 Task: Find connections with filter location Dausa with filter topic #startupwith filter profile language Spanish with filter current company Tide with filter school Boys' High School & College with filter industry Outsourcing and Offshoring Consulting with filter service category Product Marketing with filter keywords title Business Analyst
Action: Mouse moved to (536, 71)
Screenshot: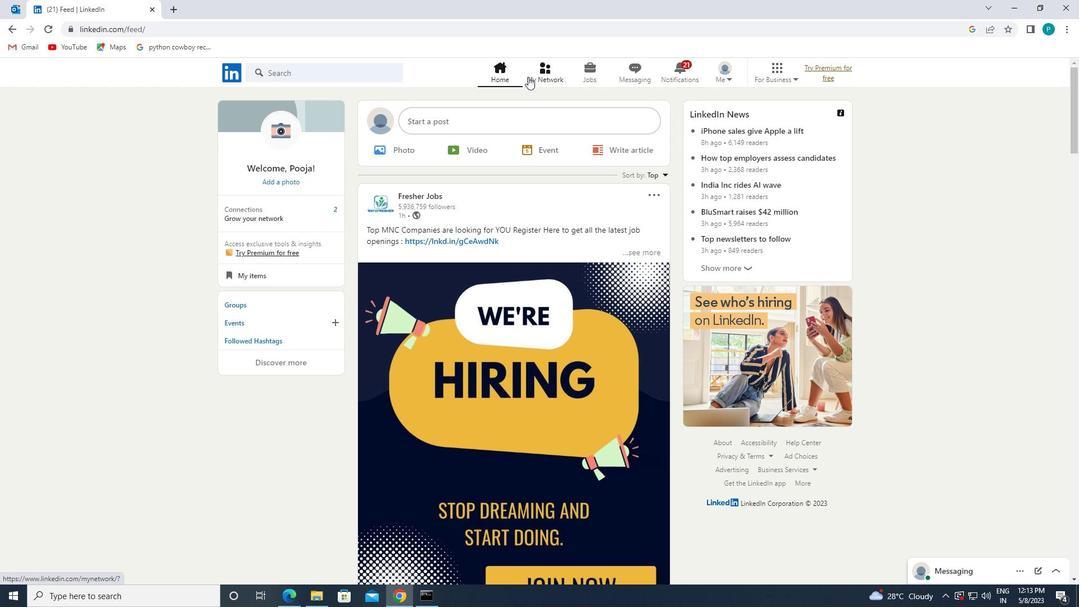 
Action: Mouse pressed left at (536, 71)
Screenshot: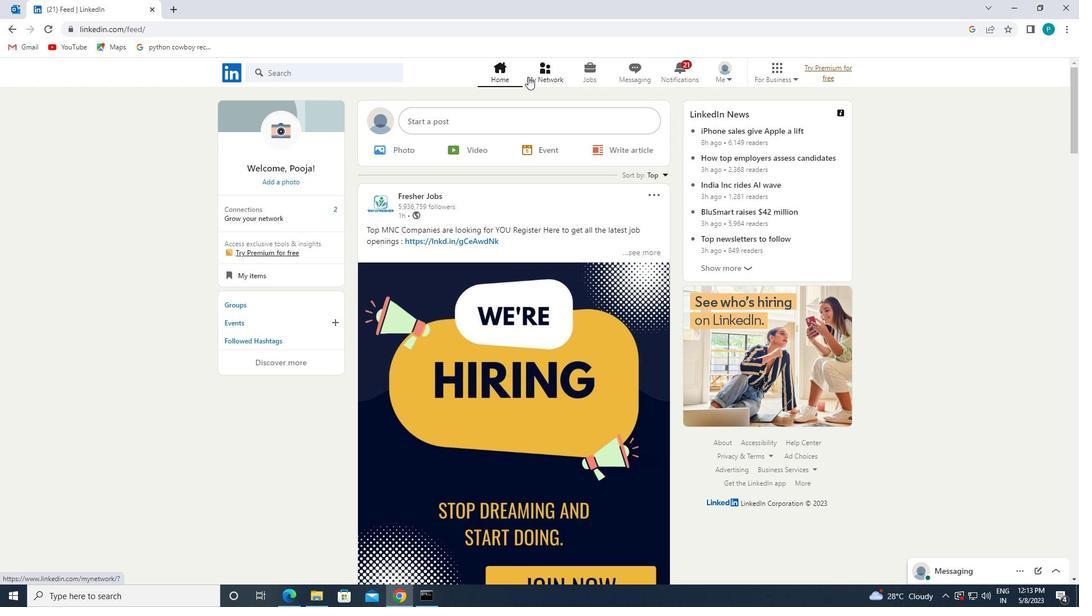 
Action: Mouse moved to (353, 127)
Screenshot: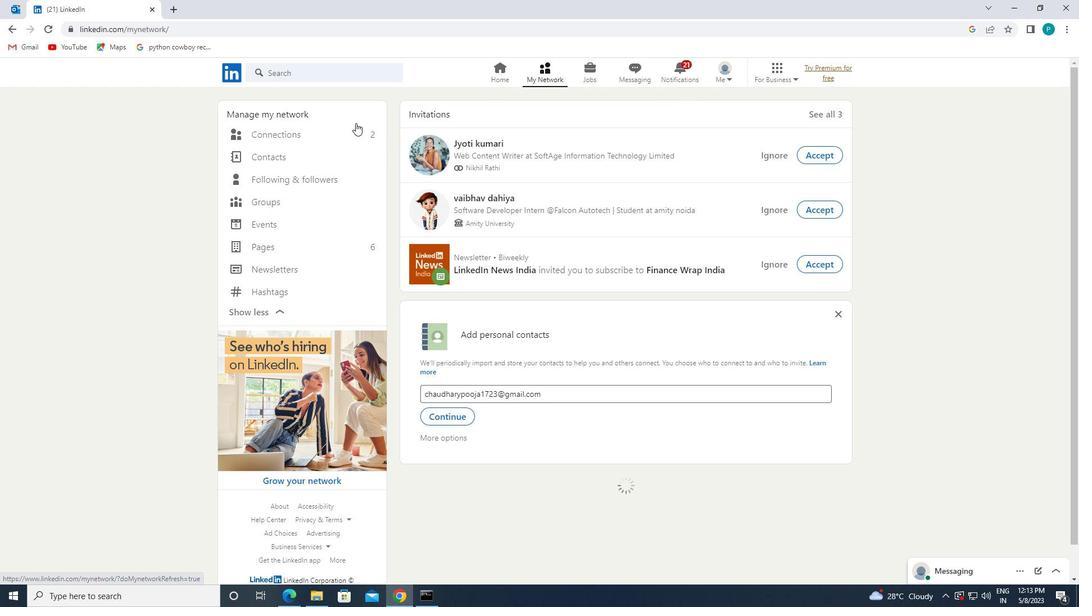 
Action: Mouse pressed left at (353, 127)
Screenshot: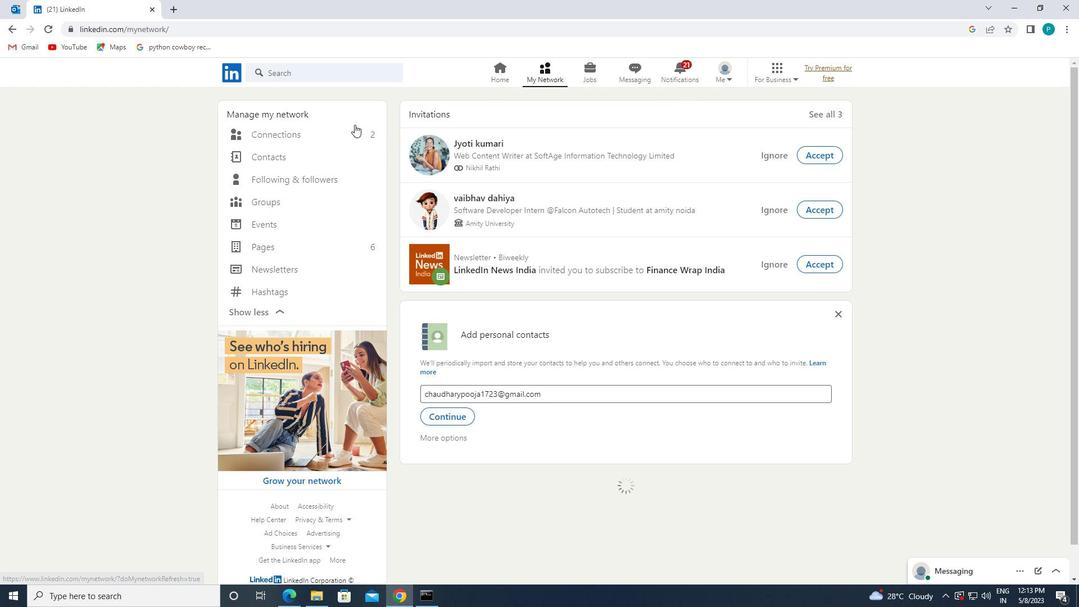 
Action: Mouse moved to (623, 139)
Screenshot: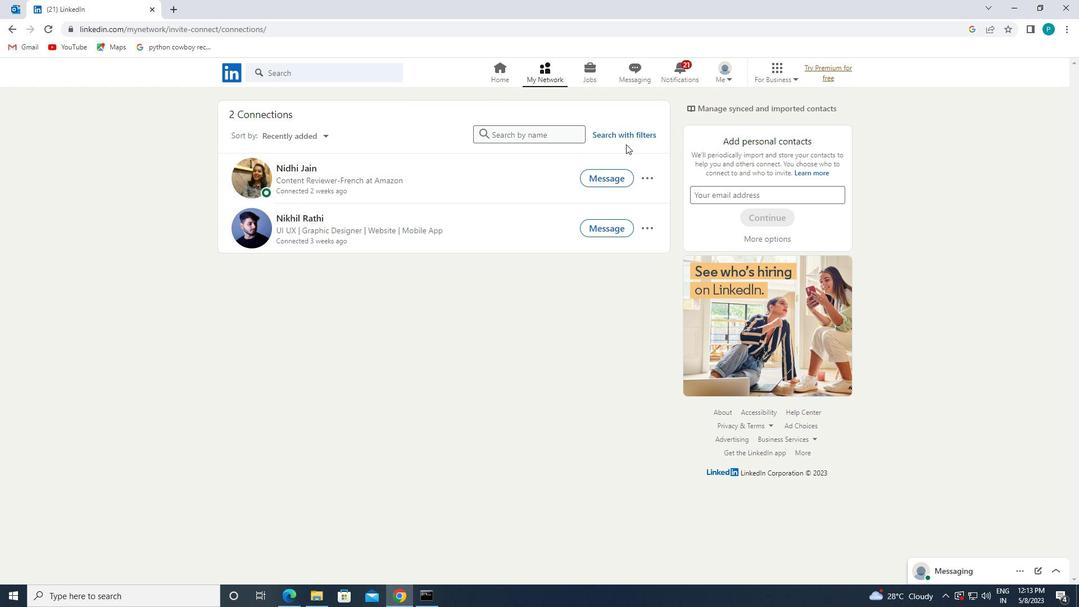 
Action: Mouse pressed left at (623, 139)
Screenshot: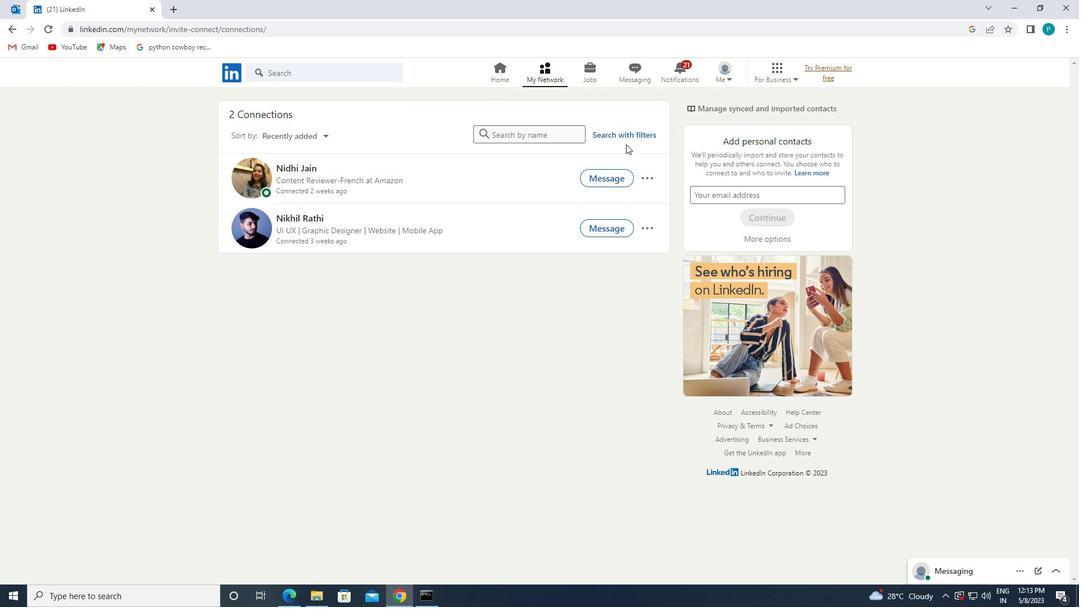 
Action: Mouse moved to (573, 105)
Screenshot: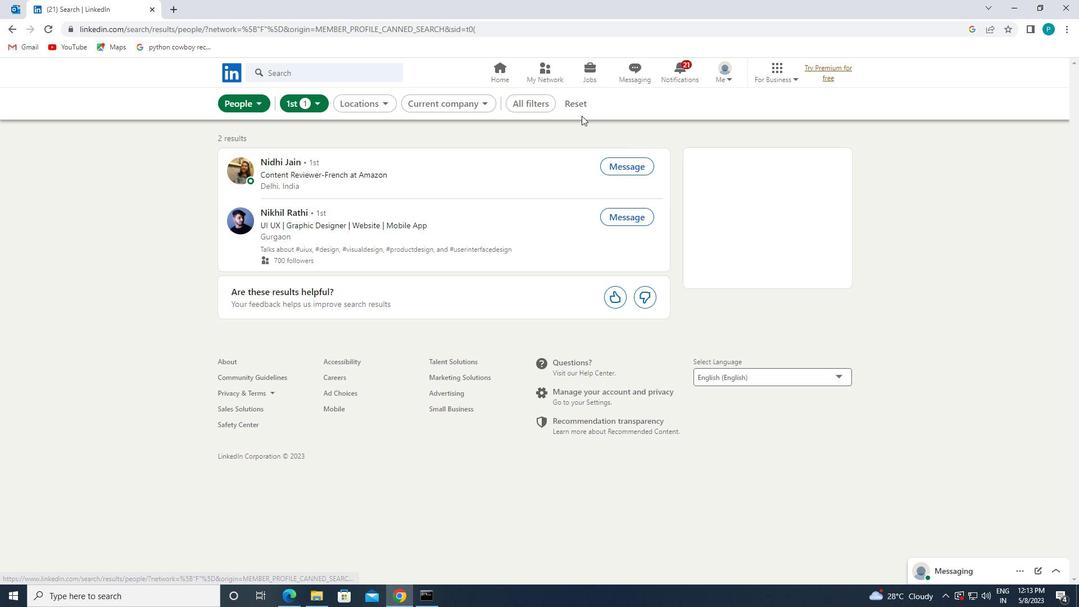 
Action: Mouse pressed left at (573, 105)
Screenshot: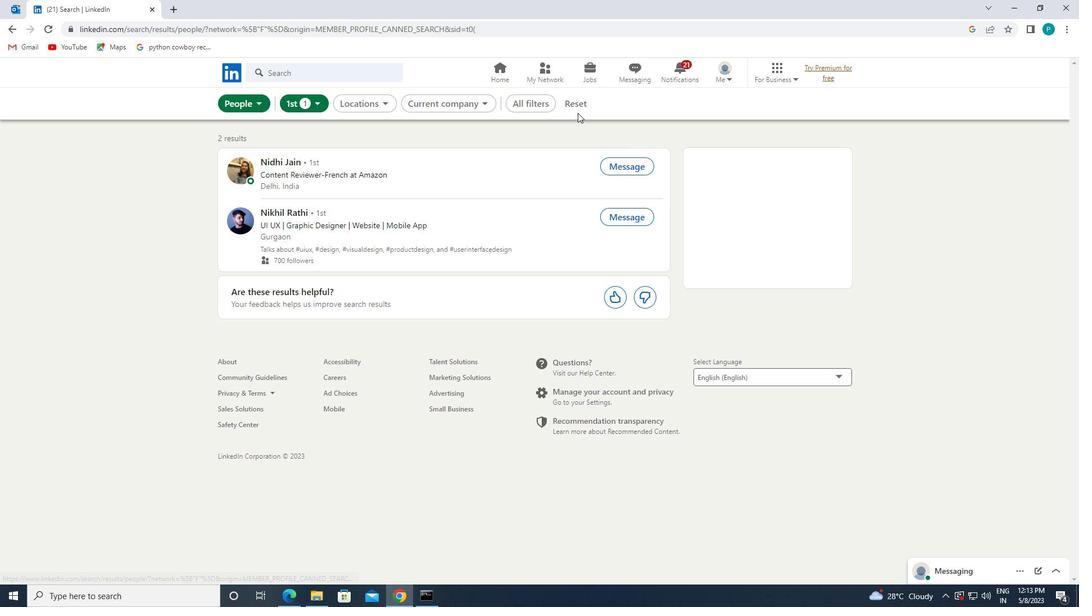 
Action: Mouse moved to (564, 101)
Screenshot: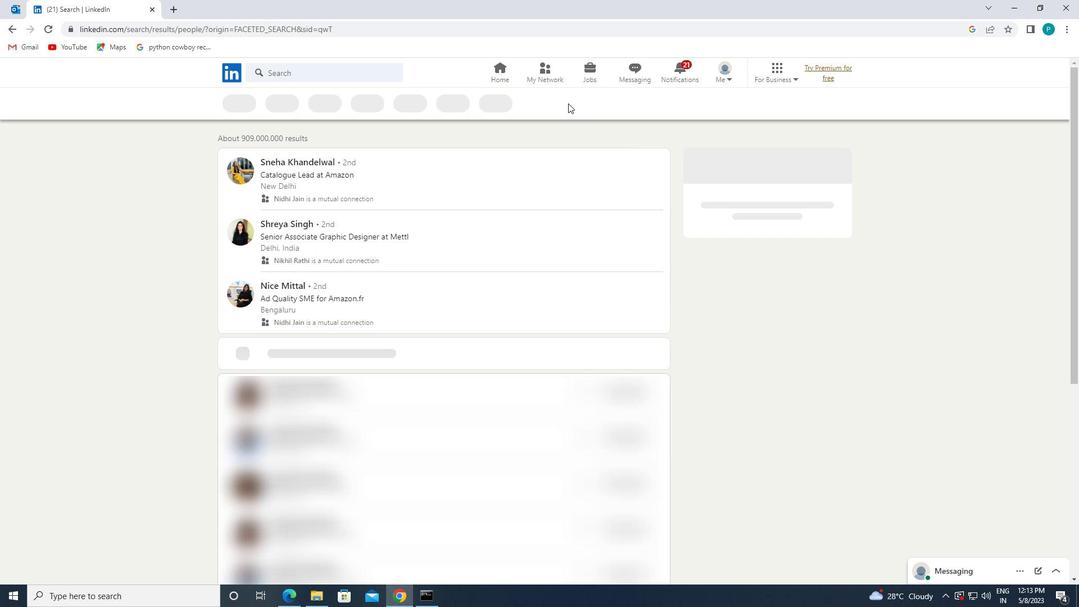 
Action: Mouse pressed left at (564, 101)
Screenshot: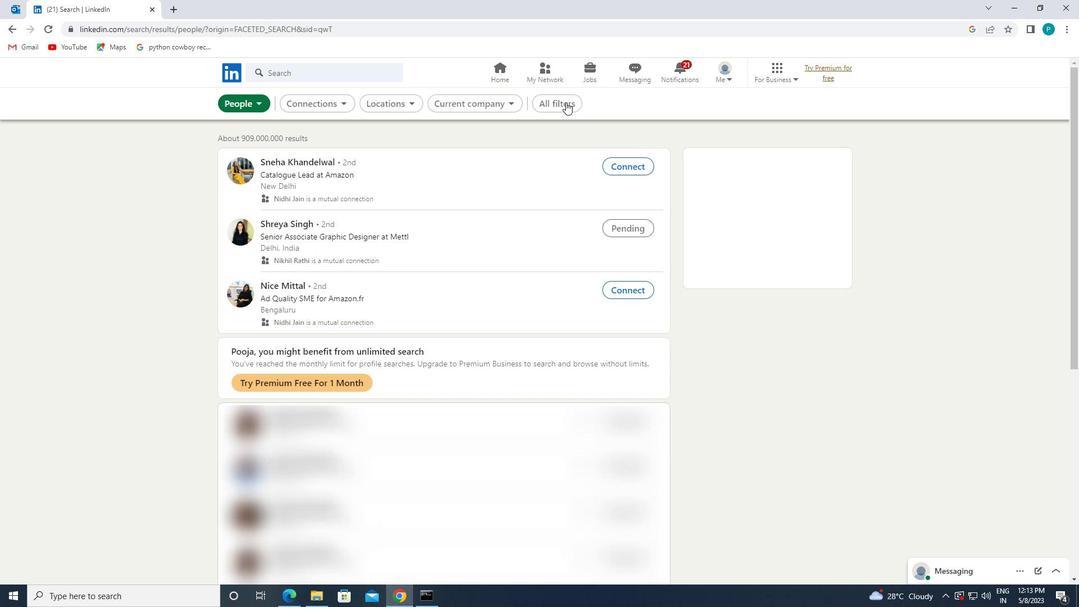 
Action: Mouse moved to (914, 265)
Screenshot: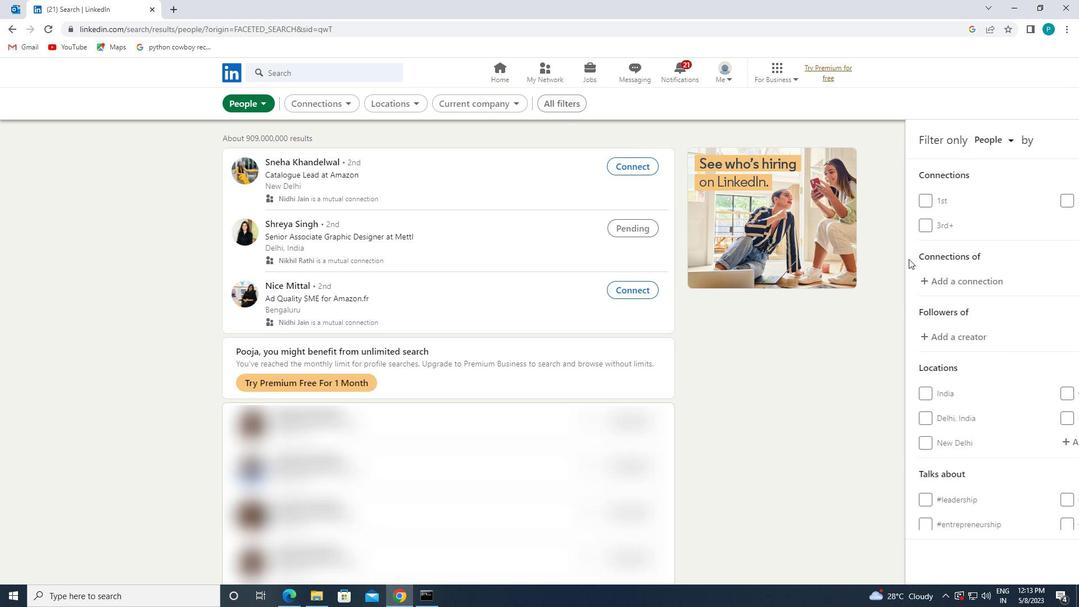 
Action: Mouse scrolled (914, 264) with delta (0, 0)
Screenshot: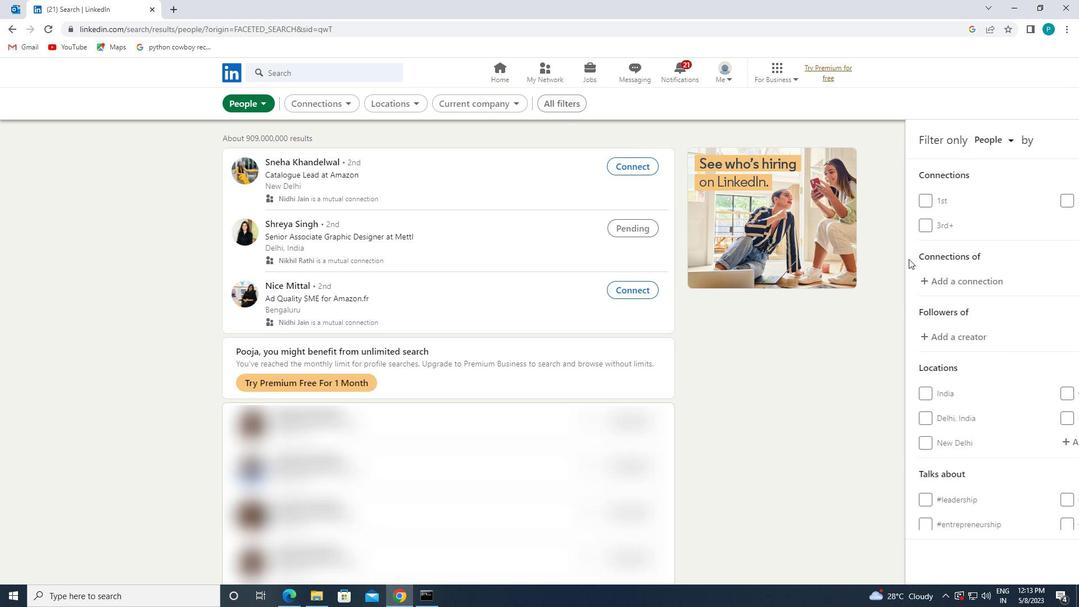 
Action: Mouse moved to (989, 395)
Screenshot: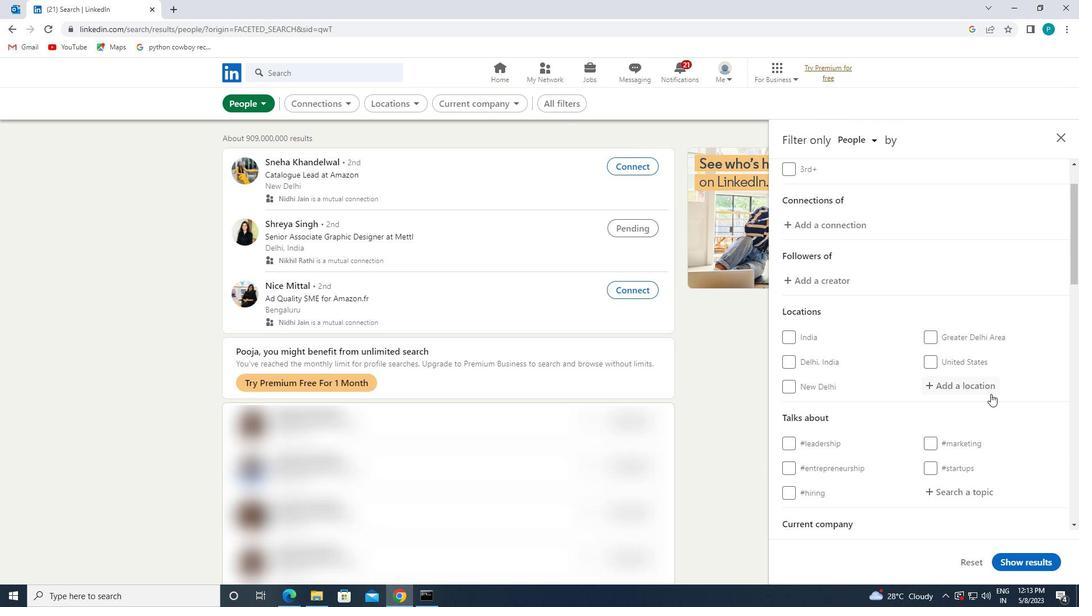 
Action: Mouse pressed left at (989, 395)
Screenshot: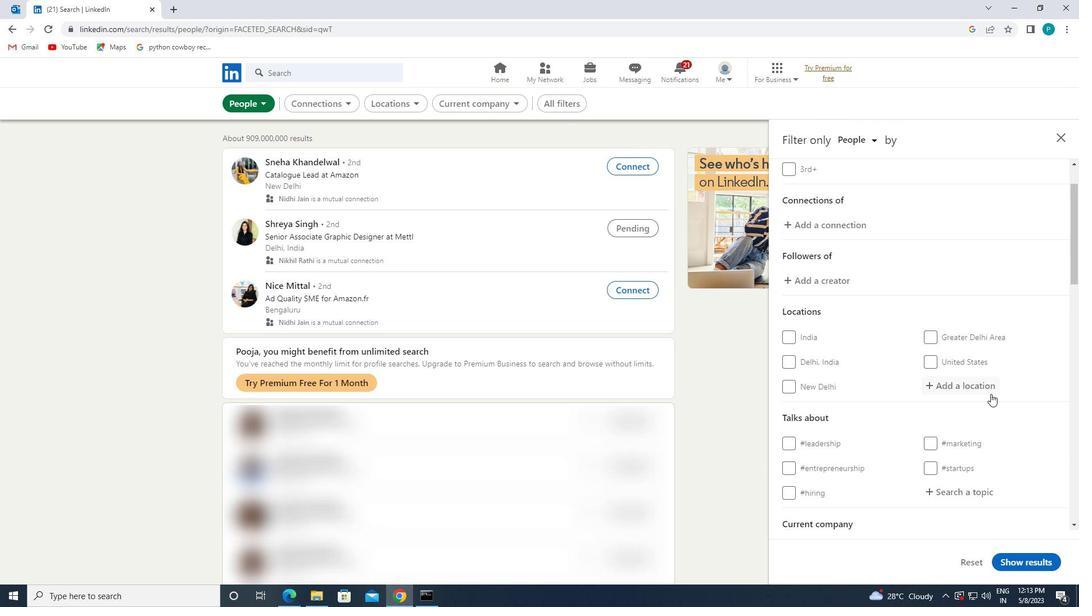 
Action: Mouse moved to (984, 392)
Screenshot: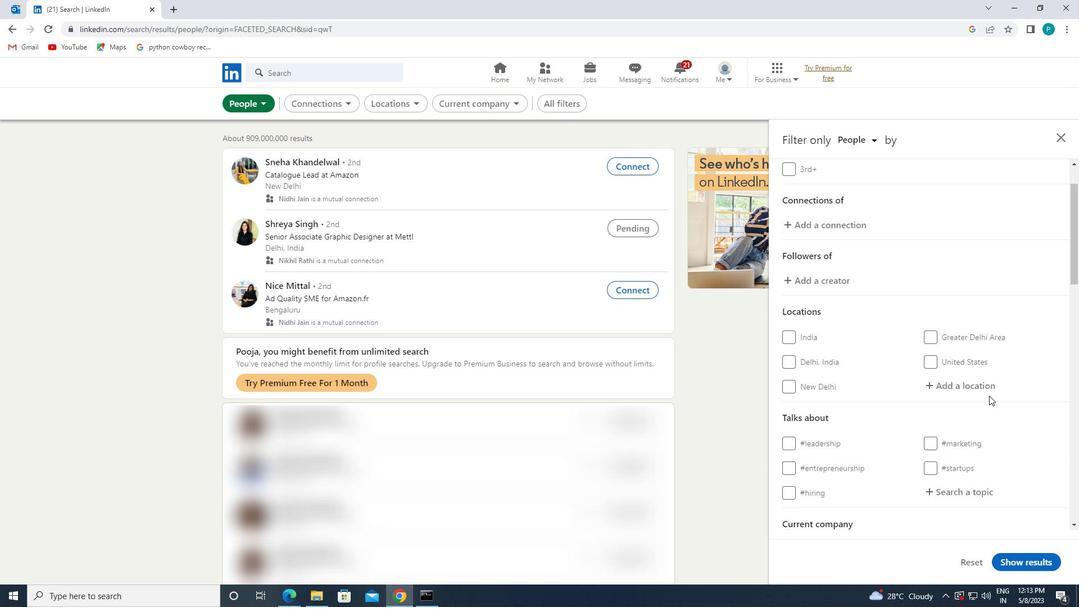 
Action: Mouse pressed left at (984, 392)
Screenshot: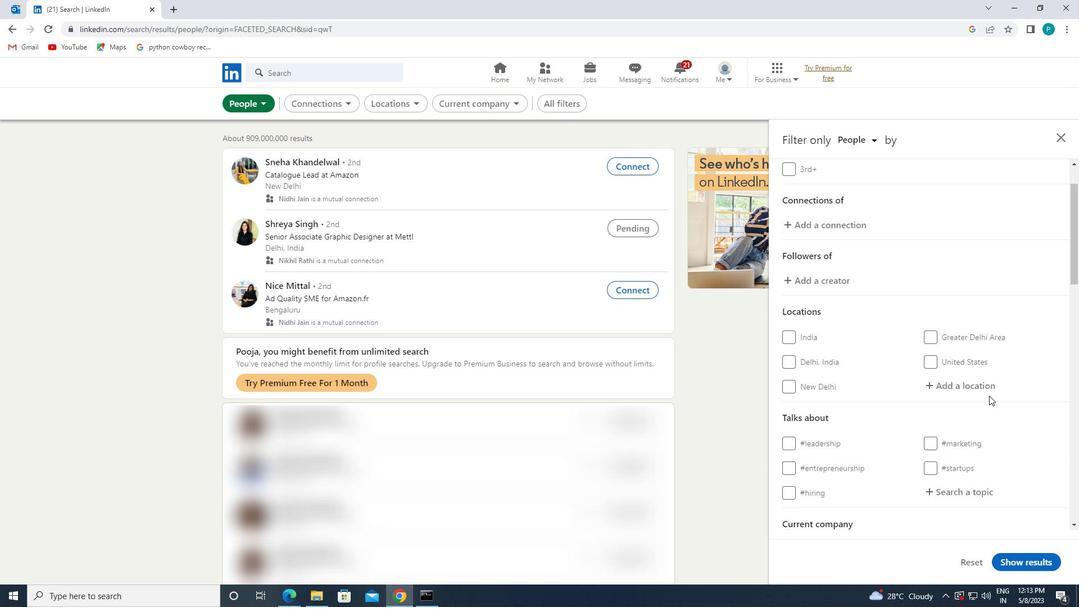 
Action: Mouse moved to (983, 390)
Screenshot: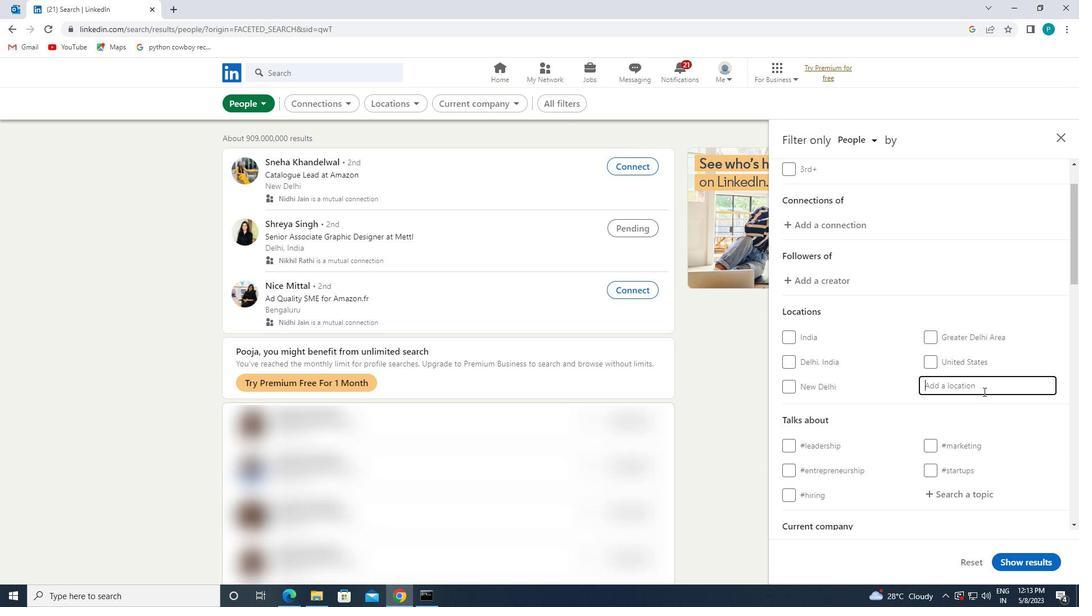 
Action: Key pressed d<Key.caps_lock>ausa
Screenshot: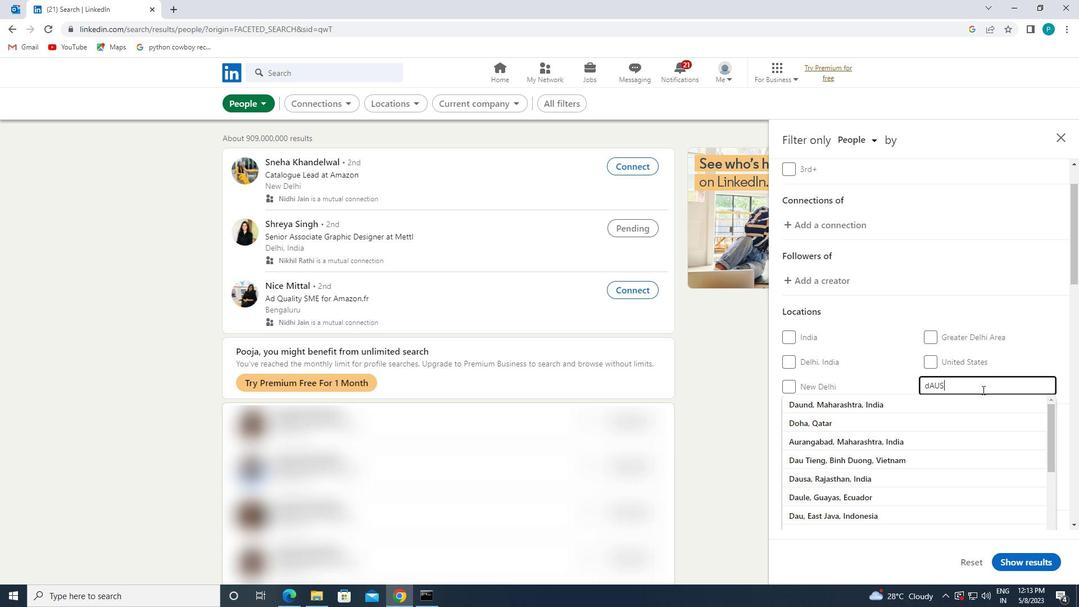 
Action: Mouse moved to (971, 412)
Screenshot: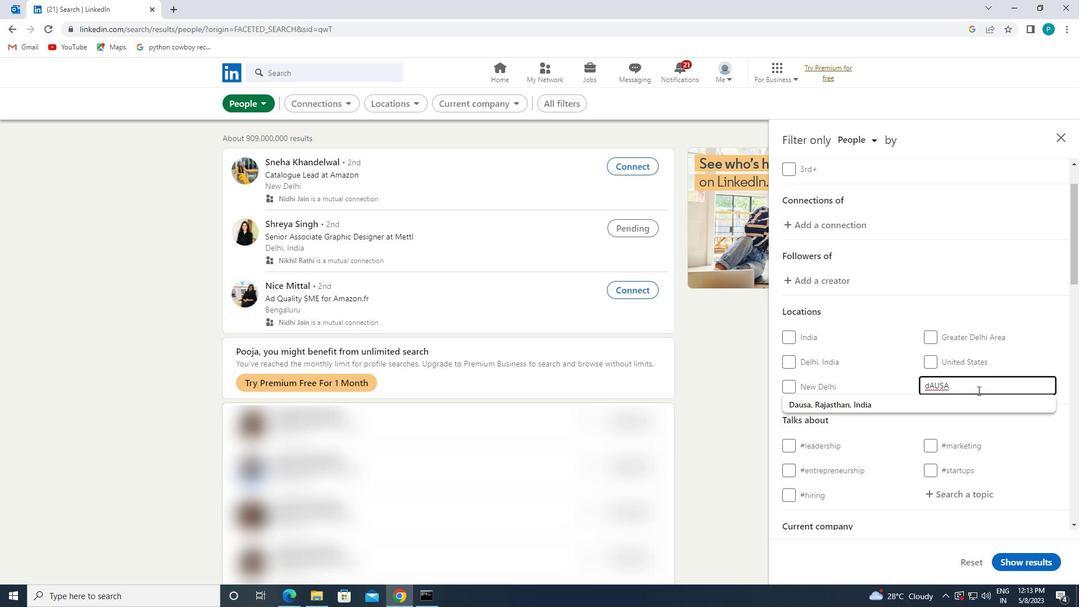 
Action: Mouse pressed left at (971, 412)
Screenshot: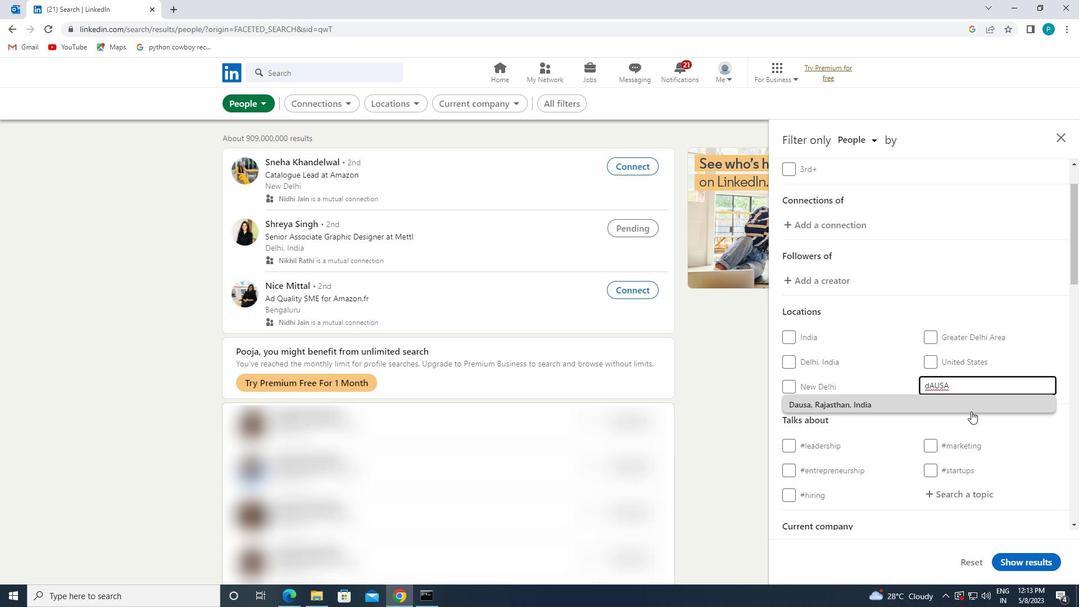 
Action: Mouse moved to (972, 387)
Screenshot: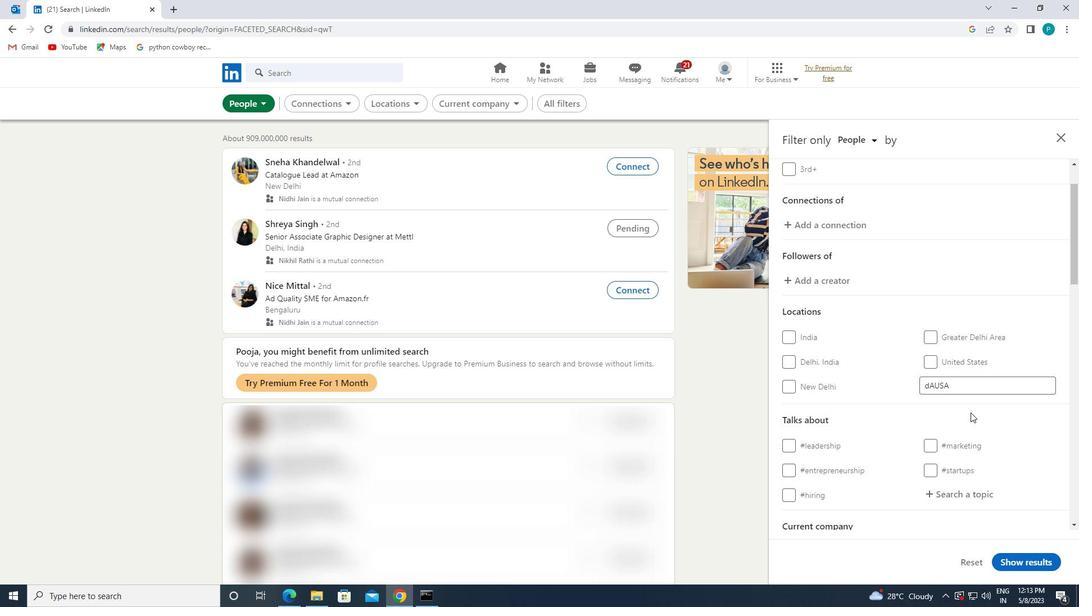 
Action: Mouse pressed left at (972, 387)
Screenshot: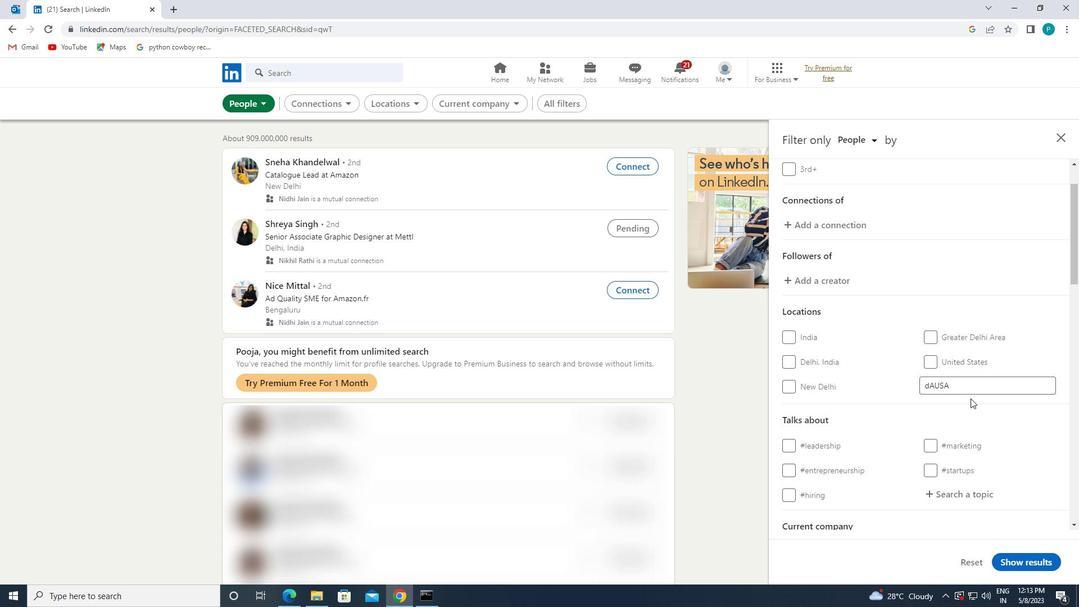 
Action: Mouse moved to (958, 403)
Screenshot: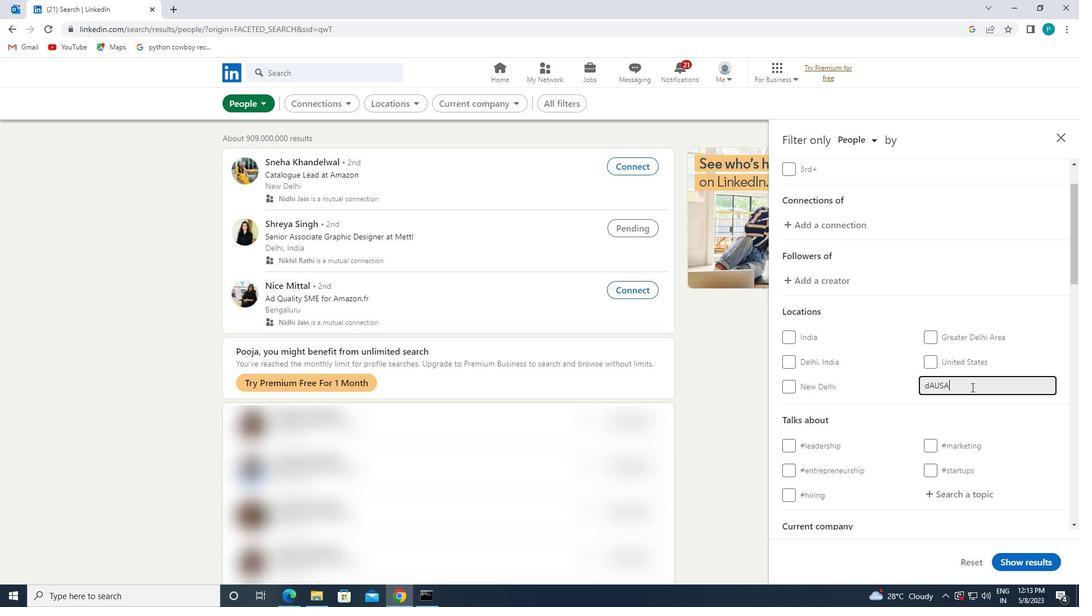 
Action: Mouse pressed left at (958, 403)
Screenshot: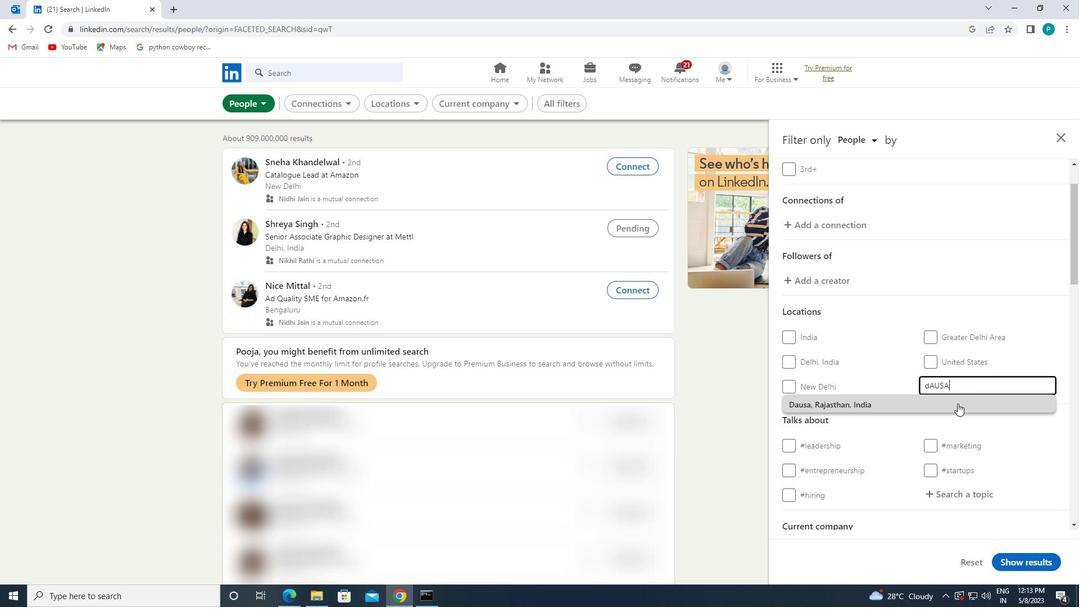 
Action: Mouse moved to (968, 413)
Screenshot: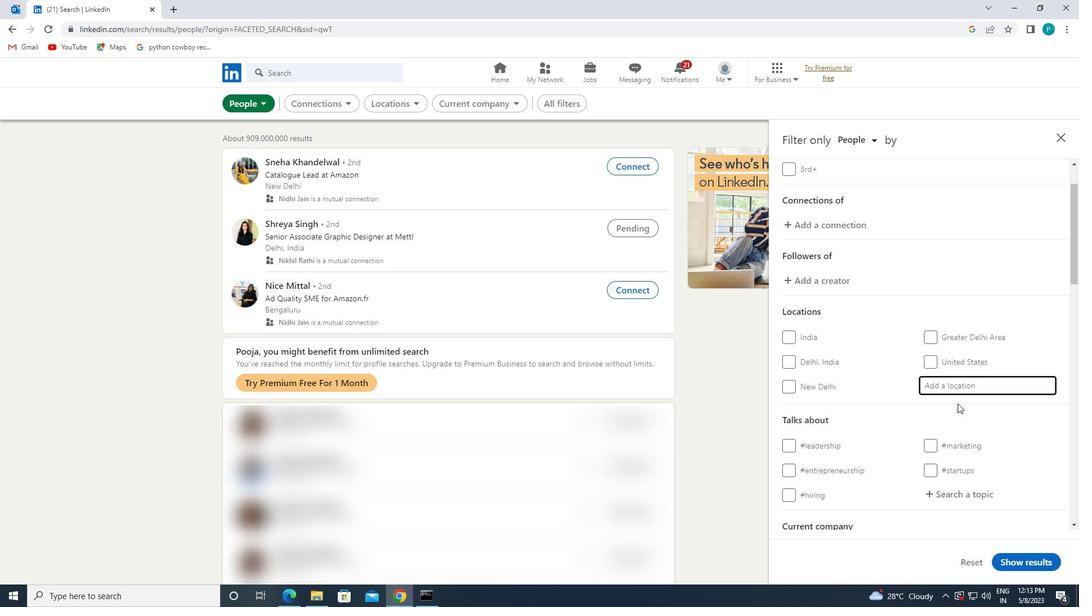 
Action: Mouse scrolled (968, 412) with delta (0, 0)
Screenshot: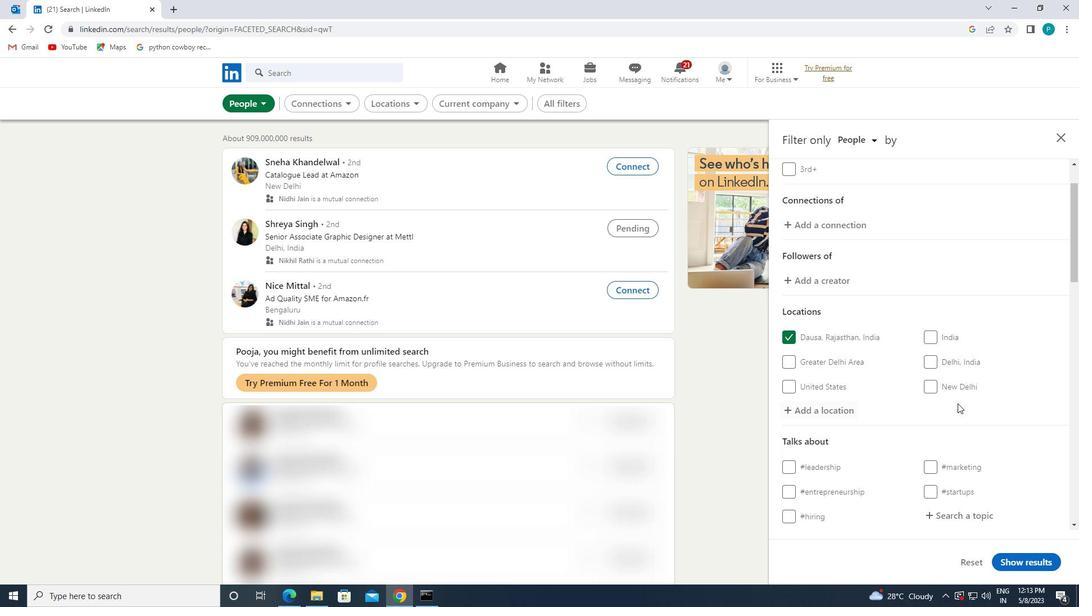 
Action: Mouse scrolled (968, 412) with delta (0, 0)
Screenshot: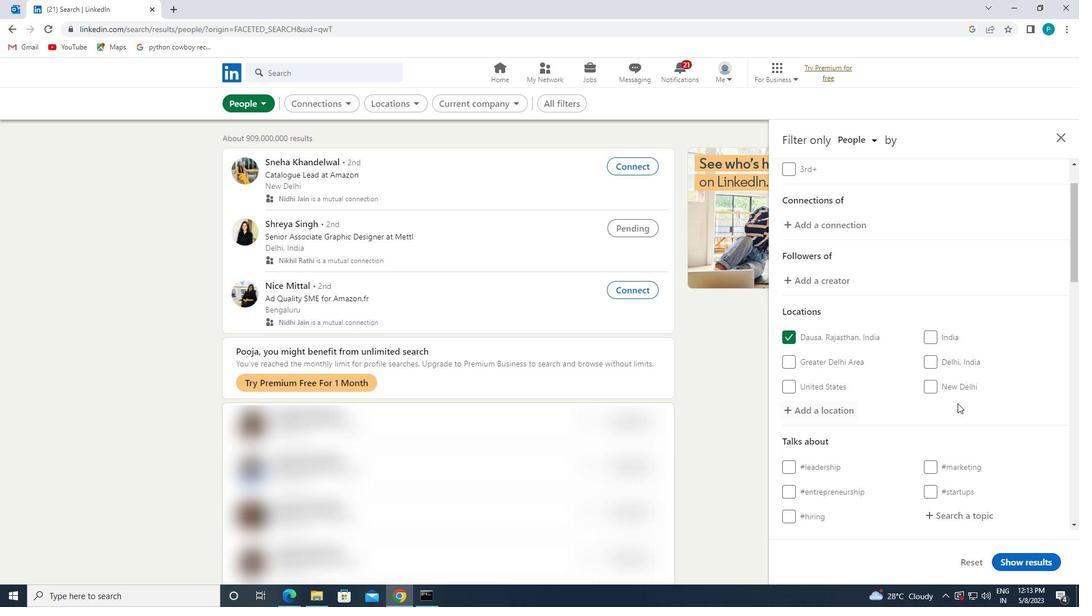 
Action: Mouse moved to (968, 407)
Screenshot: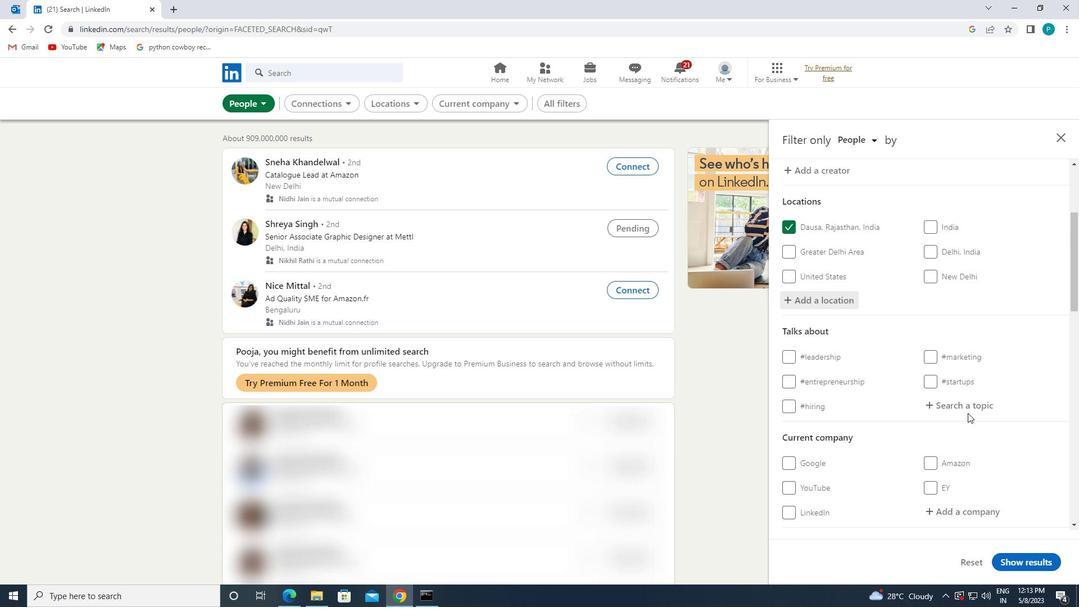 
Action: Mouse pressed left at (968, 407)
Screenshot: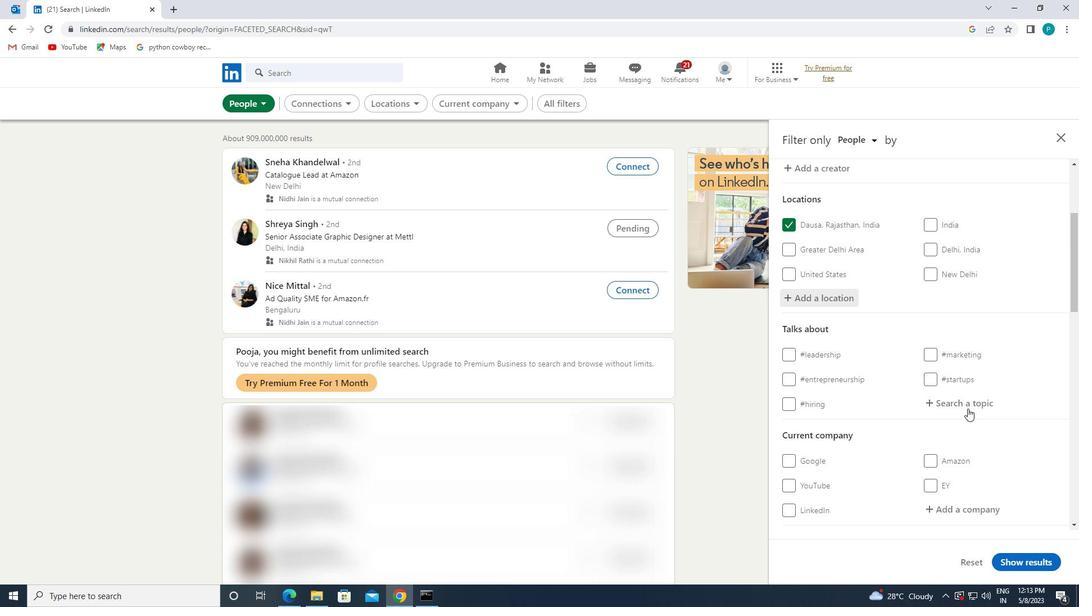 
Action: Mouse moved to (985, 418)
Screenshot: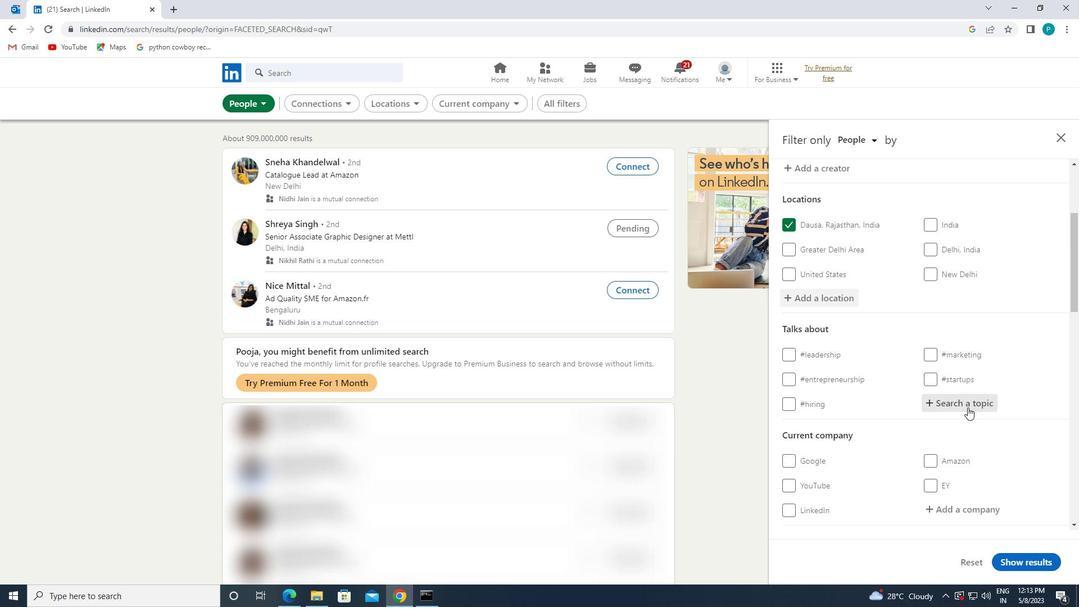 
Action: Key pressed <Key.shift>#<Key.caps_lock>
Screenshot: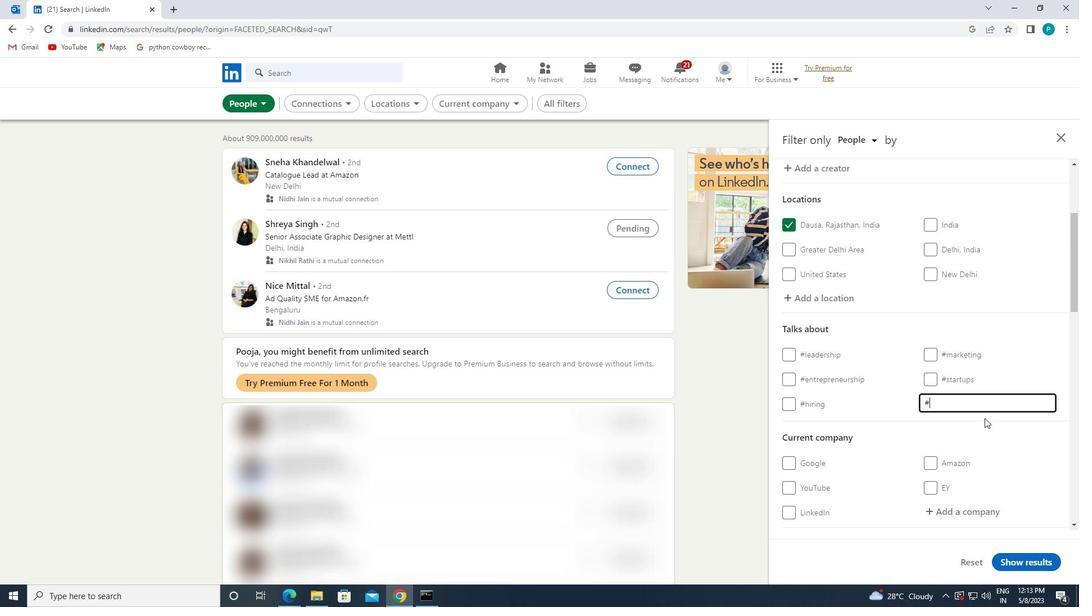 
Action: Mouse moved to (960, 379)
Screenshot: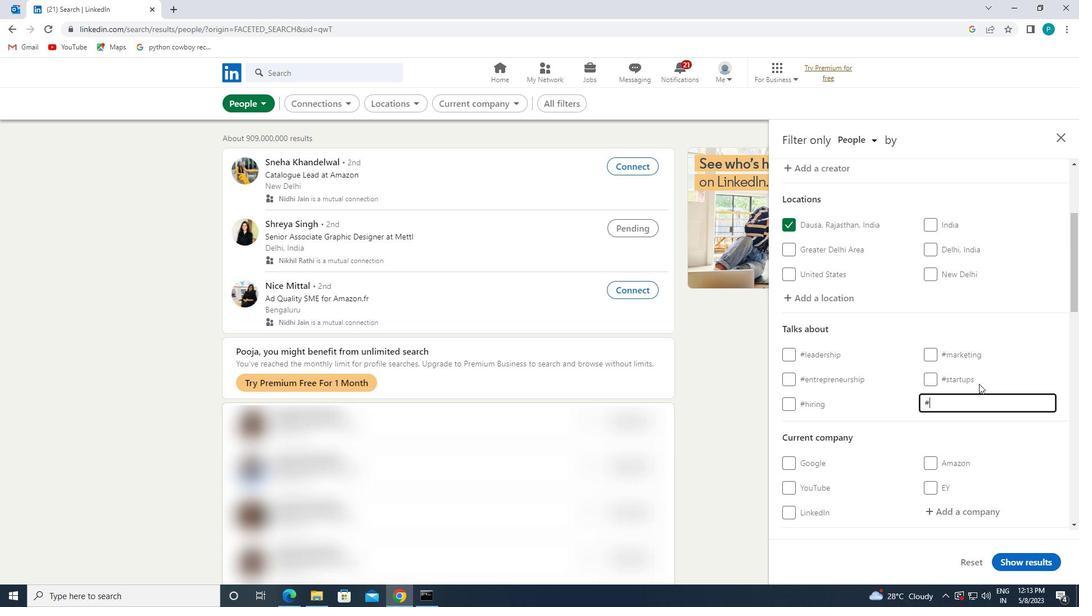 
Action: Mouse pressed left at (960, 379)
Screenshot: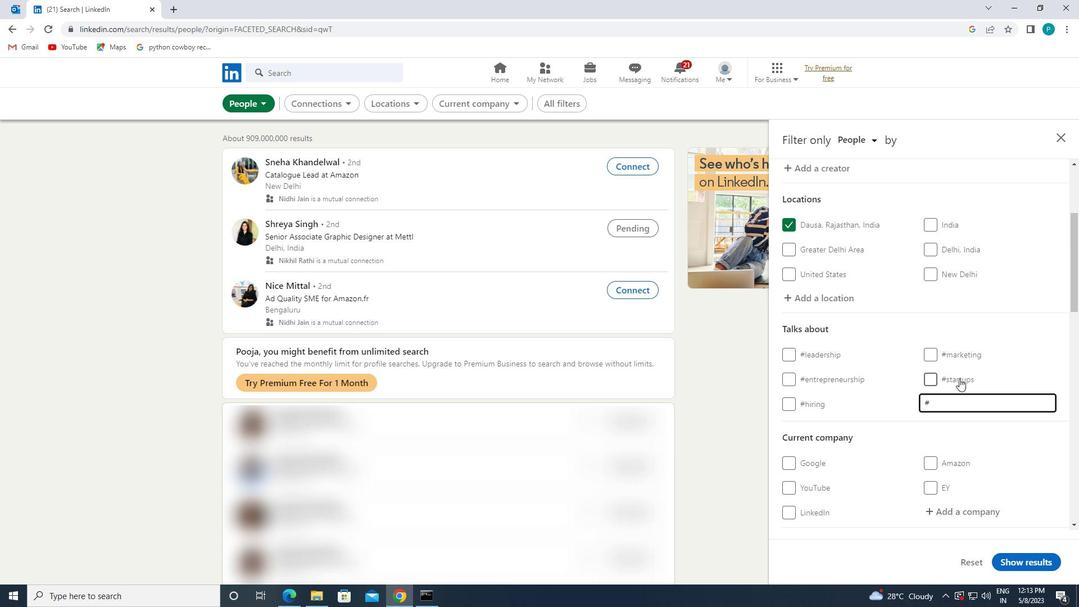 
Action: Mouse moved to (966, 390)
Screenshot: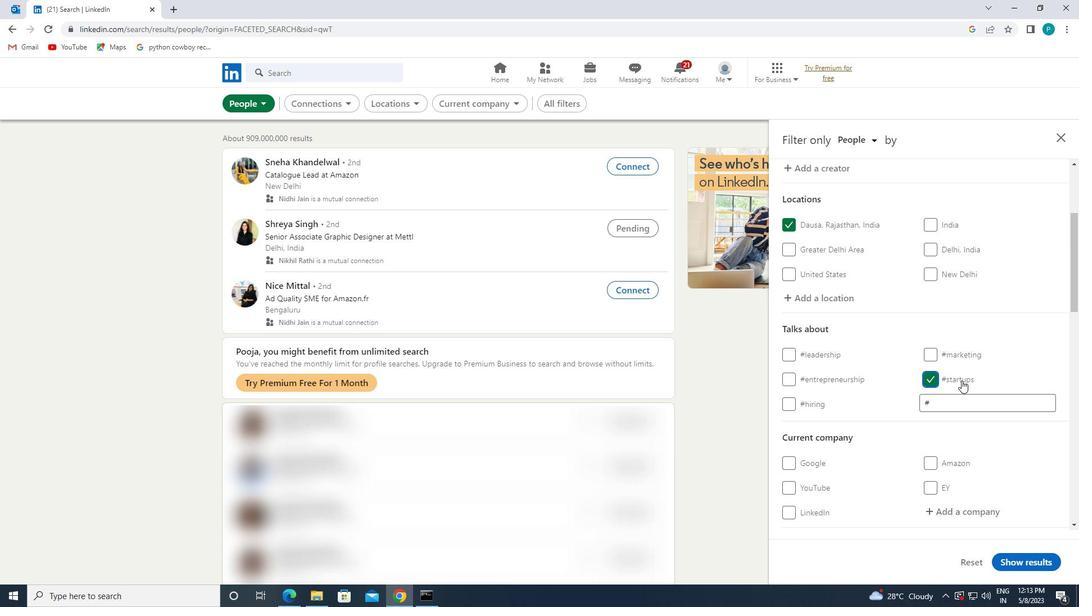 
Action: Mouse scrolled (966, 390) with delta (0, 0)
Screenshot: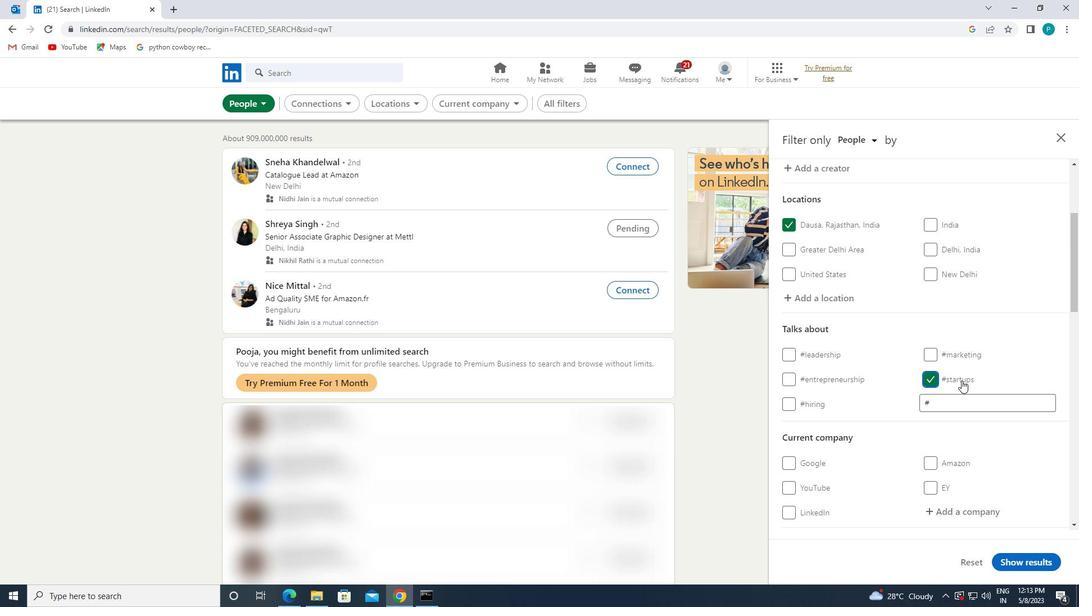 
Action: Mouse moved to (944, 341)
Screenshot: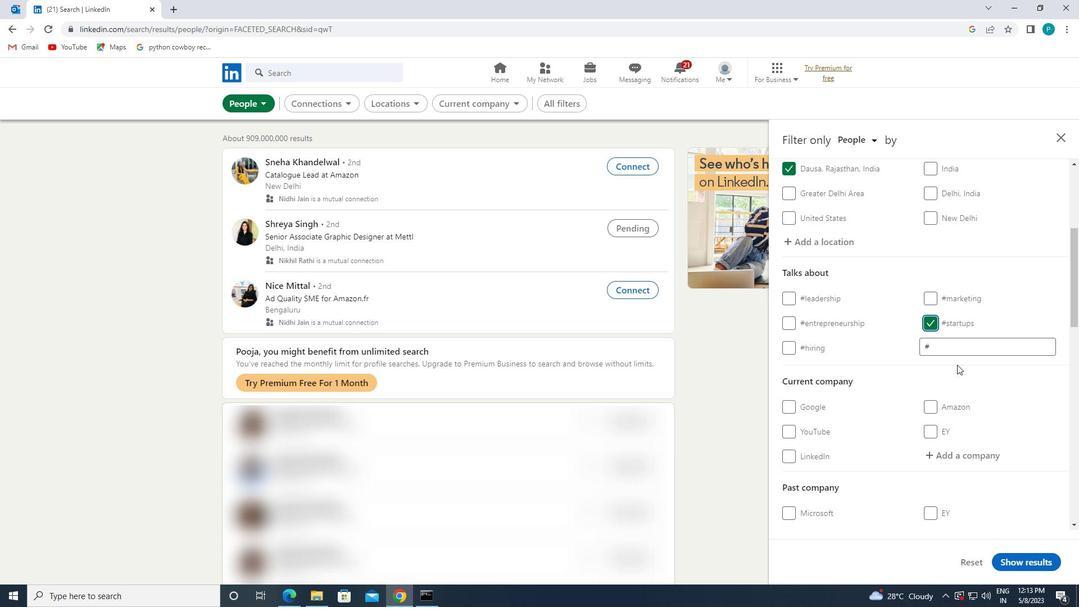 
Action: Mouse pressed left at (944, 341)
Screenshot: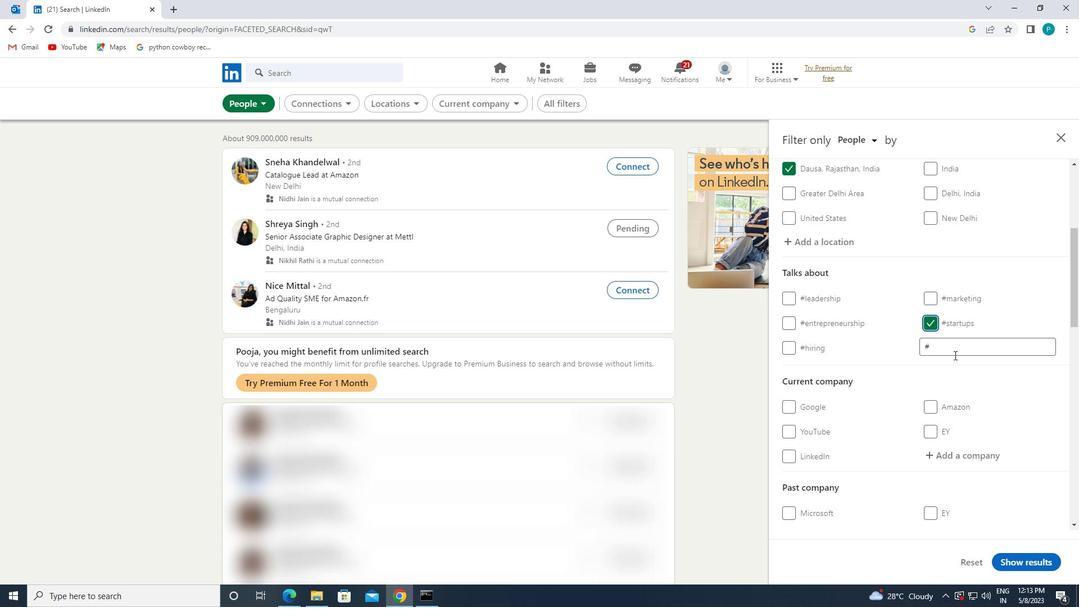 
Action: Mouse moved to (985, 370)
Screenshot: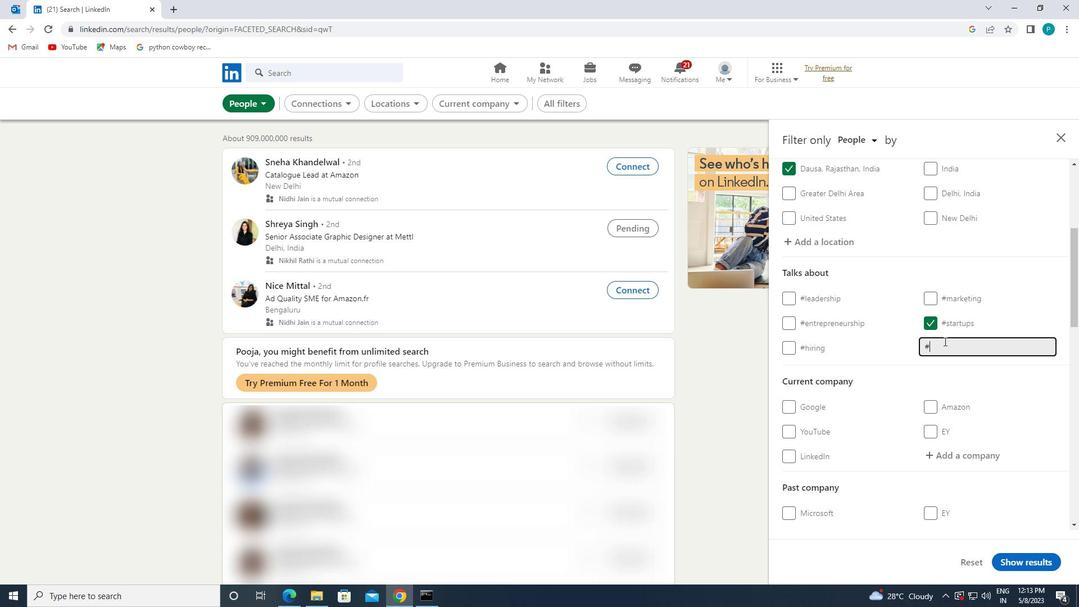 
Action: Key pressed <Key.backspace>
Screenshot: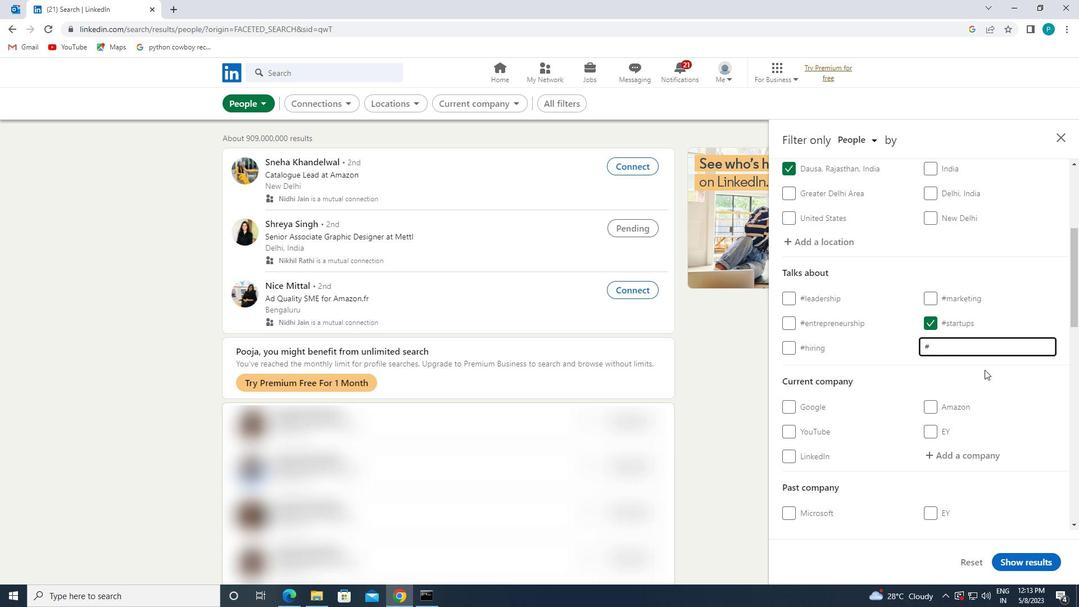 
Action: Mouse moved to (789, 409)
Screenshot: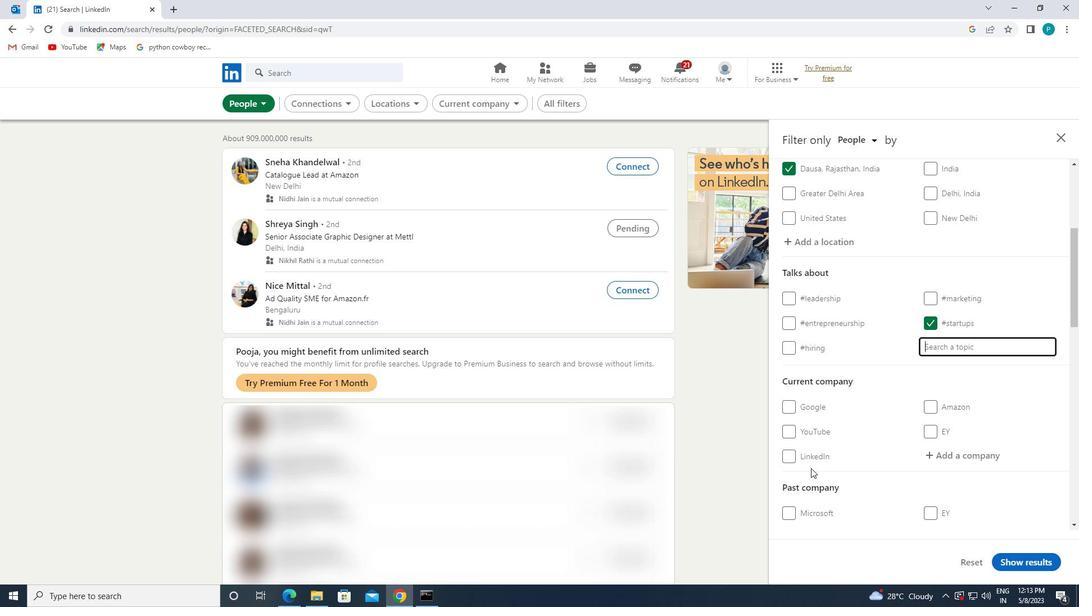 
Action: Mouse scrolled (789, 408) with delta (0, 0)
Screenshot: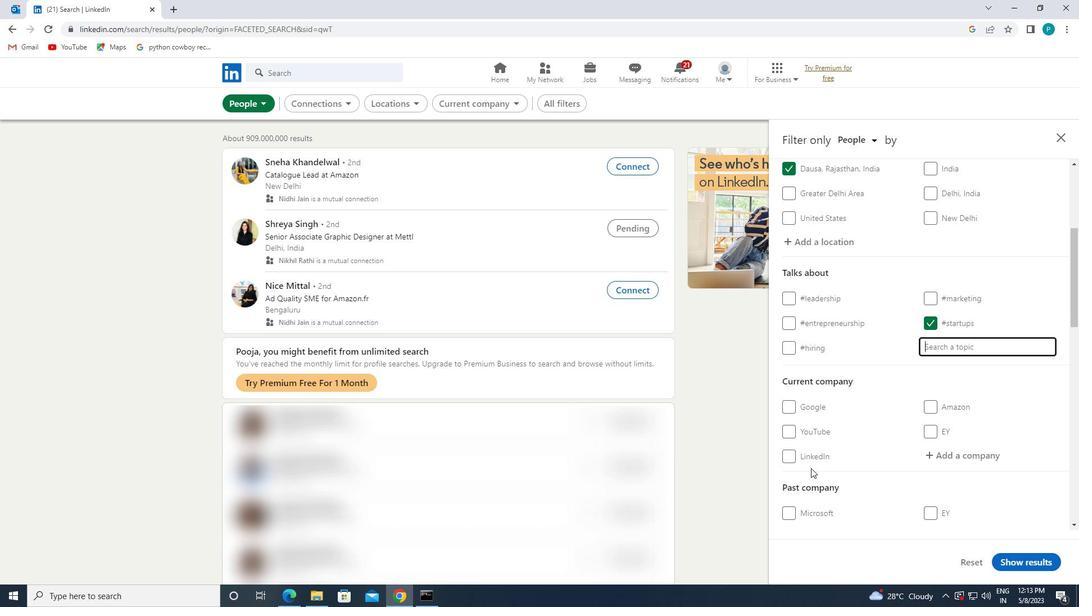 
Action: Mouse moved to (957, 394)
Screenshot: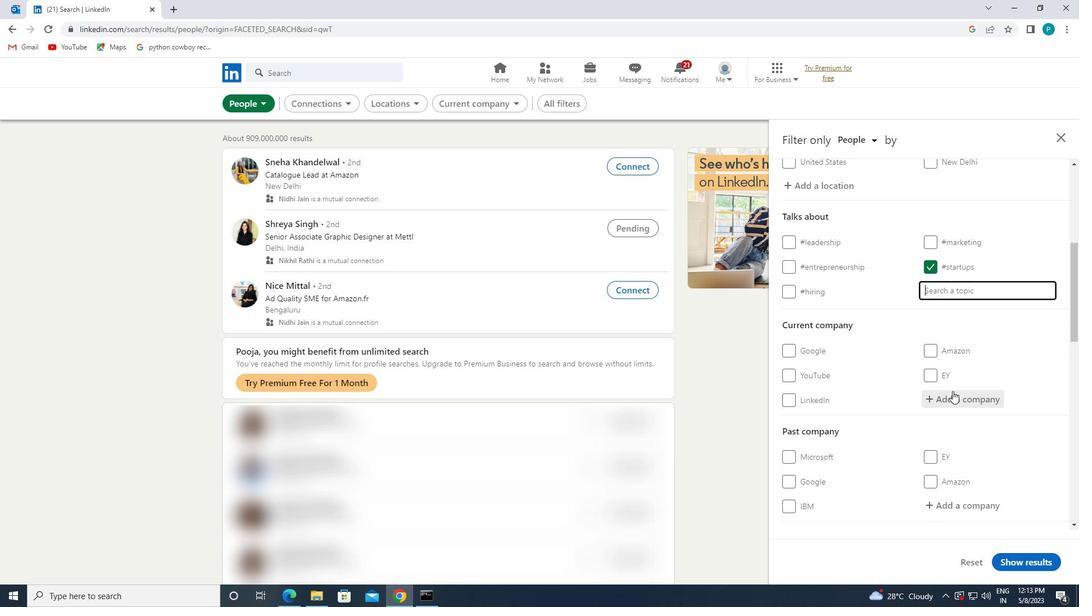 
Action: Mouse pressed left at (957, 394)
Screenshot: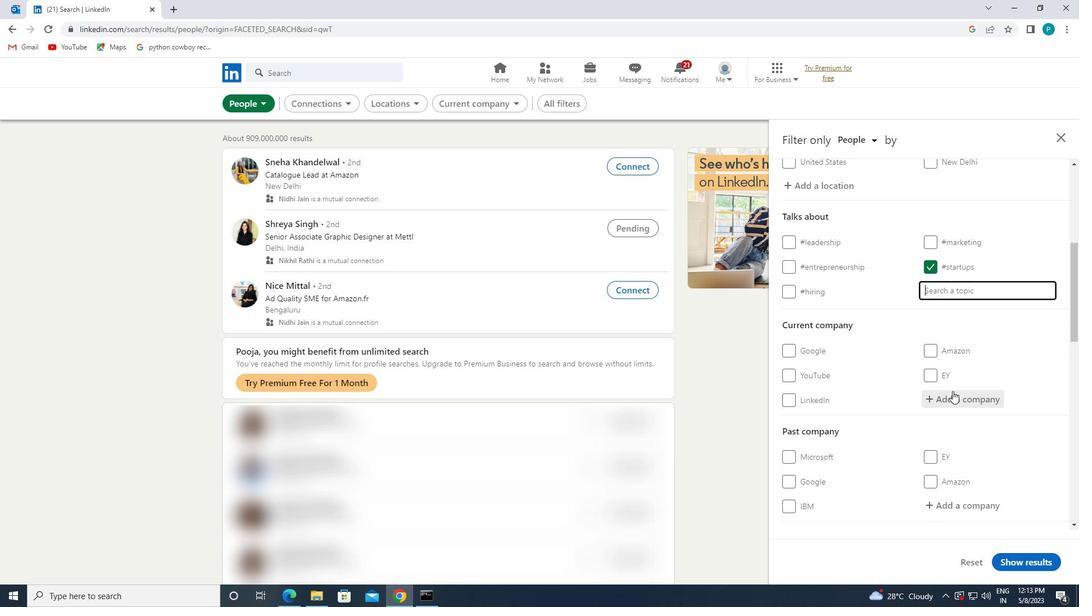 
Action: Mouse moved to (934, 421)
Screenshot: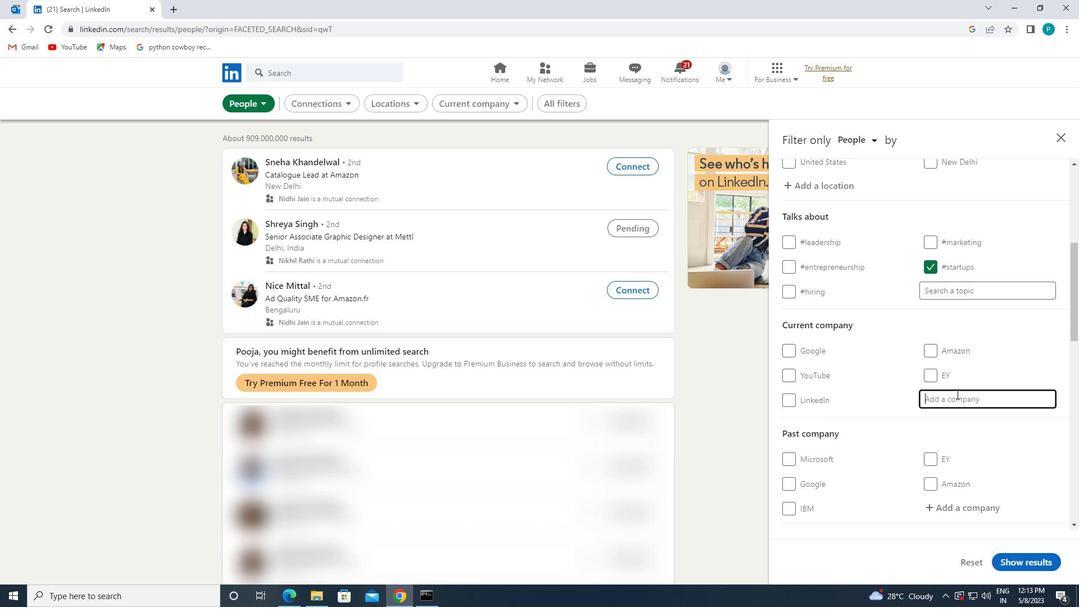 
Action: Mouse scrolled (934, 421) with delta (0, 0)
Screenshot: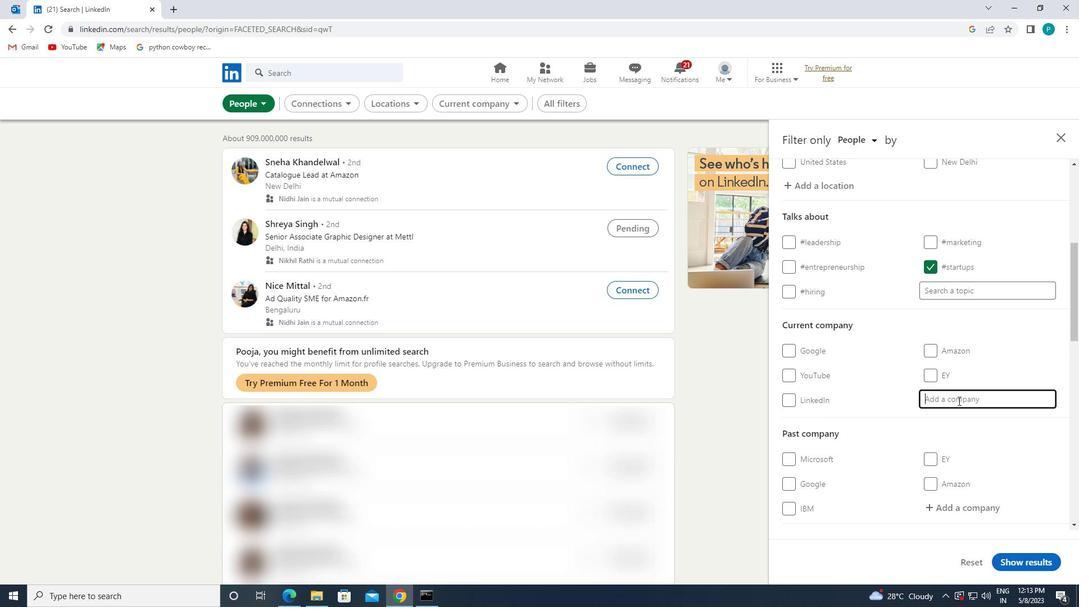 
Action: Mouse scrolled (934, 421) with delta (0, 0)
Screenshot: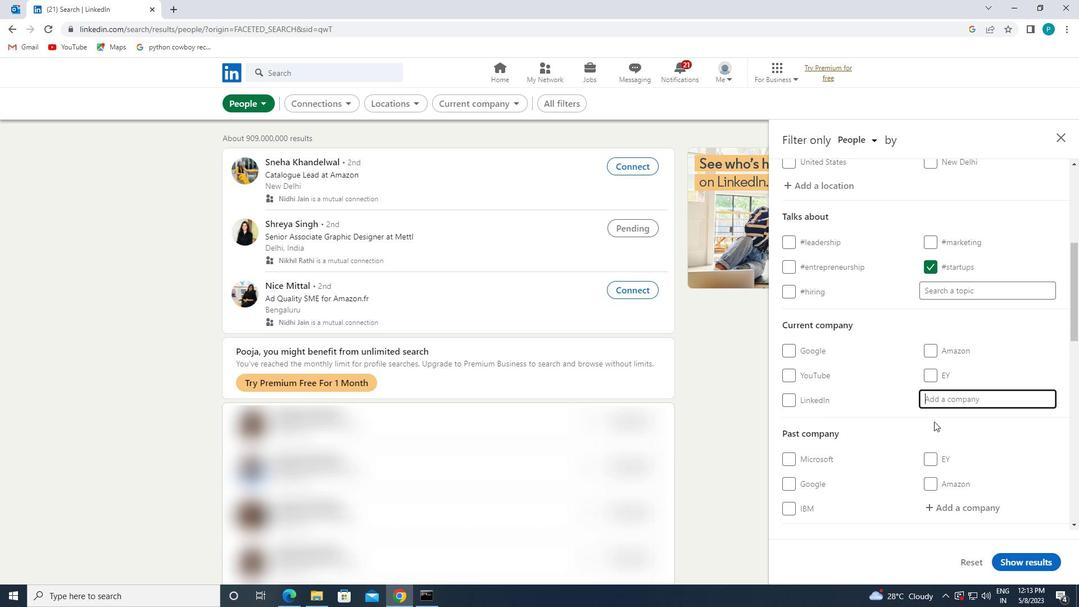 
Action: Mouse moved to (932, 421)
Screenshot: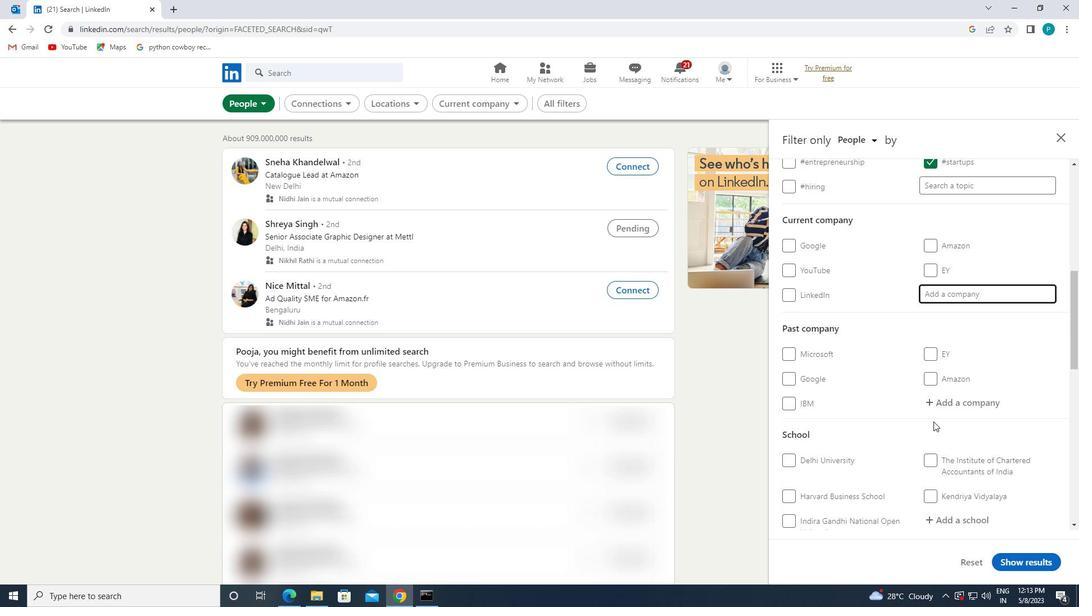 
Action: Mouse scrolled (932, 421) with delta (0, 0)
Screenshot: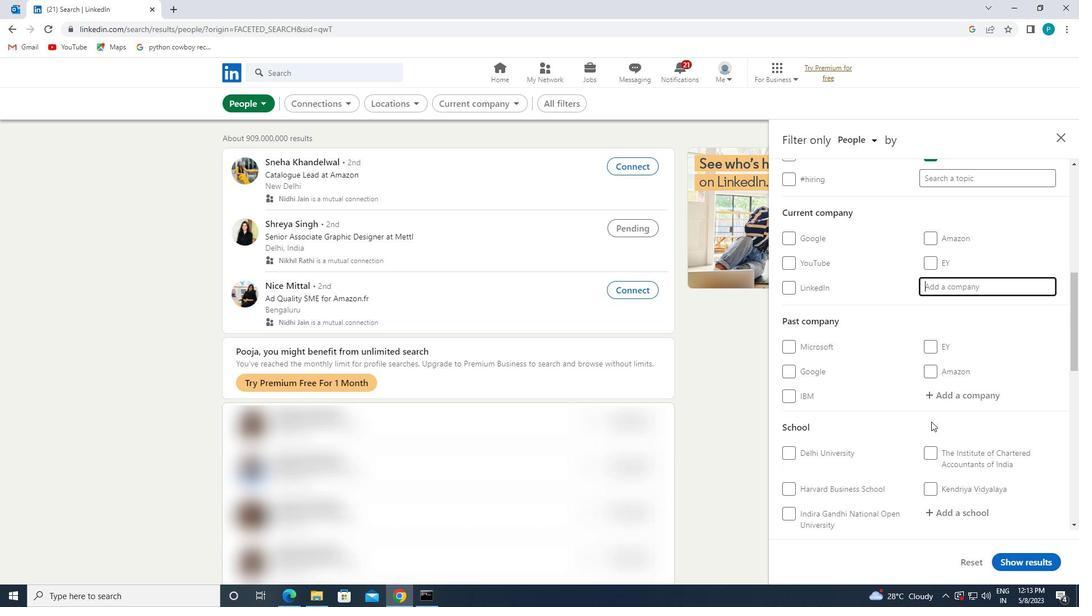 
Action: Mouse scrolled (932, 421) with delta (0, 0)
Screenshot: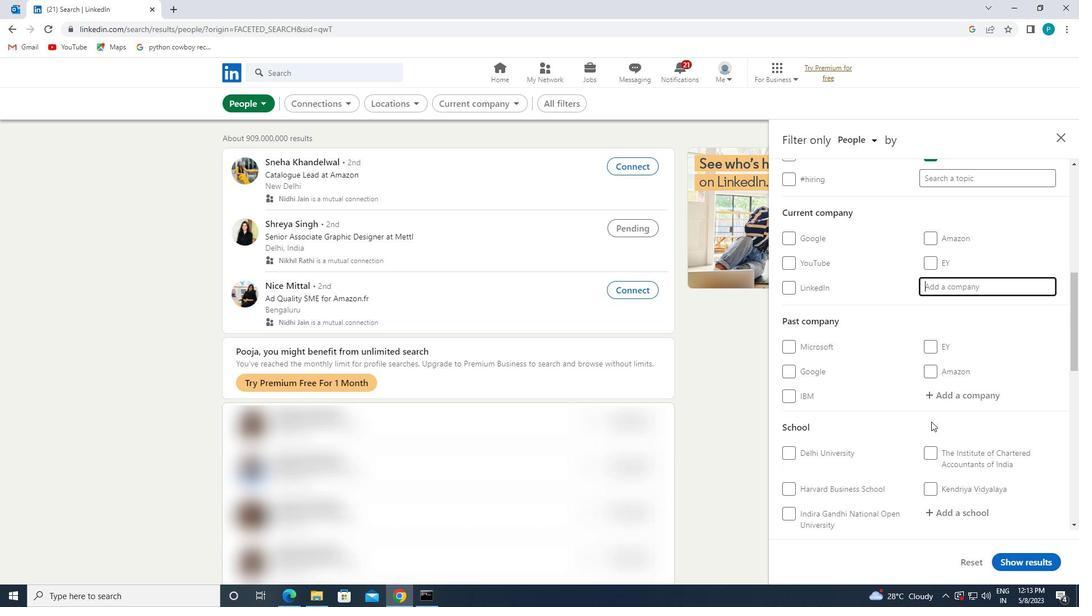 
Action: Mouse scrolled (932, 421) with delta (0, 0)
Screenshot: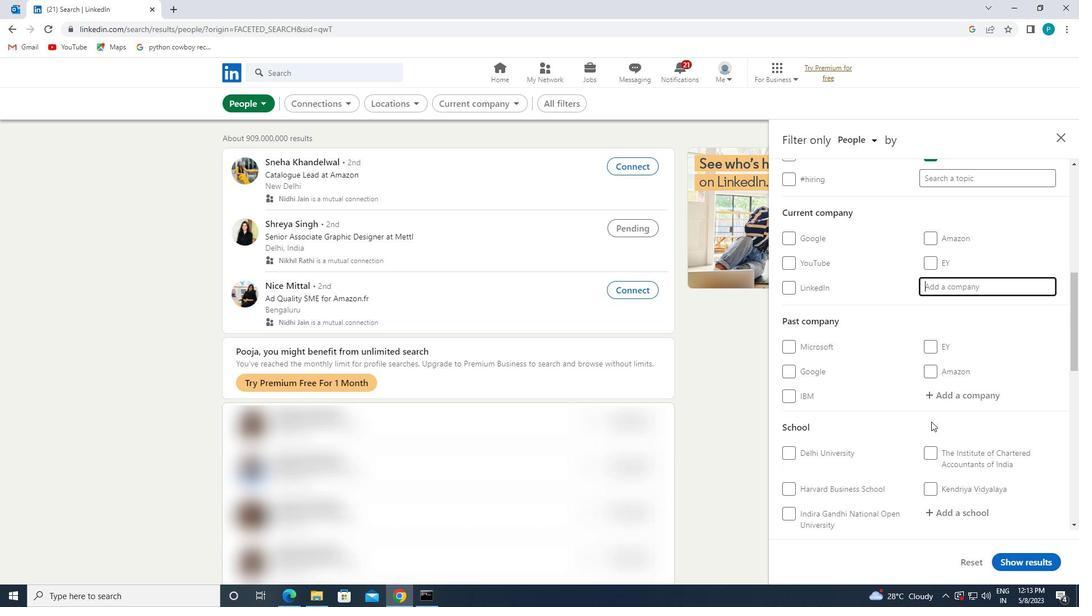 
Action: Mouse moved to (880, 417)
Screenshot: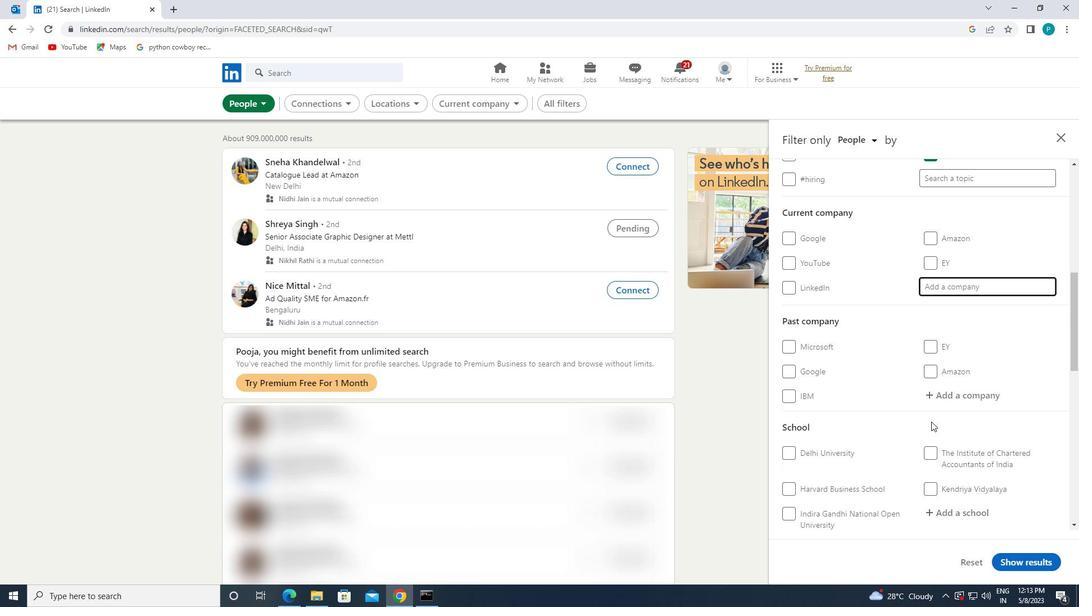 
Action: Mouse scrolled (880, 417) with delta (0, 0)
Screenshot: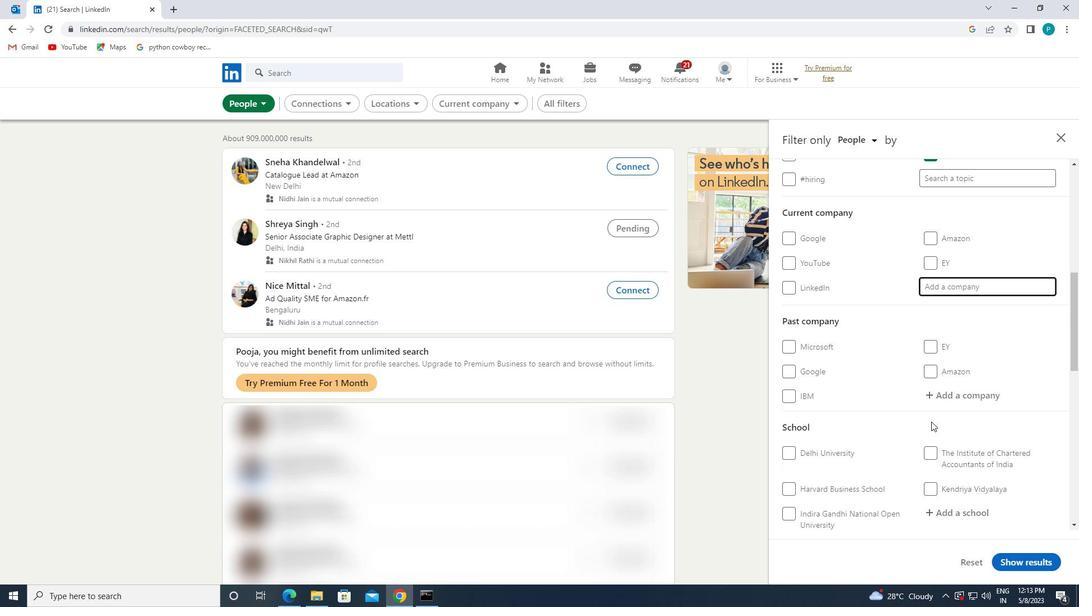 
Action: Mouse moved to (872, 416)
Screenshot: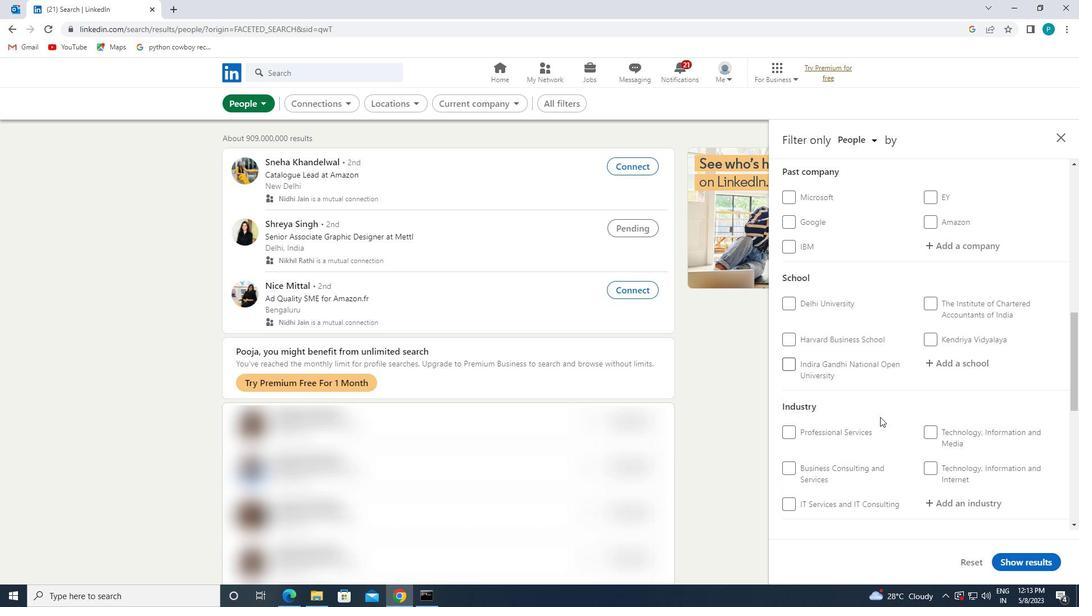 
Action: Mouse scrolled (872, 415) with delta (0, 0)
Screenshot: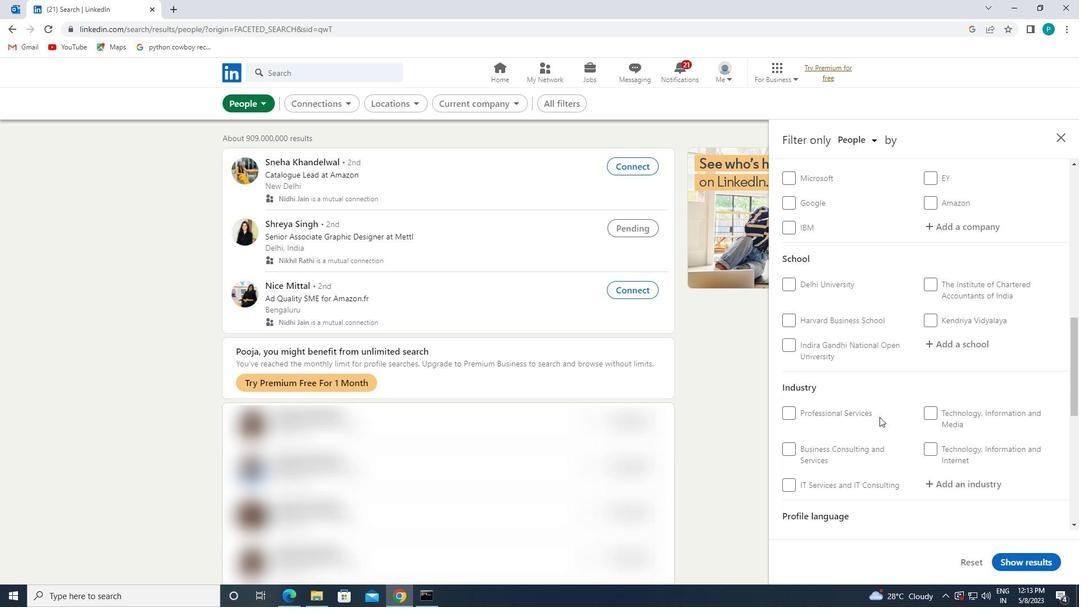 
Action: Mouse scrolled (872, 415) with delta (0, 0)
Screenshot: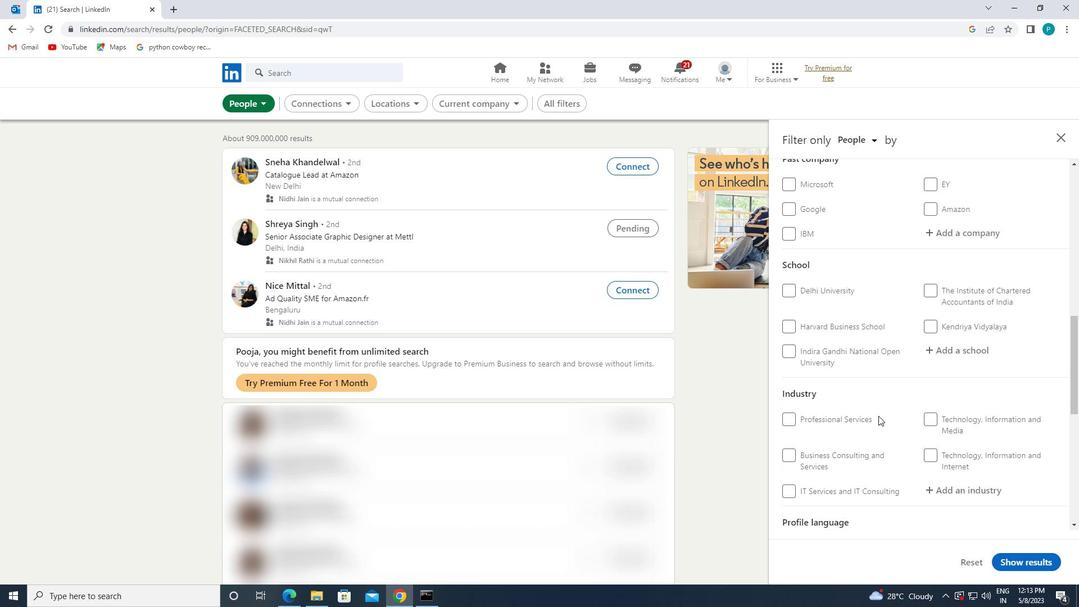 
Action: Mouse scrolled (872, 415) with delta (0, 0)
Screenshot: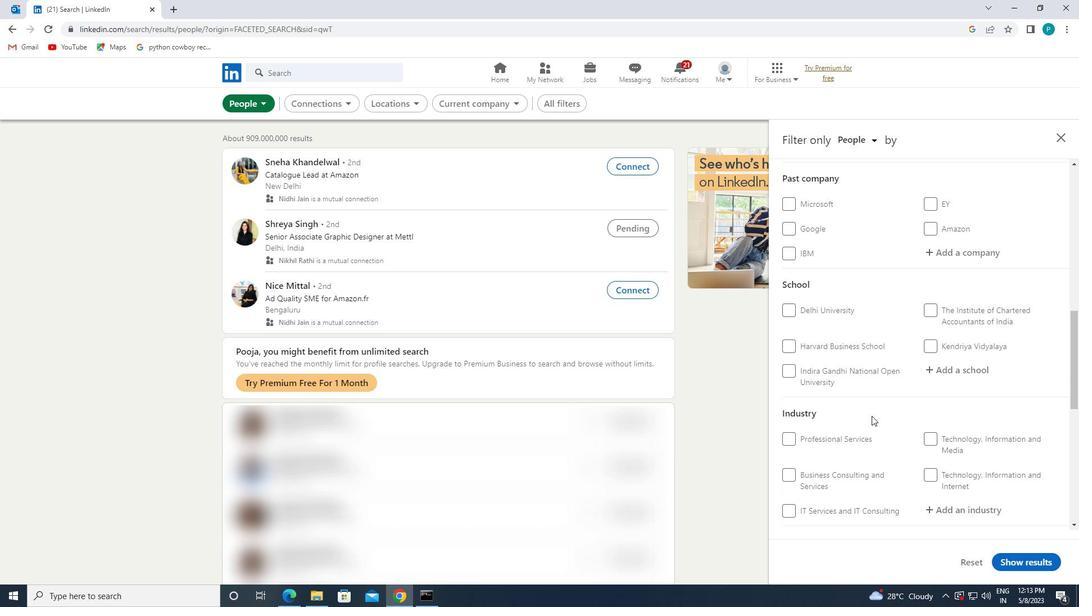 
Action: Mouse scrolled (872, 415) with delta (0, 0)
Screenshot: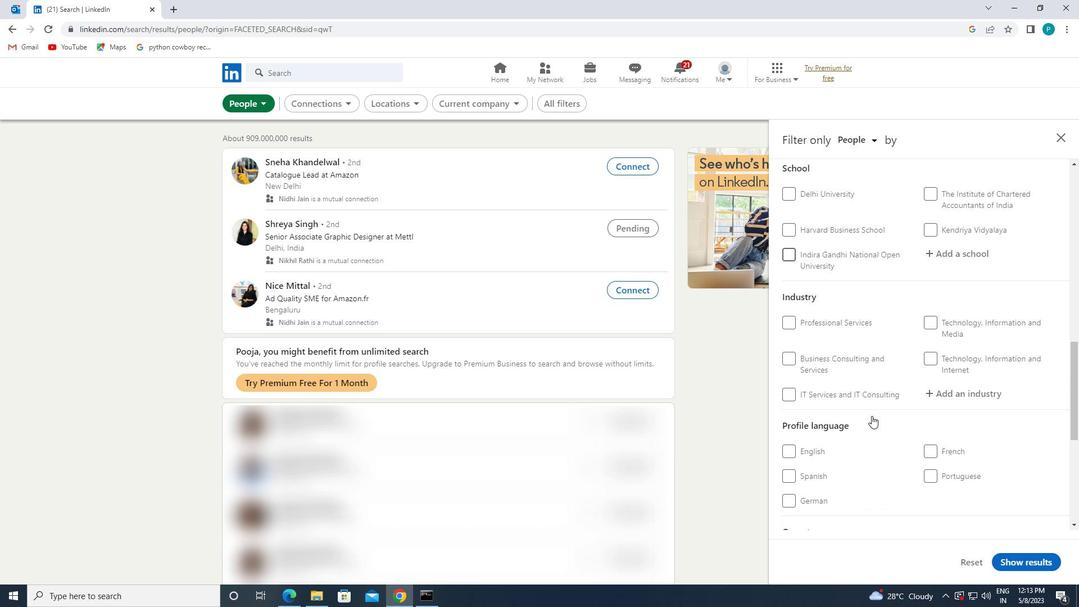 
Action: Mouse scrolled (872, 415) with delta (0, 0)
Screenshot: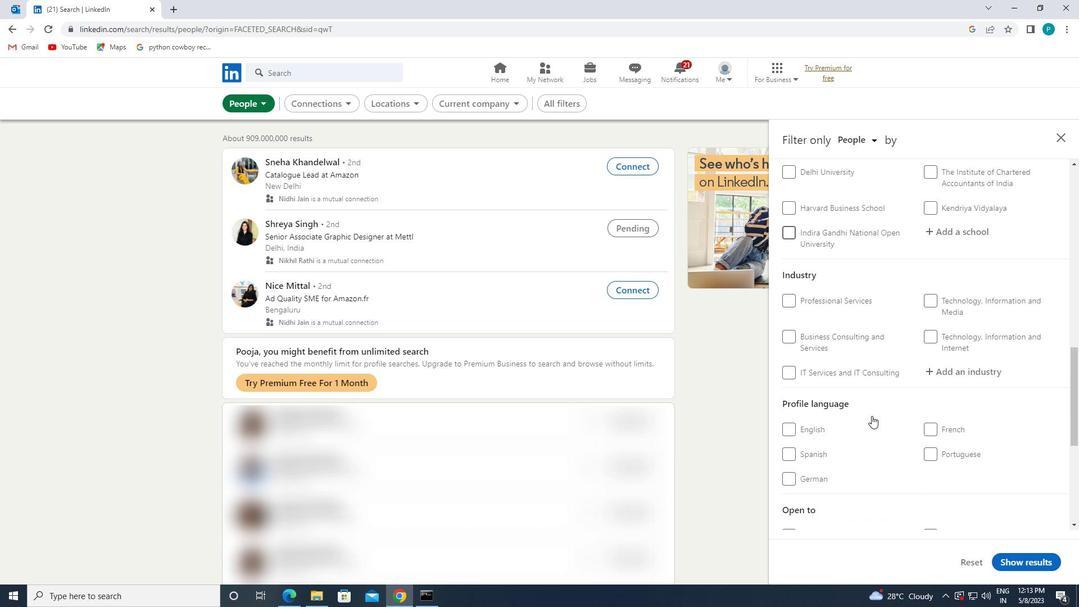 
Action: Mouse scrolled (872, 415) with delta (0, 0)
Screenshot: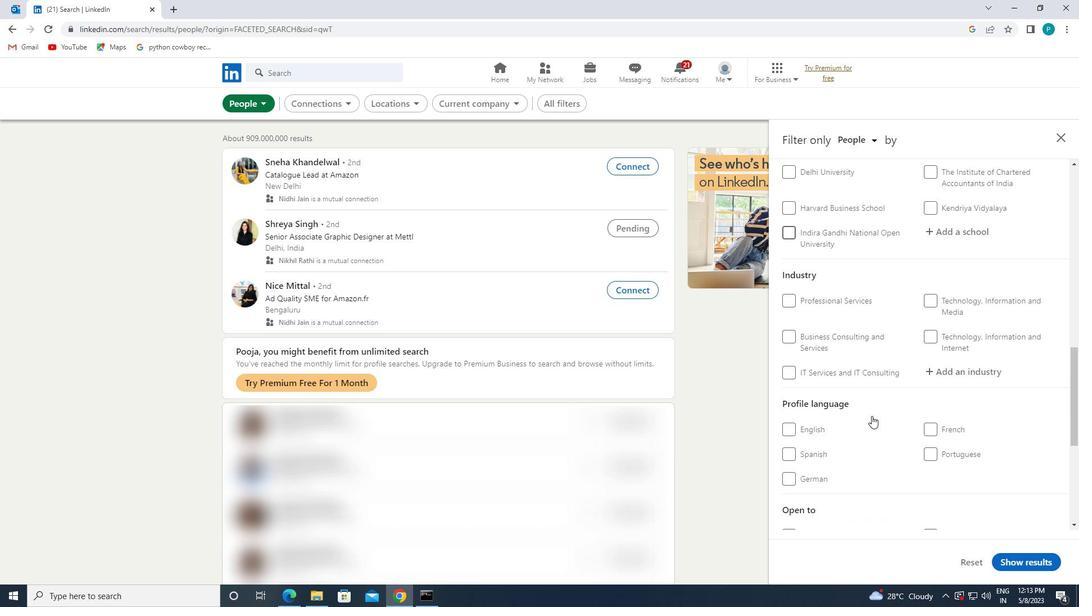 
Action: Mouse moved to (807, 284)
Screenshot: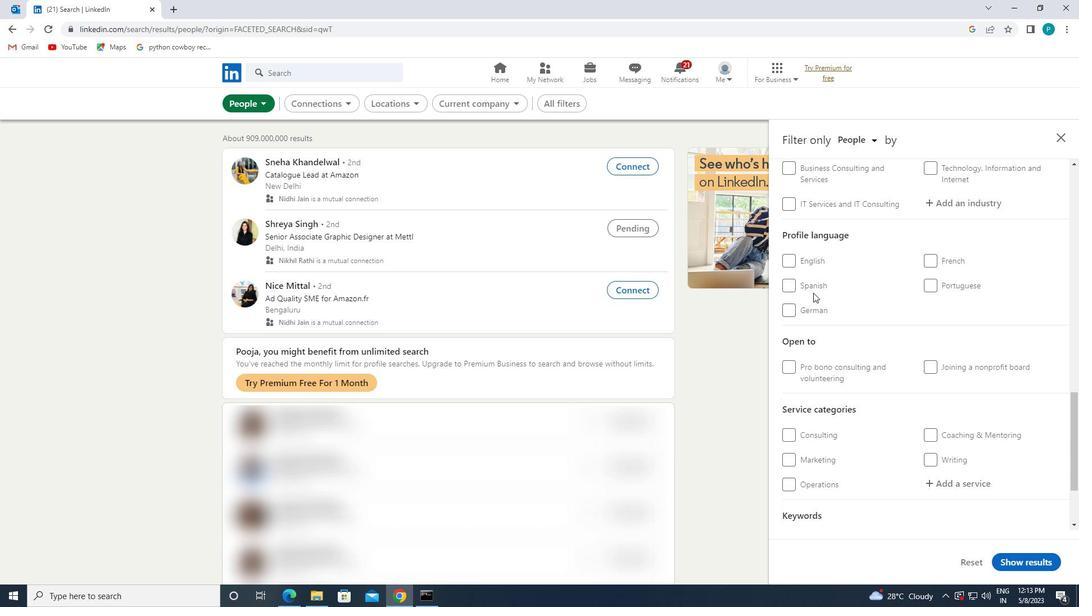 
Action: Mouse pressed left at (807, 284)
Screenshot: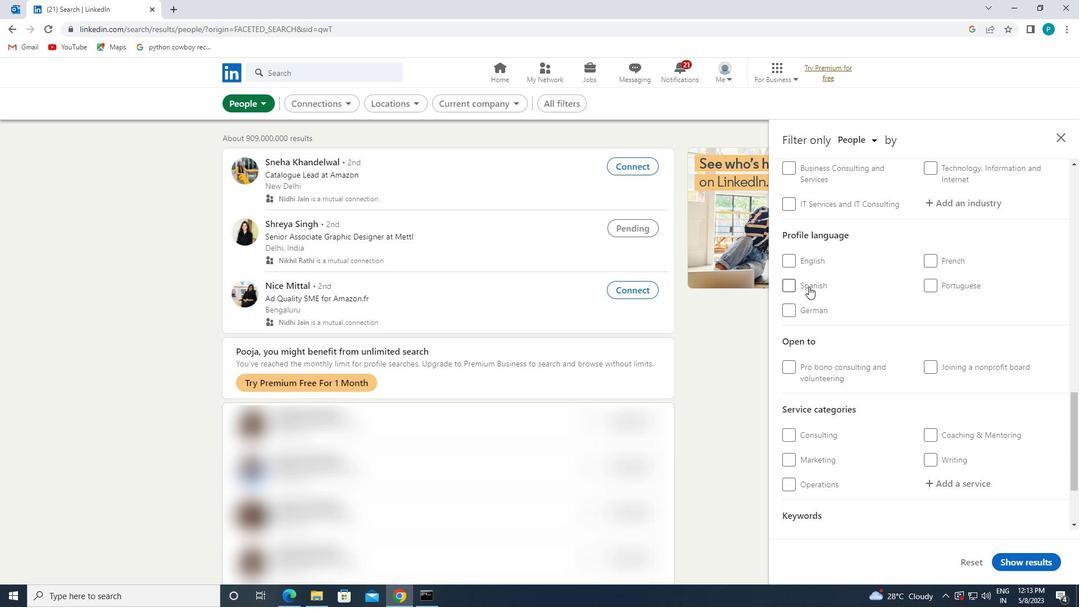 
Action: Mouse moved to (907, 267)
Screenshot: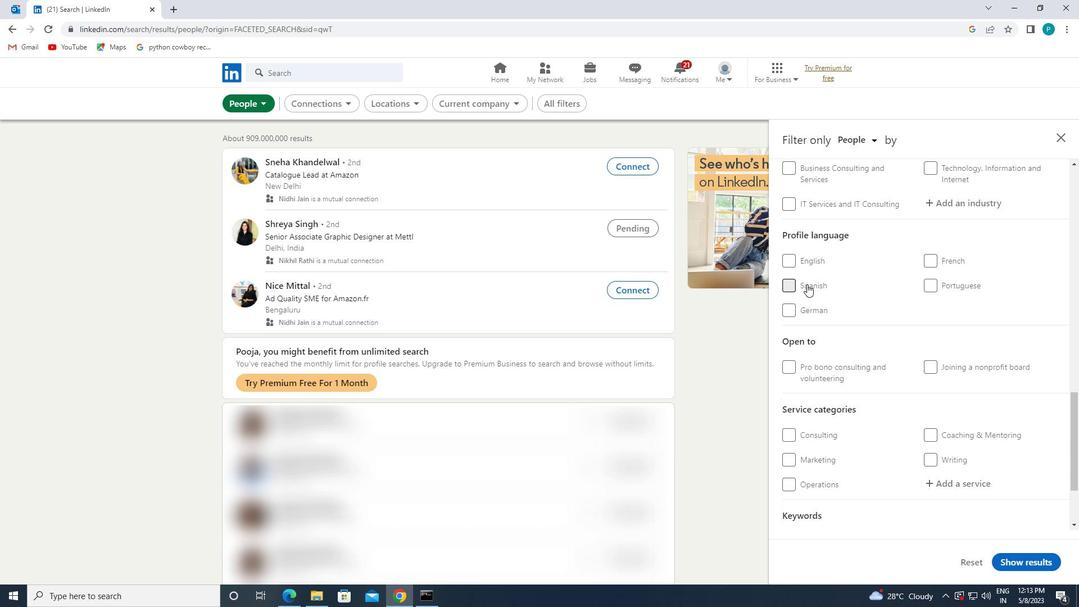 
Action: Mouse scrolled (907, 267) with delta (0, 0)
Screenshot: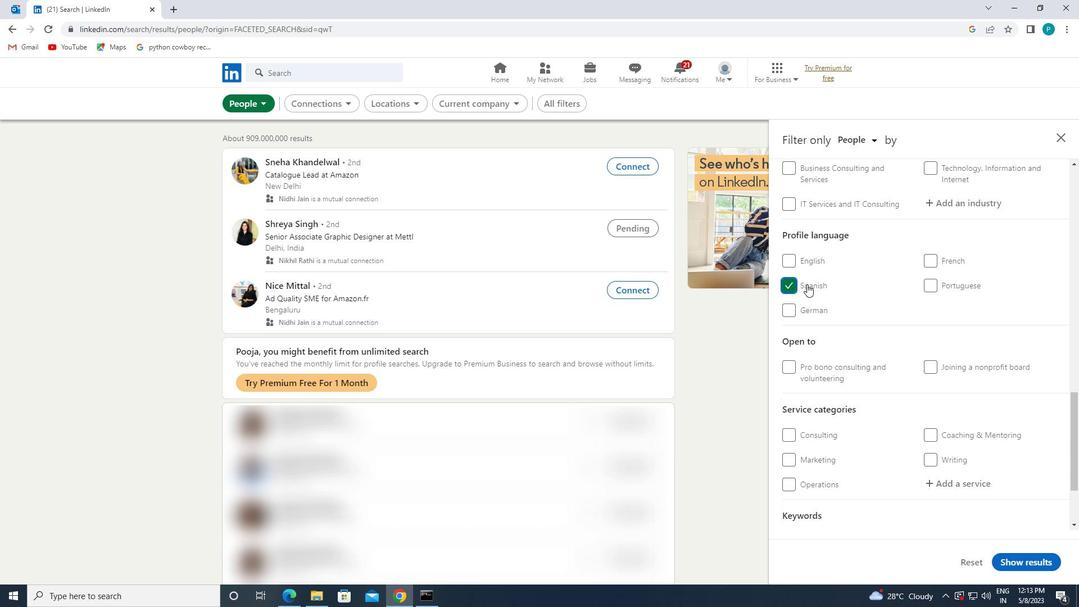 
Action: Mouse moved to (908, 266)
Screenshot: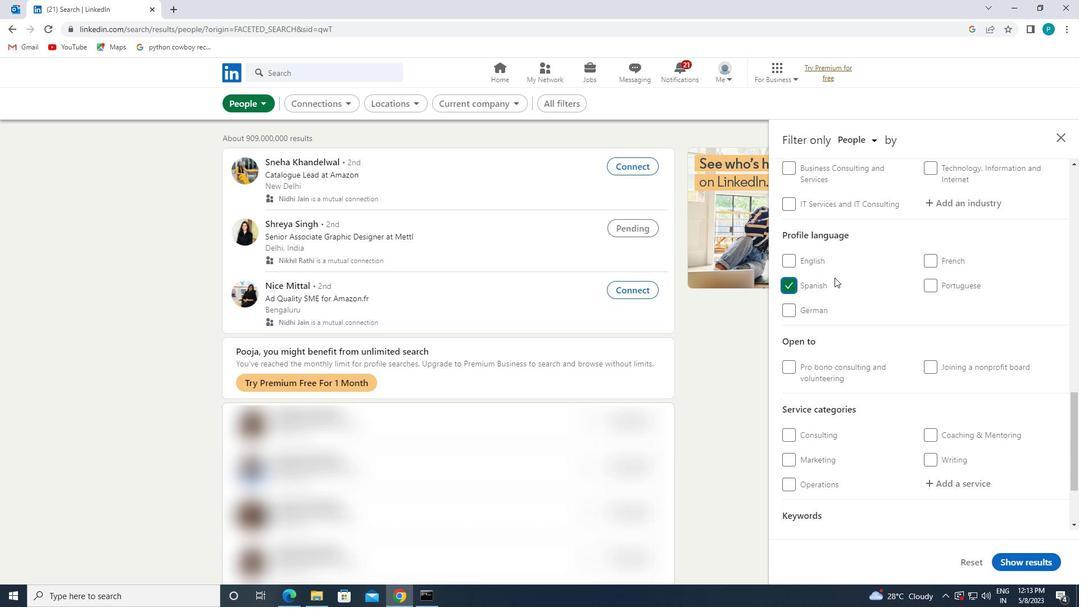 
Action: Mouse scrolled (908, 267) with delta (0, 0)
Screenshot: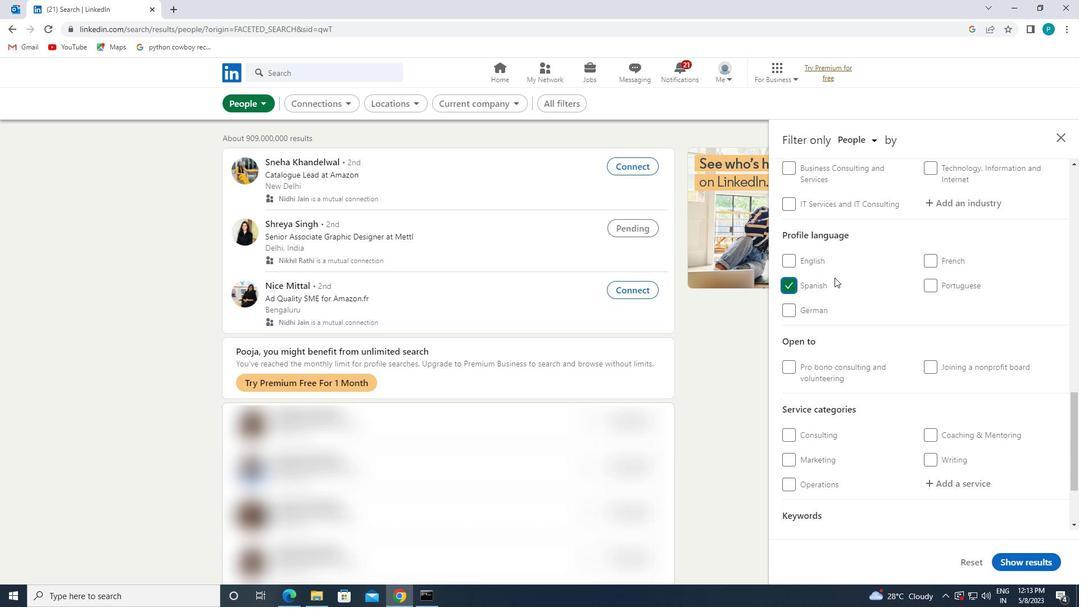 
Action: Mouse scrolled (908, 267) with delta (0, 0)
Screenshot: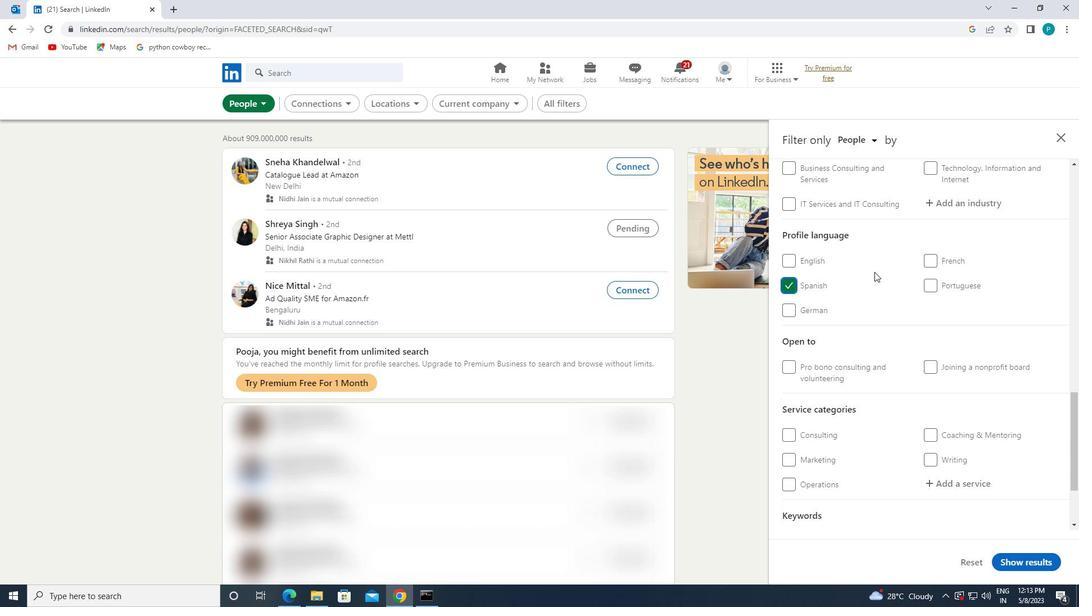 
Action: Mouse scrolled (908, 267) with delta (0, 0)
Screenshot: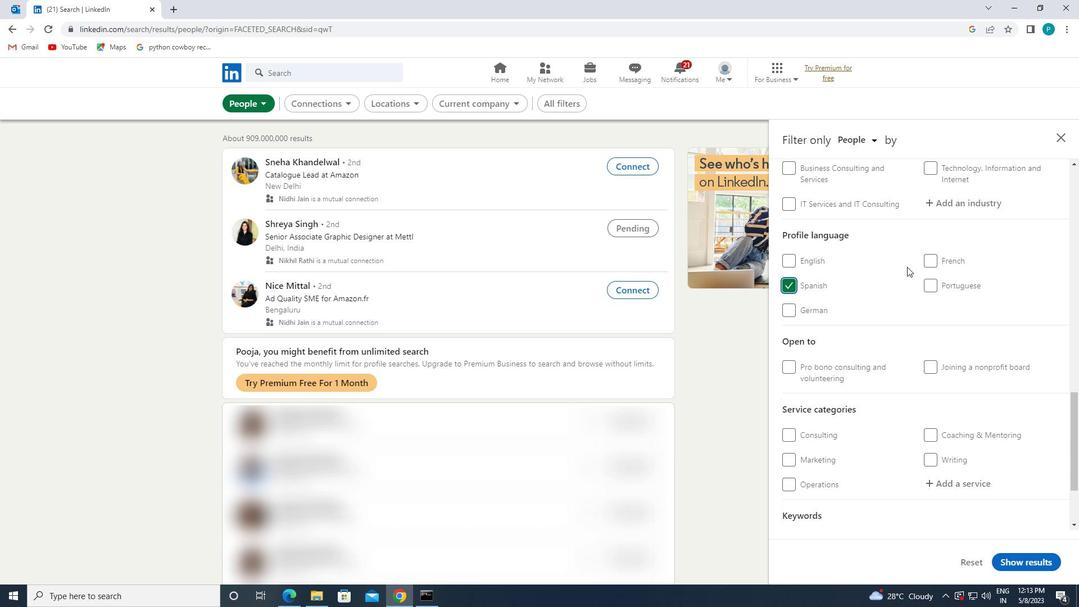 
Action: Mouse moved to (970, 275)
Screenshot: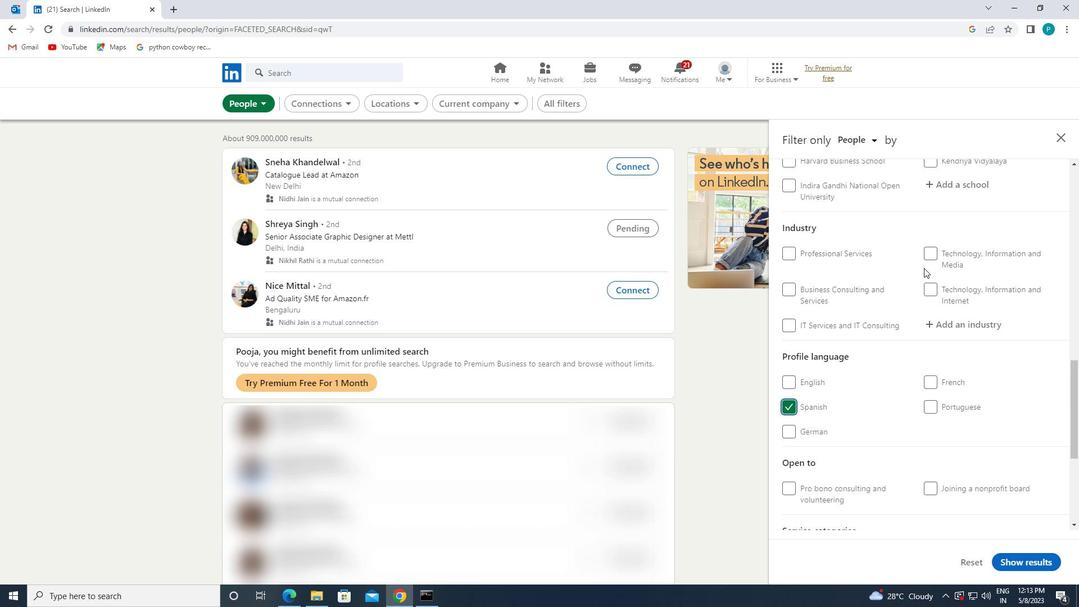 
Action: Mouse scrolled (970, 276) with delta (0, 0)
Screenshot: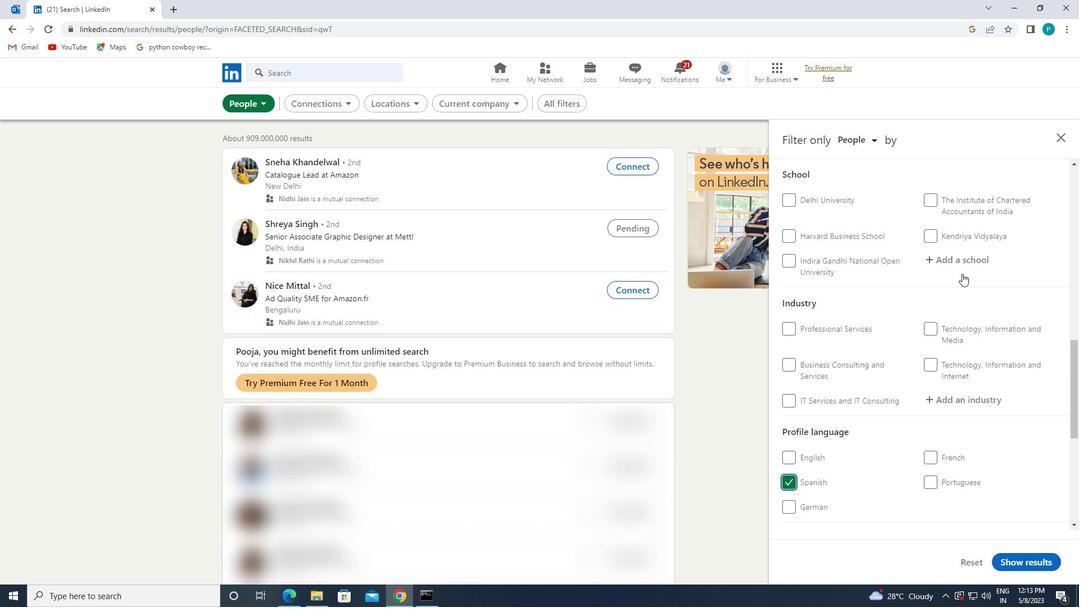 
Action: Mouse moved to (970, 272)
Screenshot: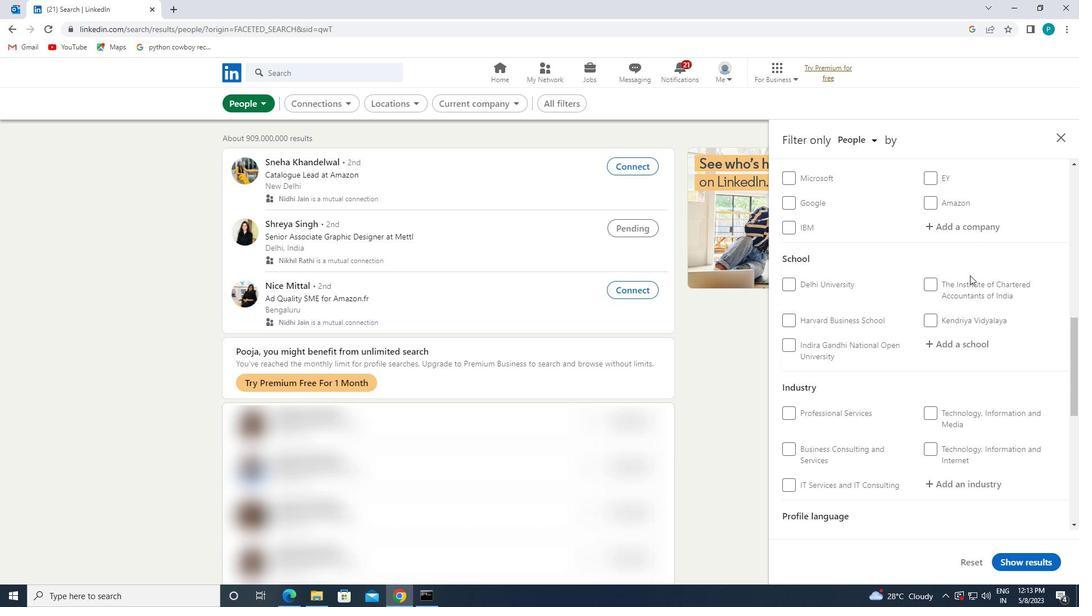 
Action: Mouse scrolled (970, 272) with delta (0, 0)
Screenshot: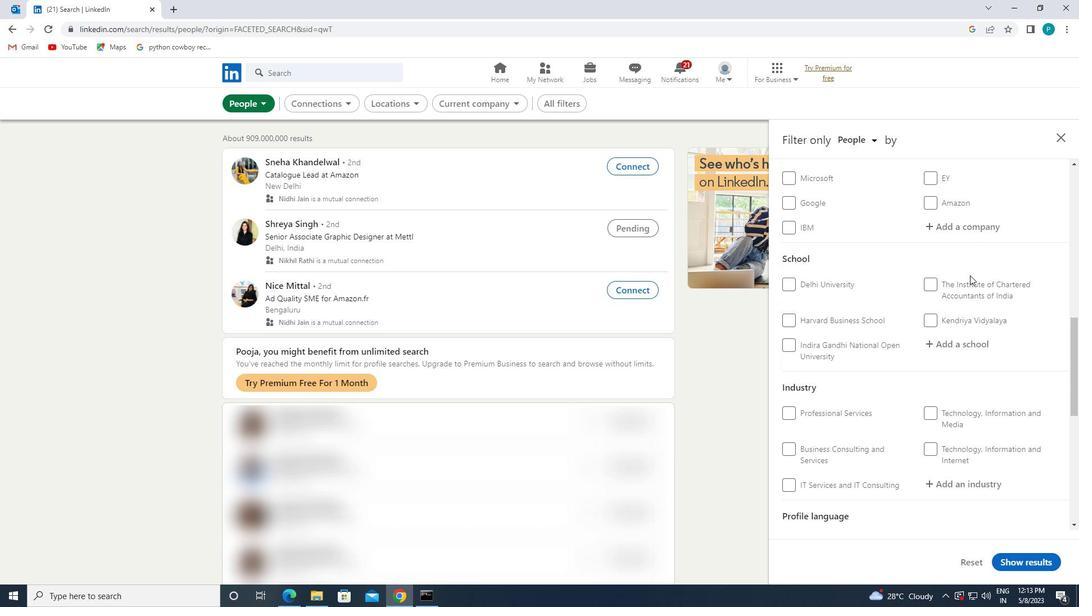 
Action: Mouse moved to (974, 282)
Screenshot: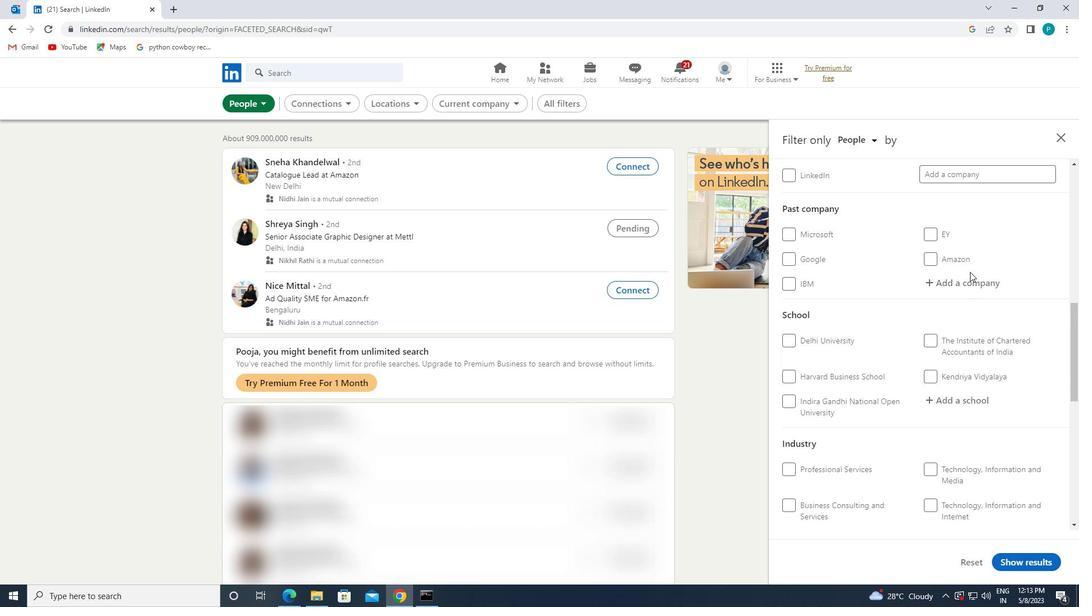 
Action: Mouse pressed left at (974, 282)
Screenshot: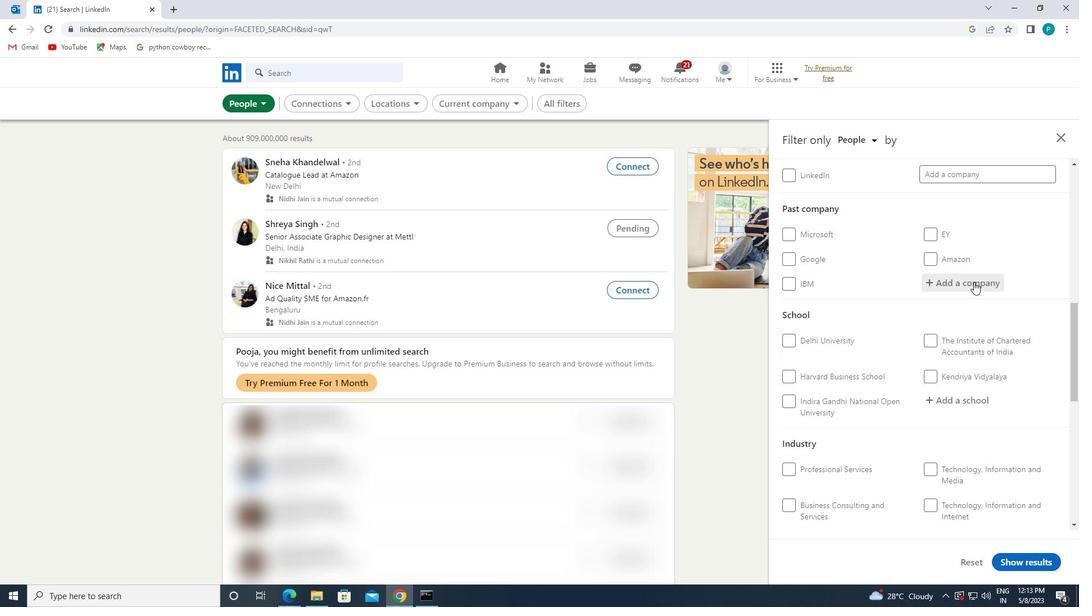 
Action: Mouse moved to (983, 170)
Screenshot: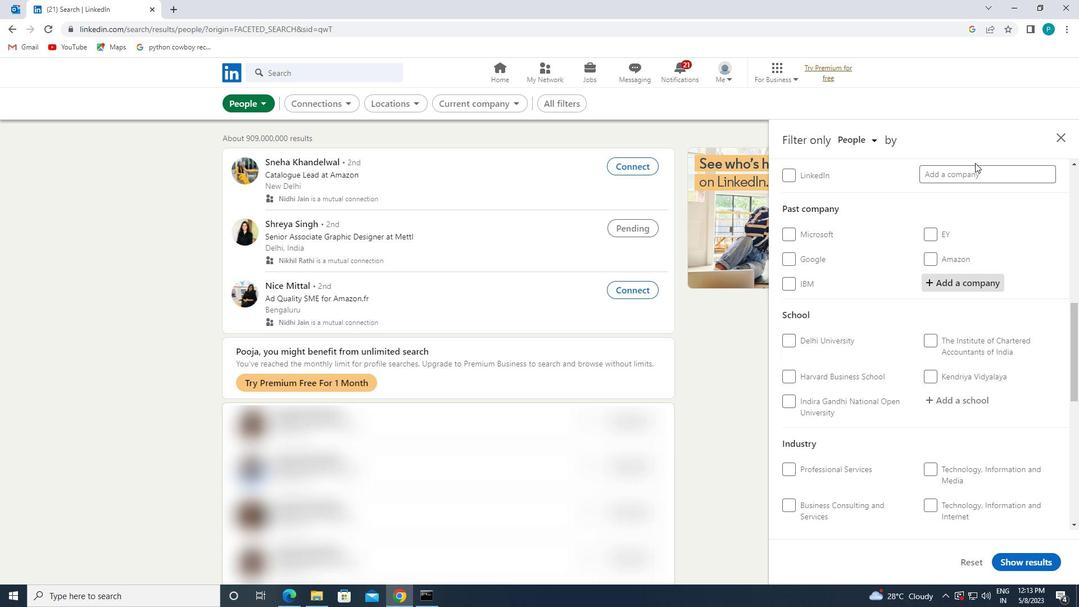 
Action: Mouse pressed left at (983, 170)
Screenshot: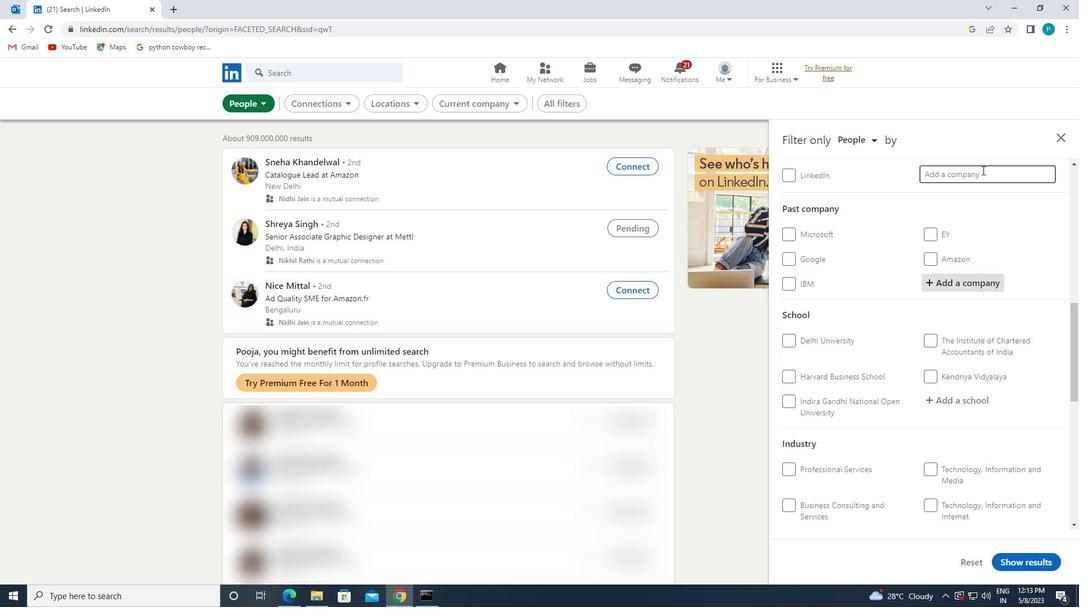 
Action: Key pressed <Key.caps_lock>T<Key.caps_lock>IDE
Screenshot: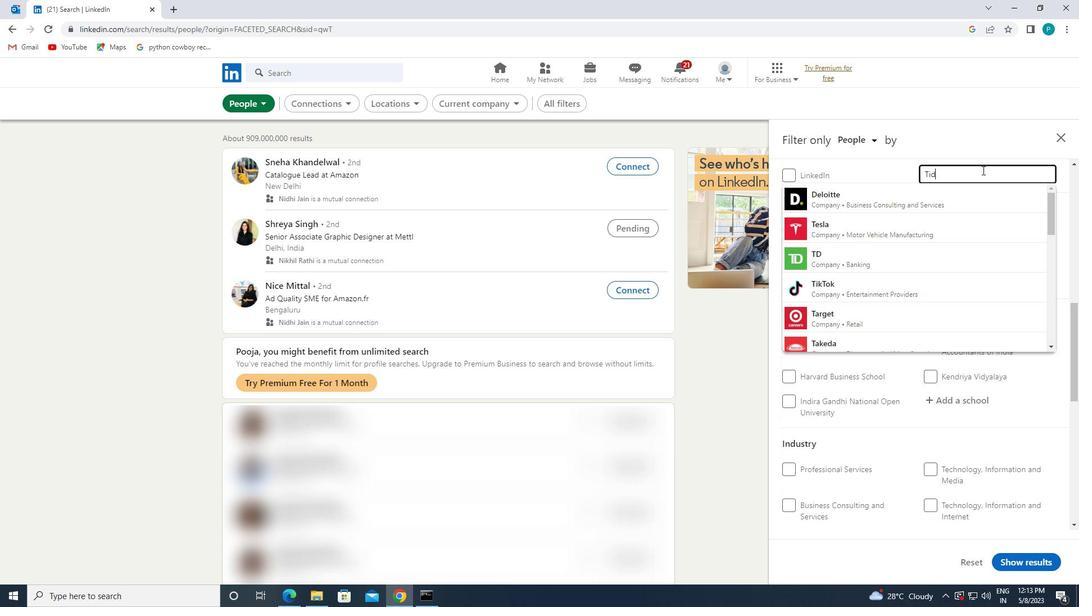 
Action: Mouse moved to (970, 205)
Screenshot: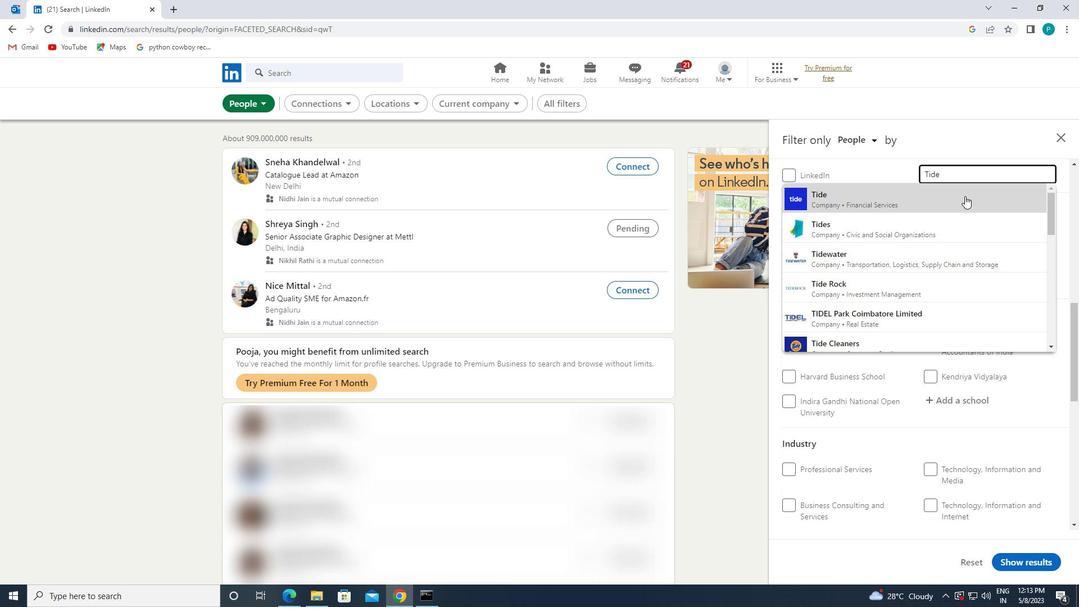 
Action: Mouse scrolled (970, 205) with delta (0, 0)
Screenshot: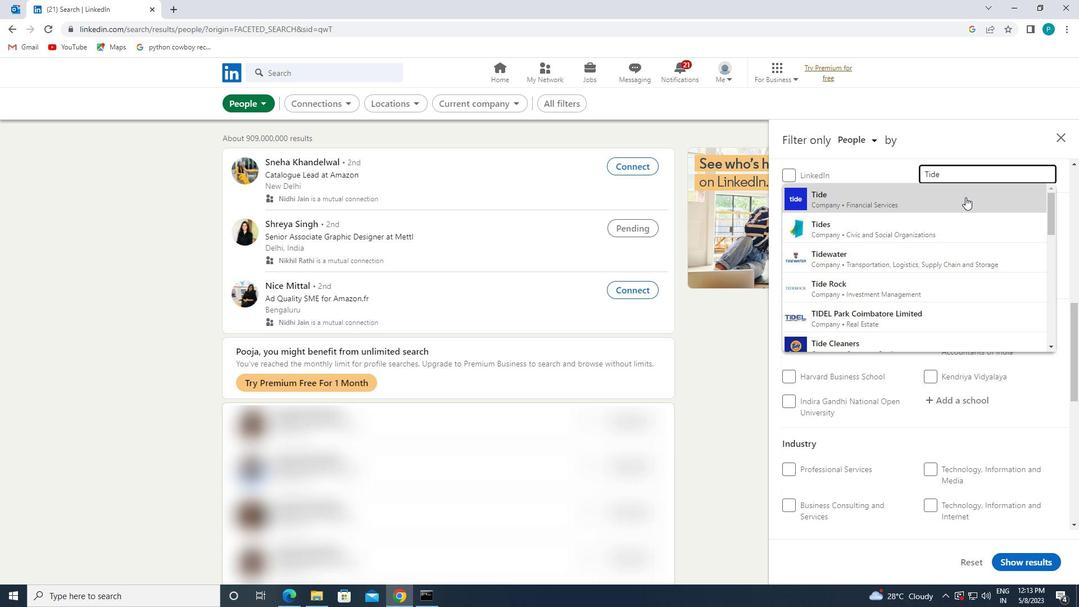
Action: Mouse moved to (937, 258)
Screenshot: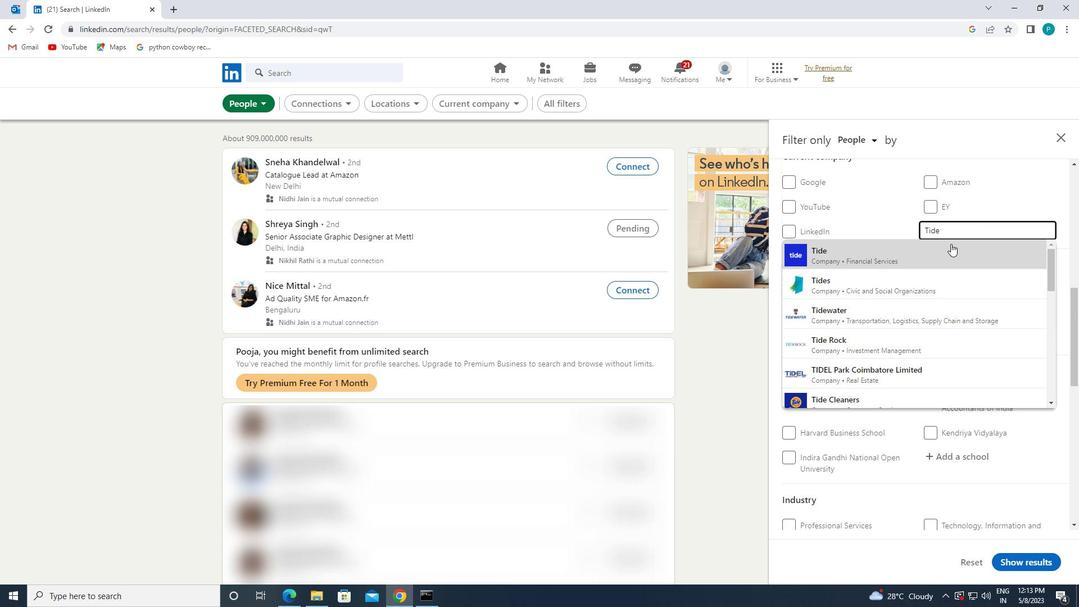 
Action: Mouse pressed left at (937, 258)
Screenshot: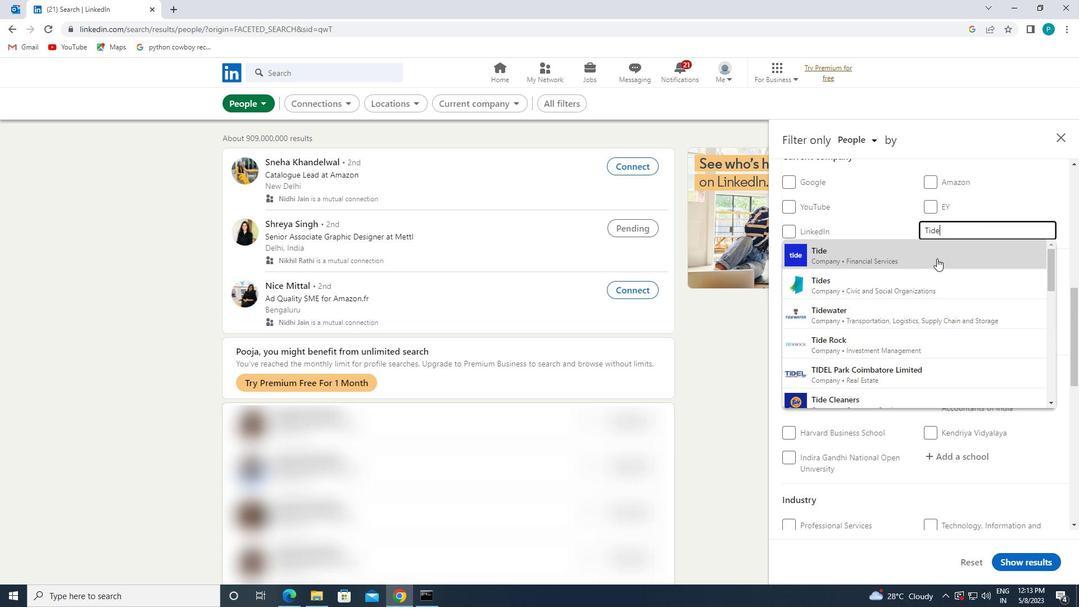 
Action: Mouse moved to (1079, 232)
Screenshot: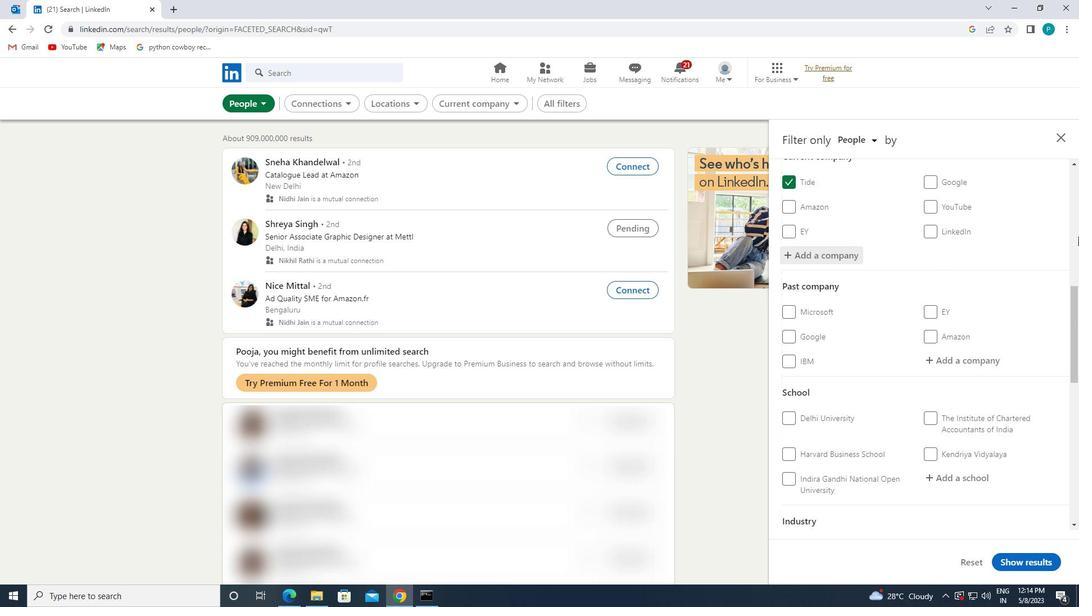 
Action: Mouse scrolled (1079, 231) with delta (0, 0)
Screenshot: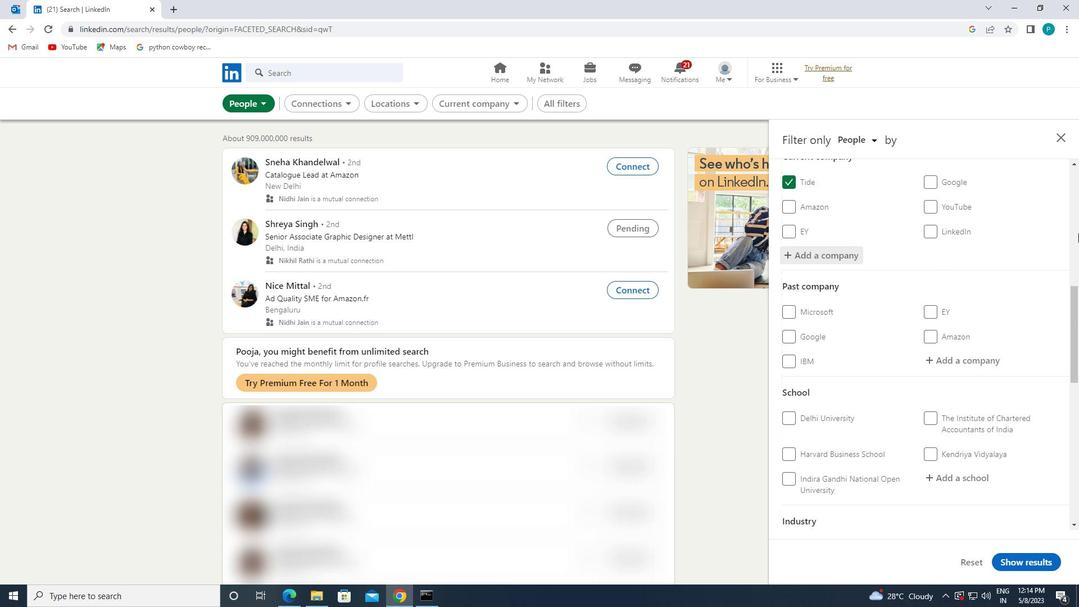 
Action: Mouse scrolled (1079, 231) with delta (0, 0)
Screenshot: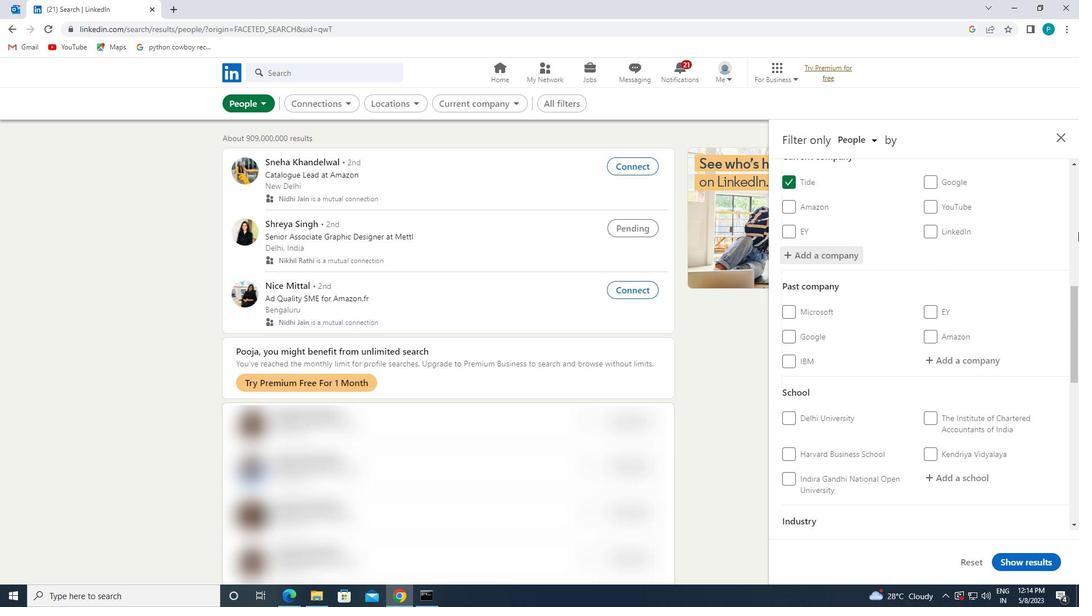 
Action: Mouse scrolled (1079, 231) with delta (0, 0)
Screenshot: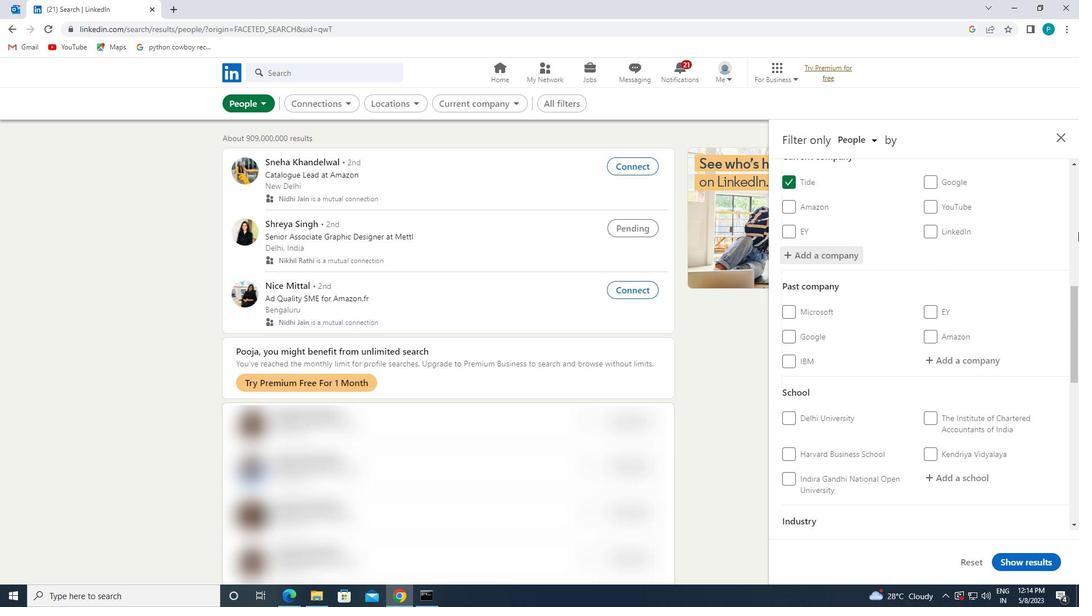 
Action: Mouse moved to (953, 301)
Screenshot: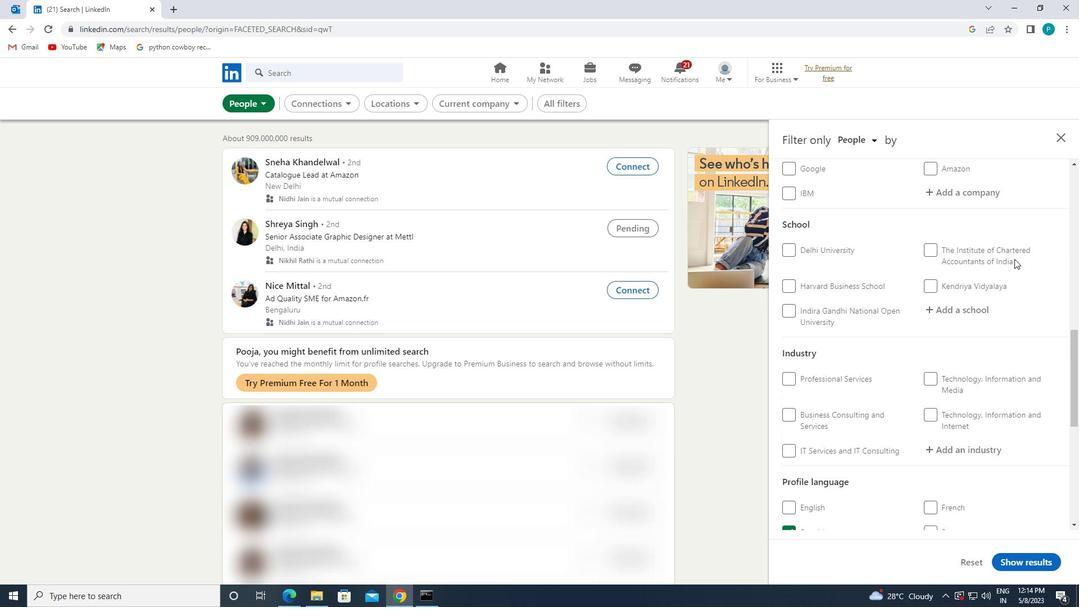 
Action: Mouse pressed left at (953, 301)
Screenshot: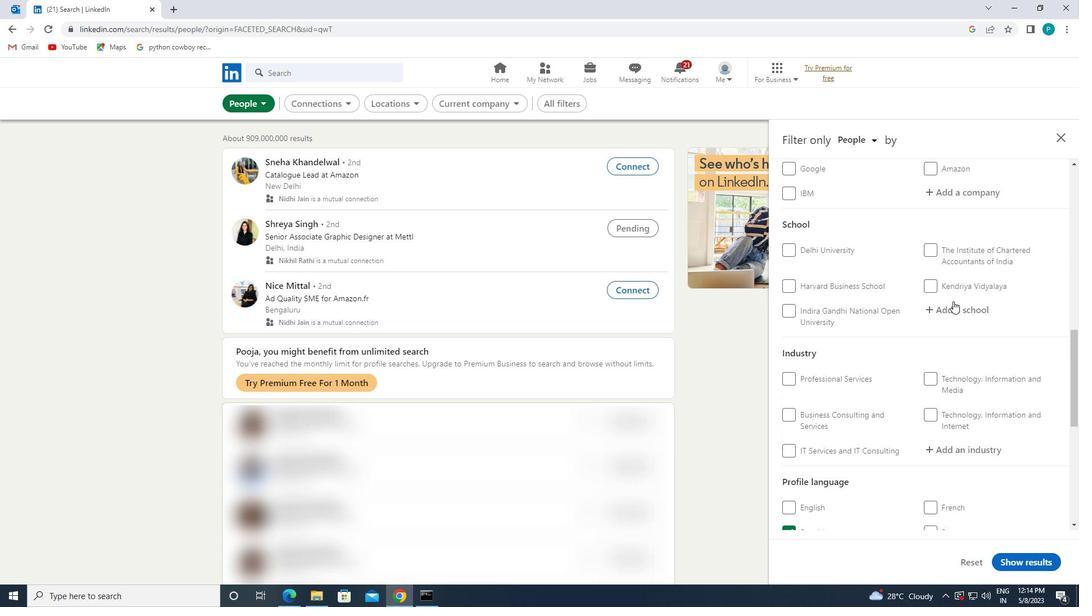 
Action: Mouse moved to (953, 302)
Screenshot: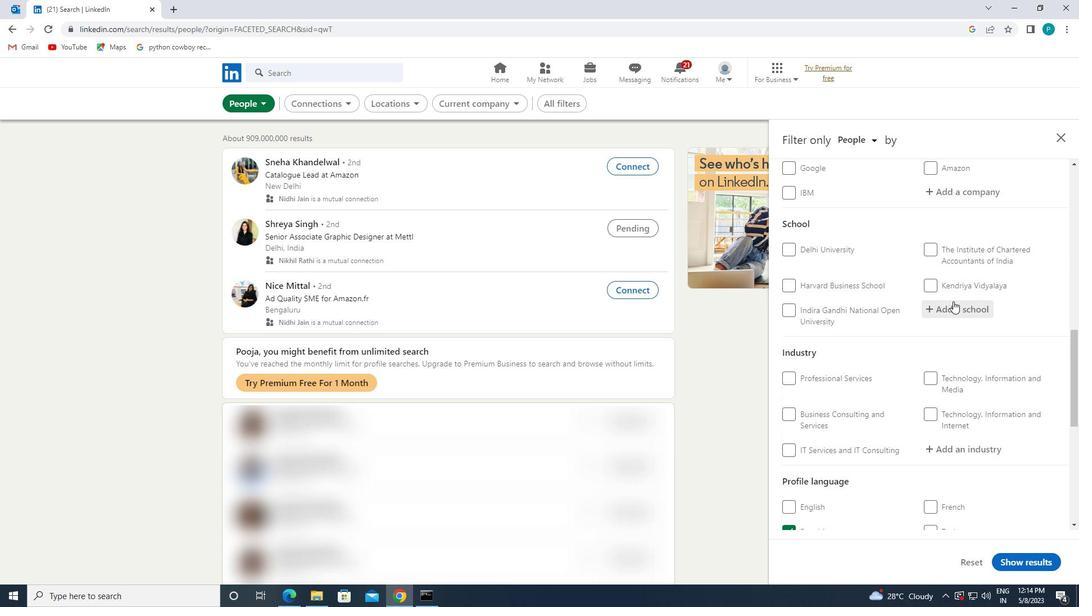 
Action: Key pressed <Key.caps_lock>B<Key.caps_lock>OYS
Screenshot: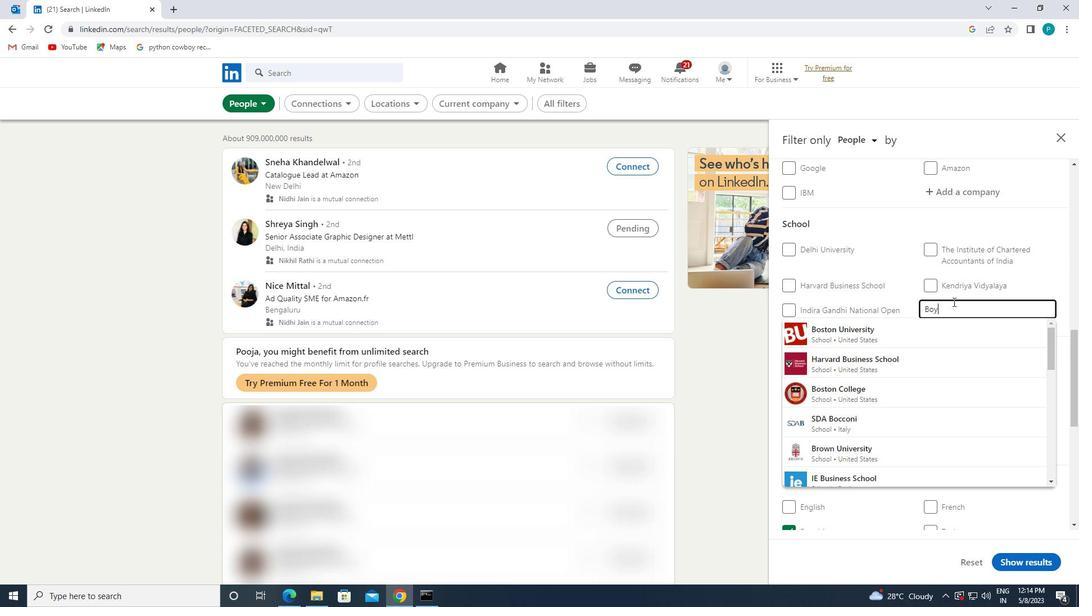 
Action: Mouse moved to (942, 330)
Screenshot: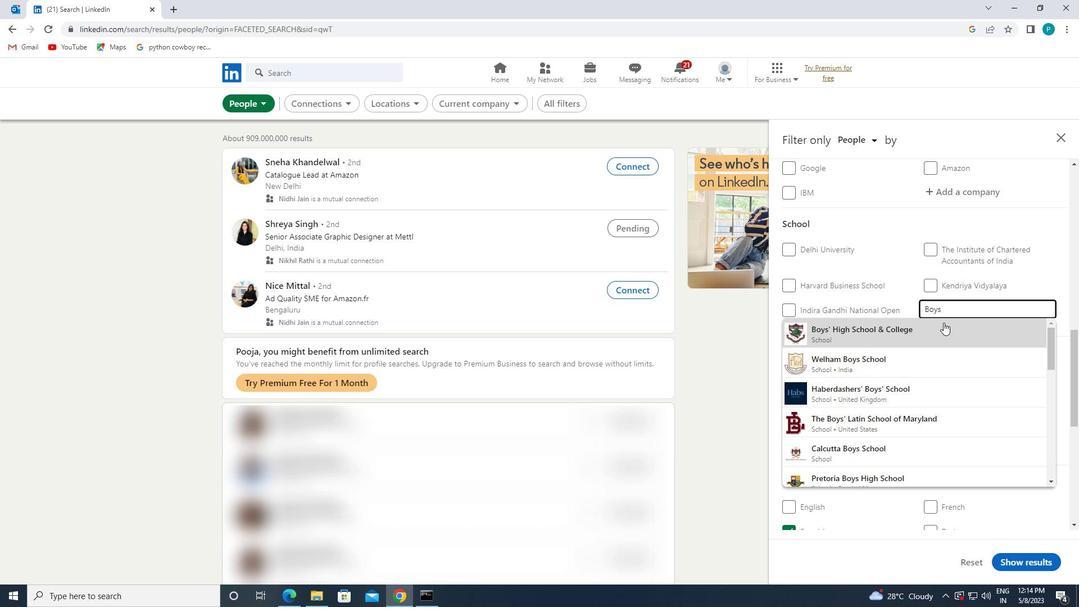 
Action: Mouse pressed left at (942, 330)
Screenshot: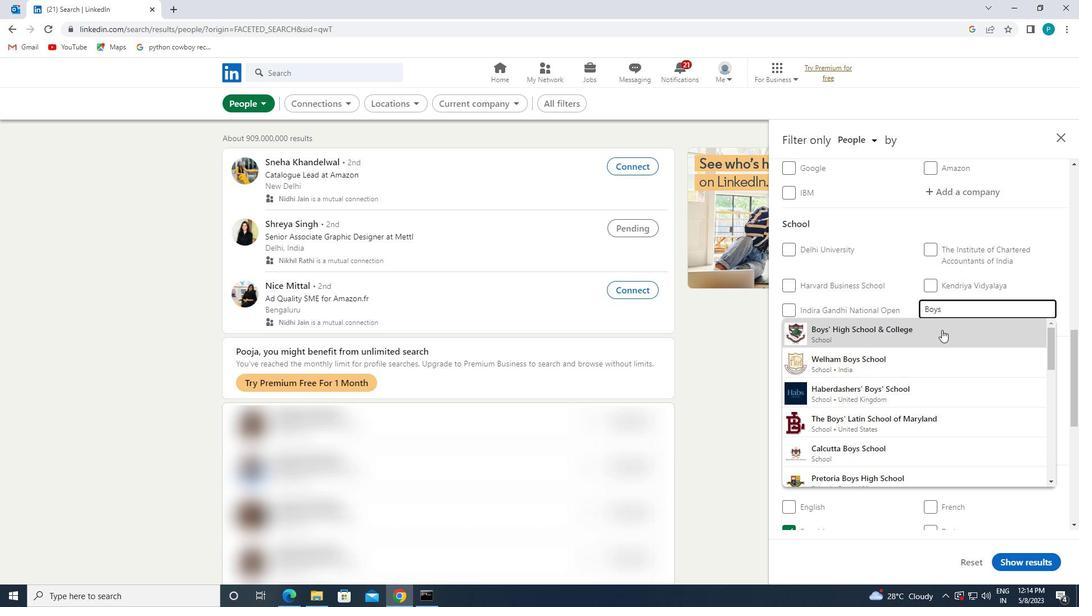 
Action: Mouse scrolled (942, 329) with delta (0, 0)
Screenshot: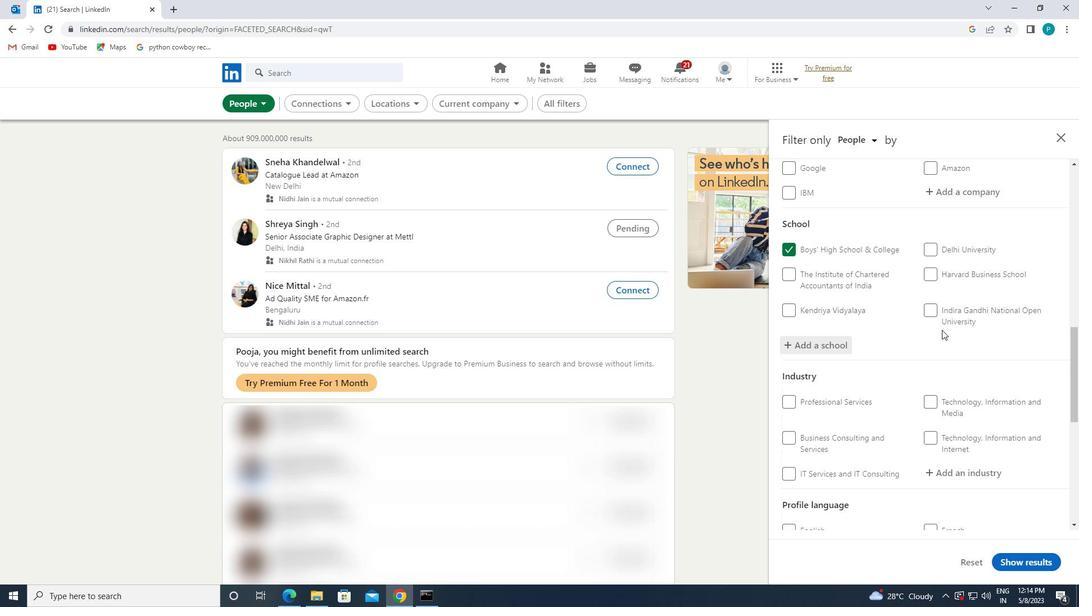 
Action: Mouse scrolled (942, 329) with delta (0, 0)
Screenshot: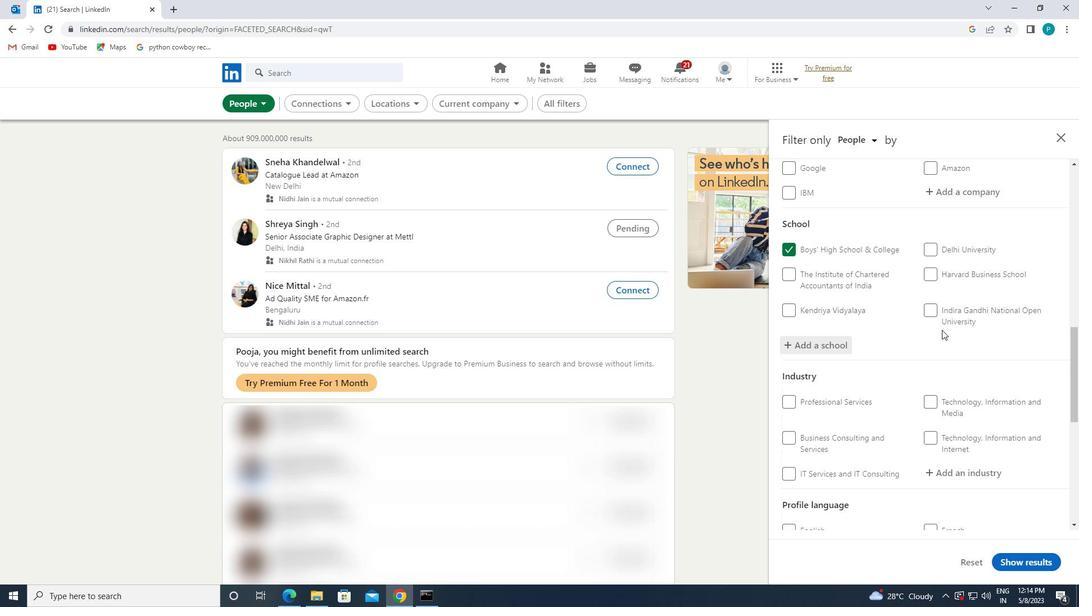 
Action: Mouse scrolled (942, 329) with delta (0, 0)
Screenshot: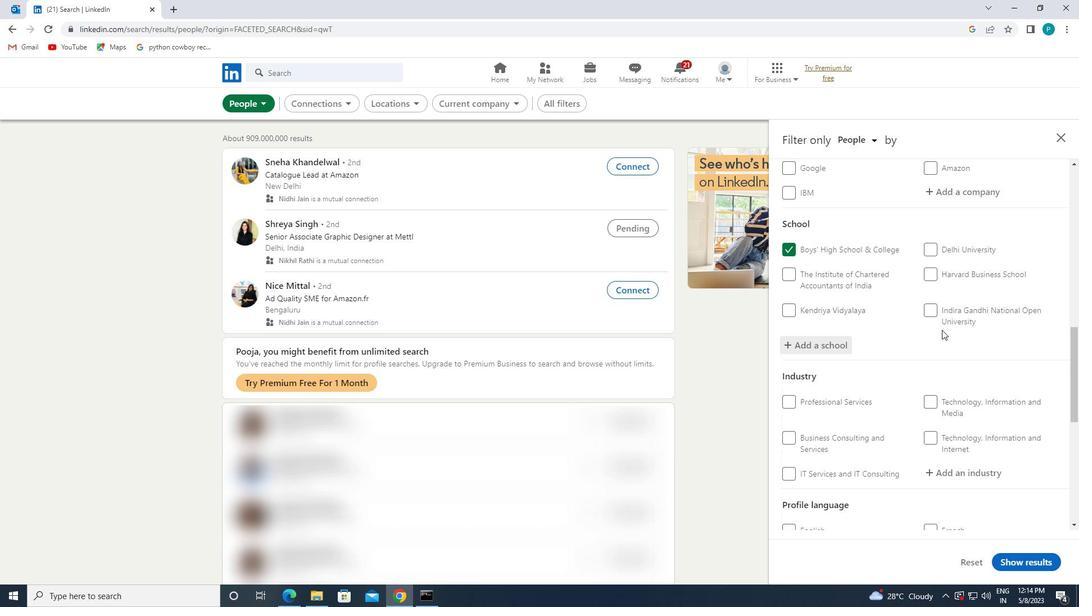 
Action: Mouse moved to (965, 291)
Screenshot: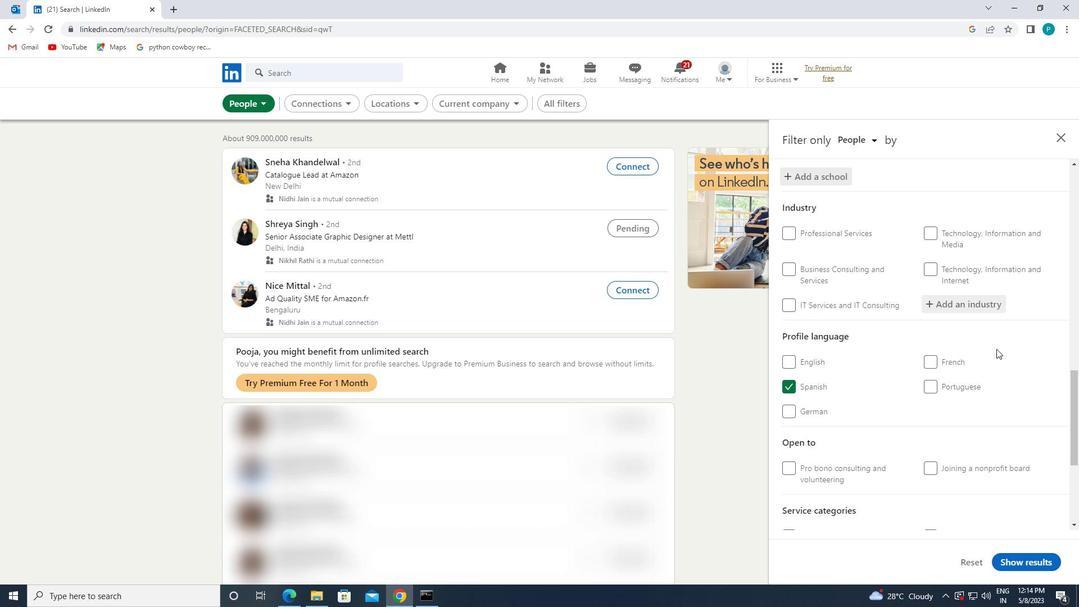 
Action: Mouse pressed left at (965, 291)
Screenshot: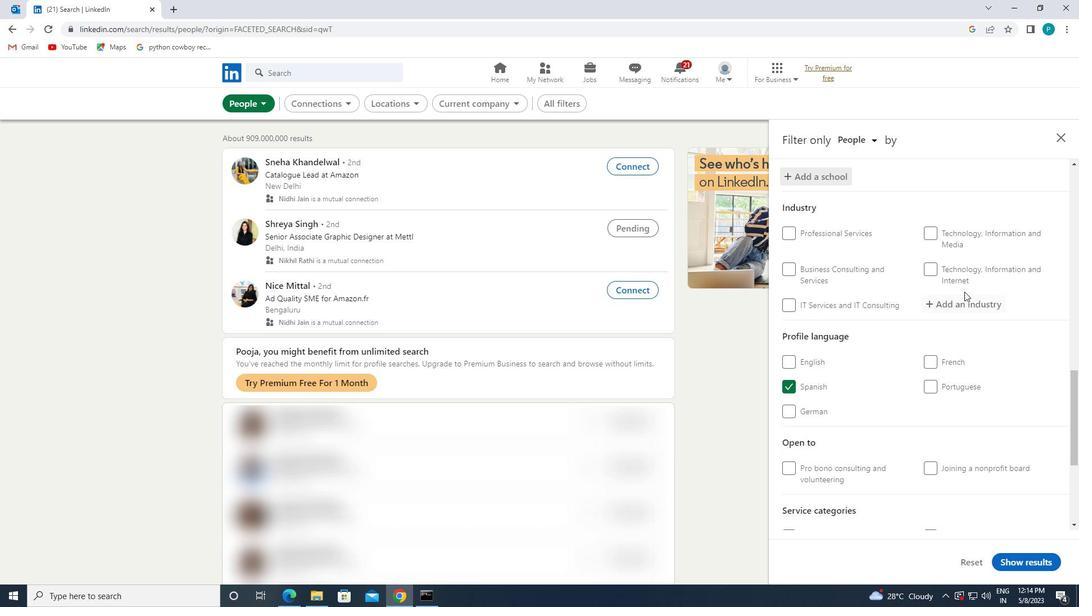 
Action: Mouse moved to (965, 303)
Screenshot: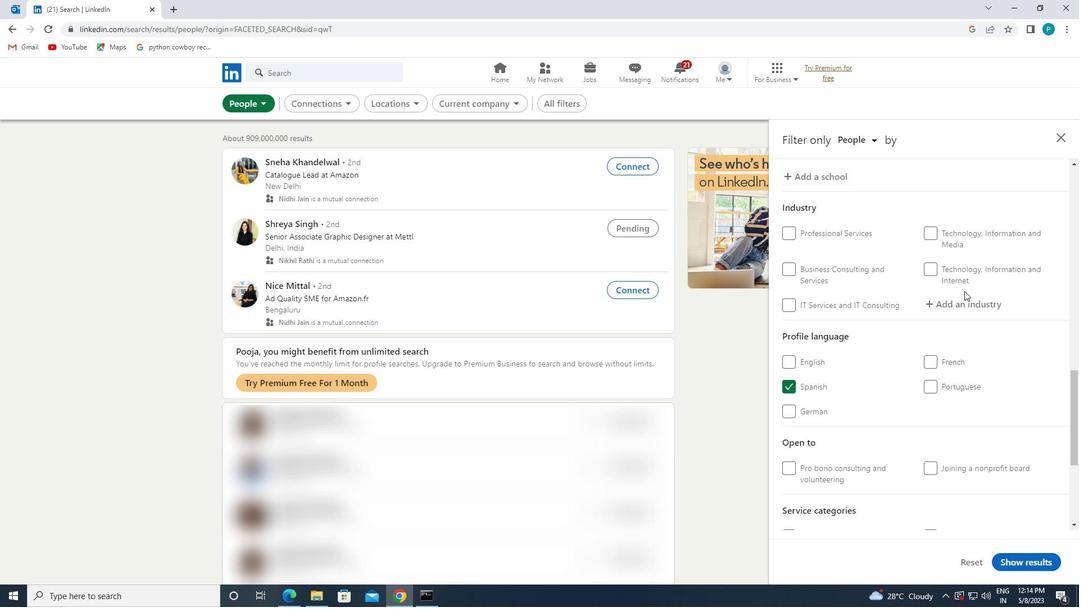 
Action: Mouse pressed left at (965, 303)
Screenshot: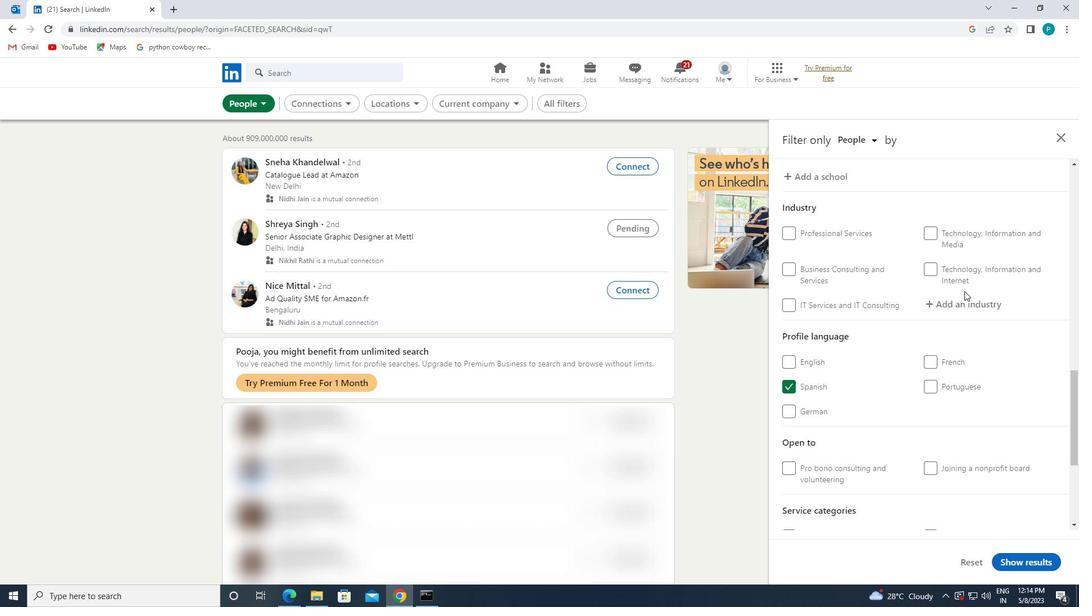 
Action: Key pressed <Key.caps_lock>O<Key.caps_lock>UTSOURC
Screenshot: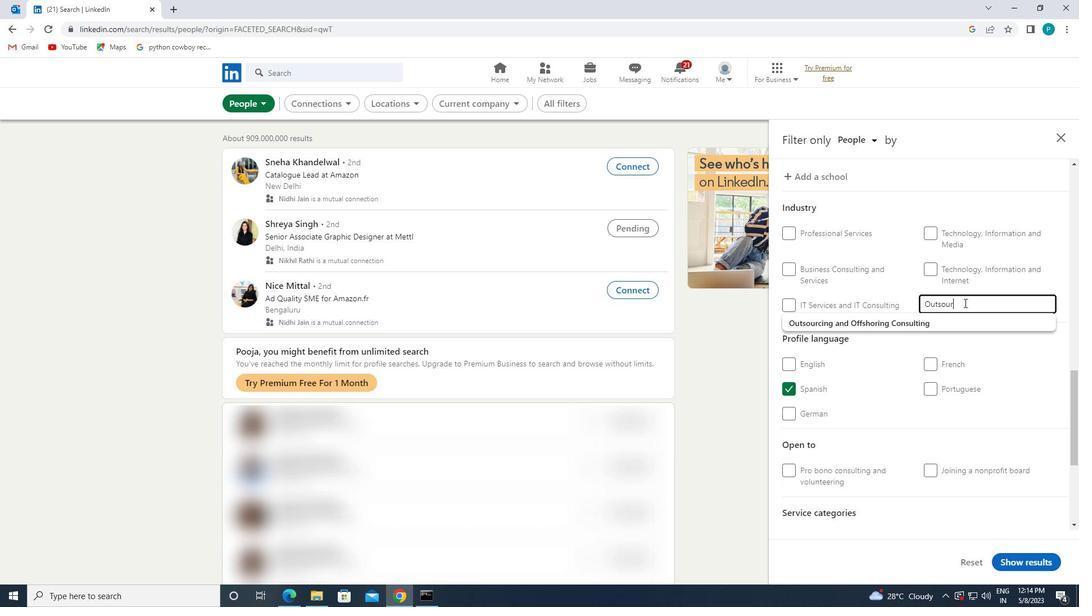 
Action: Mouse moved to (795, 325)
Screenshot: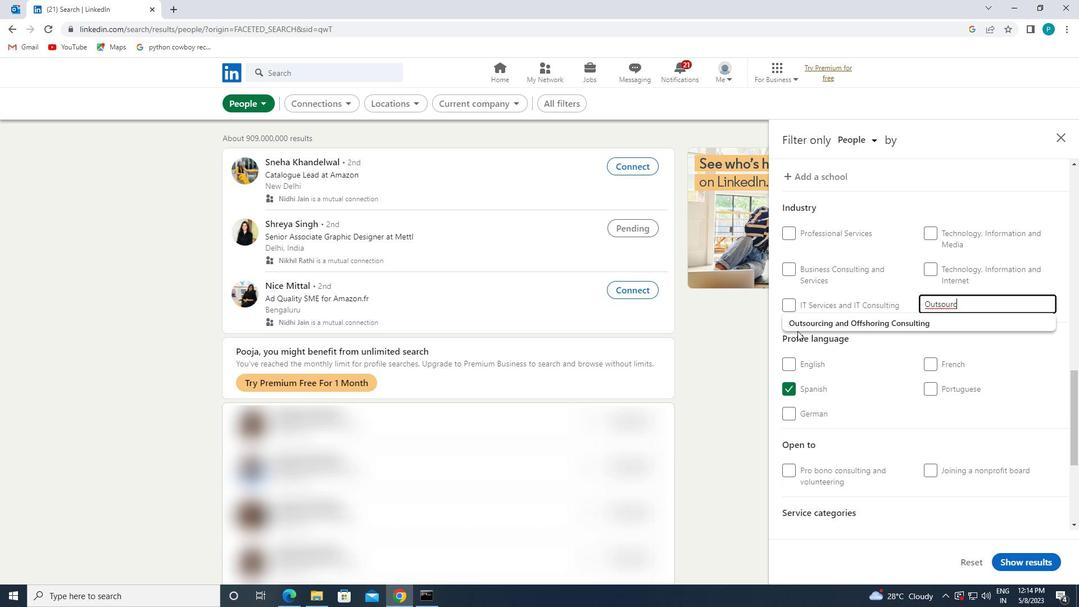 
Action: Mouse pressed left at (795, 325)
Screenshot: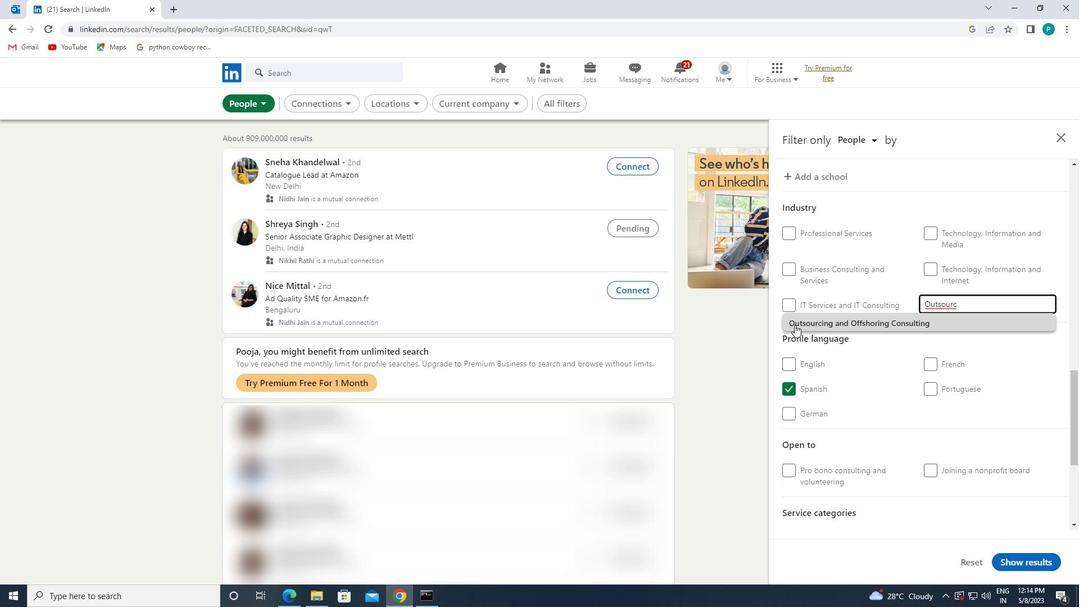 
Action: Mouse moved to (817, 329)
Screenshot: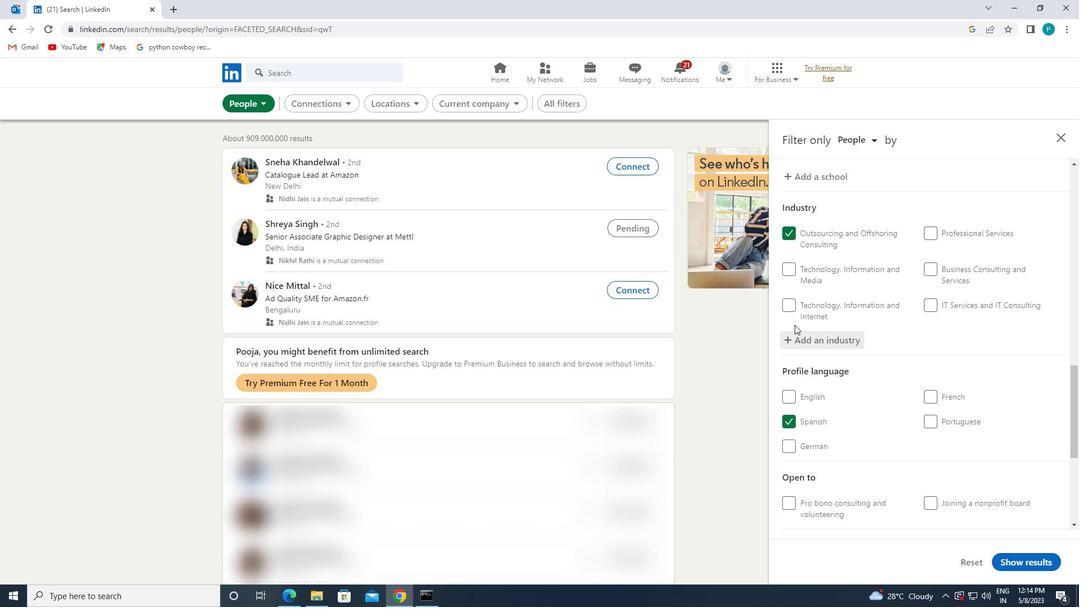 
Action: Mouse scrolled (817, 329) with delta (0, 0)
Screenshot: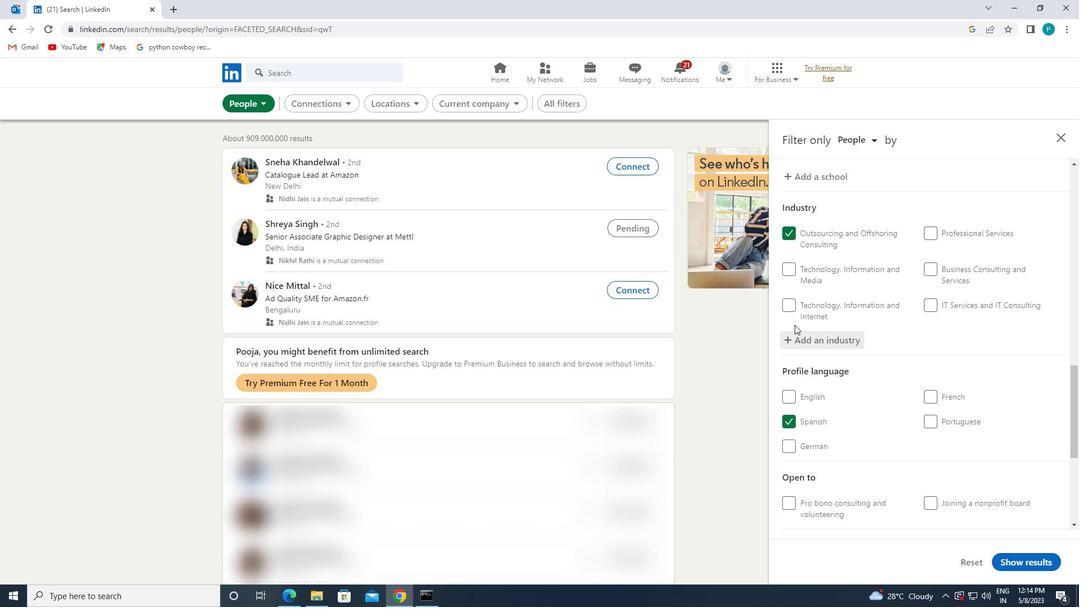 
Action: Mouse moved to (828, 330)
Screenshot: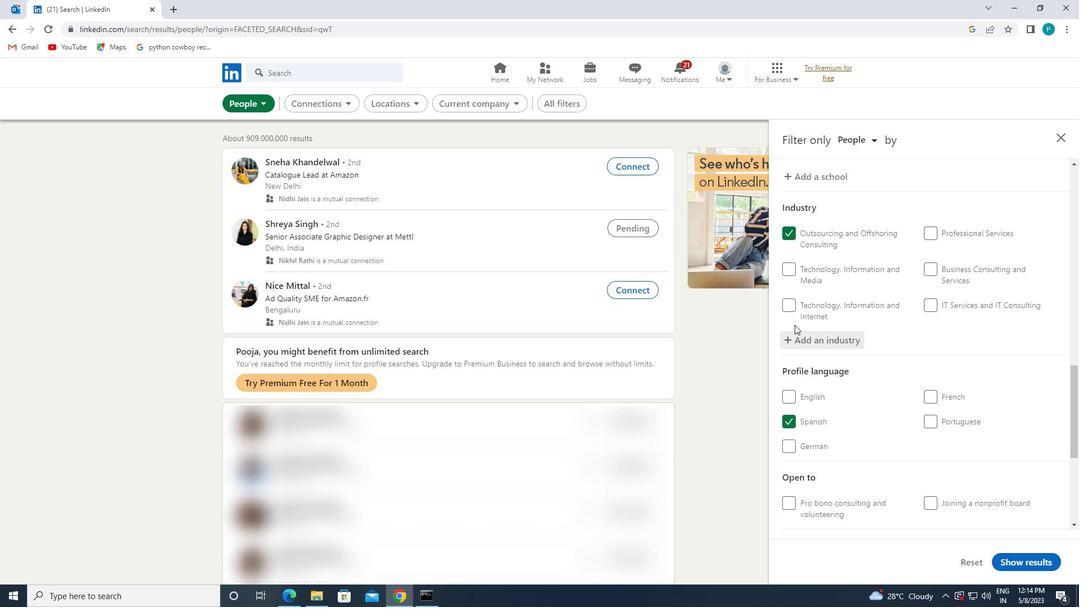 
Action: Mouse scrolled (828, 330) with delta (0, 0)
Screenshot: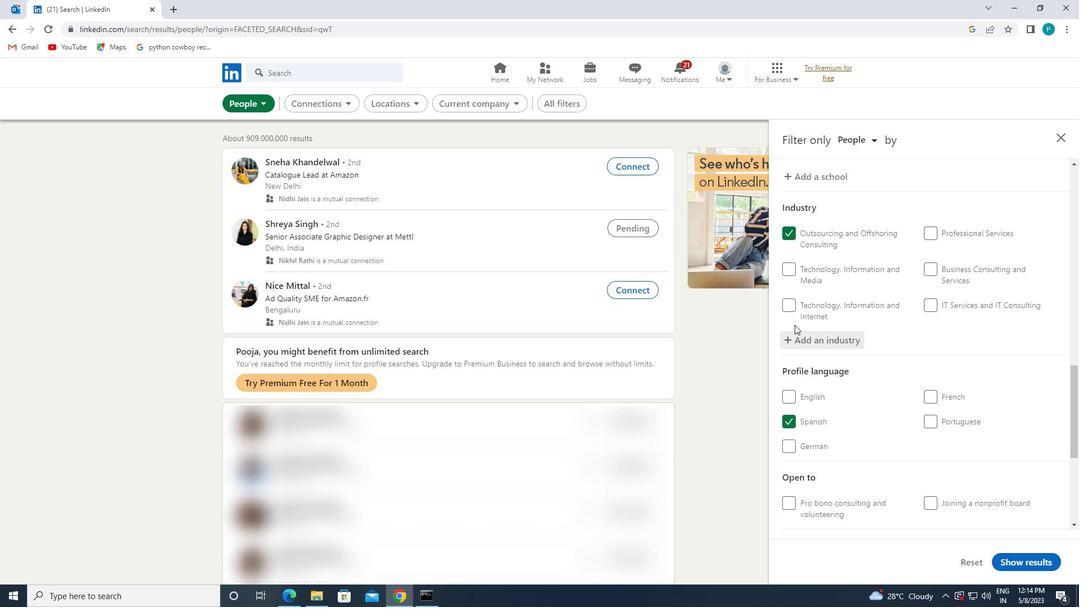
Action: Mouse moved to (912, 335)
Screenshot: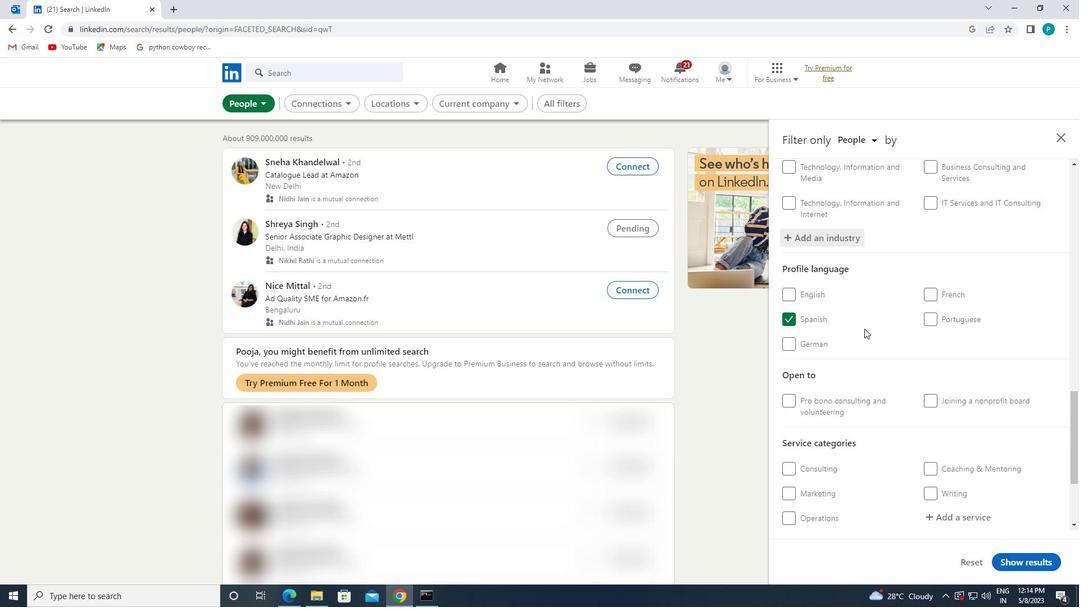 
Action: Mouse scrolled (912, 334) with delta (0, 0)
Screenshot: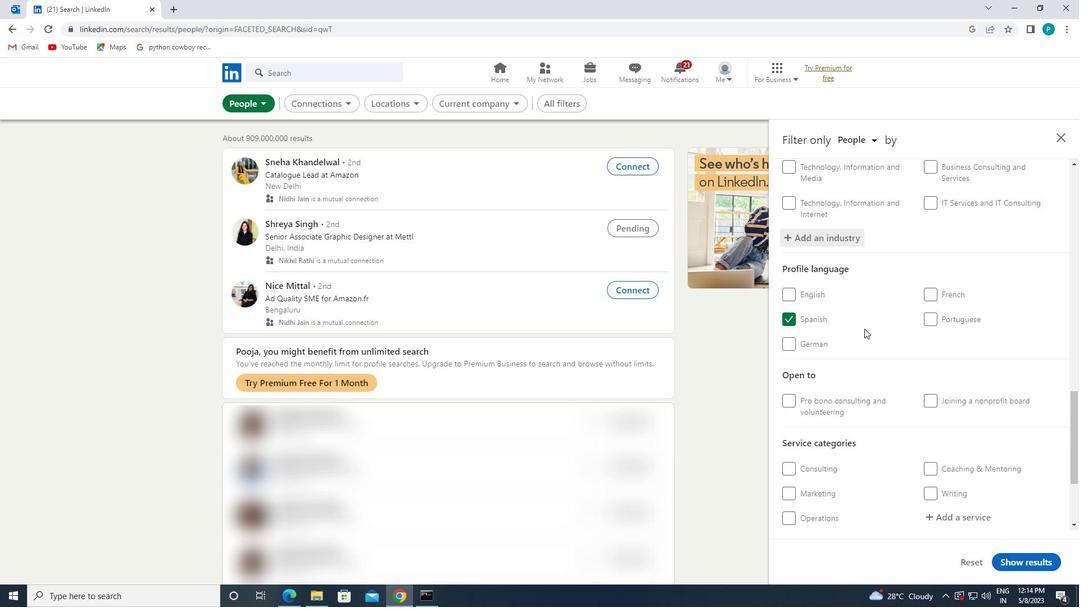 
Action: Mouse moved to (912, 335)
Screenshot: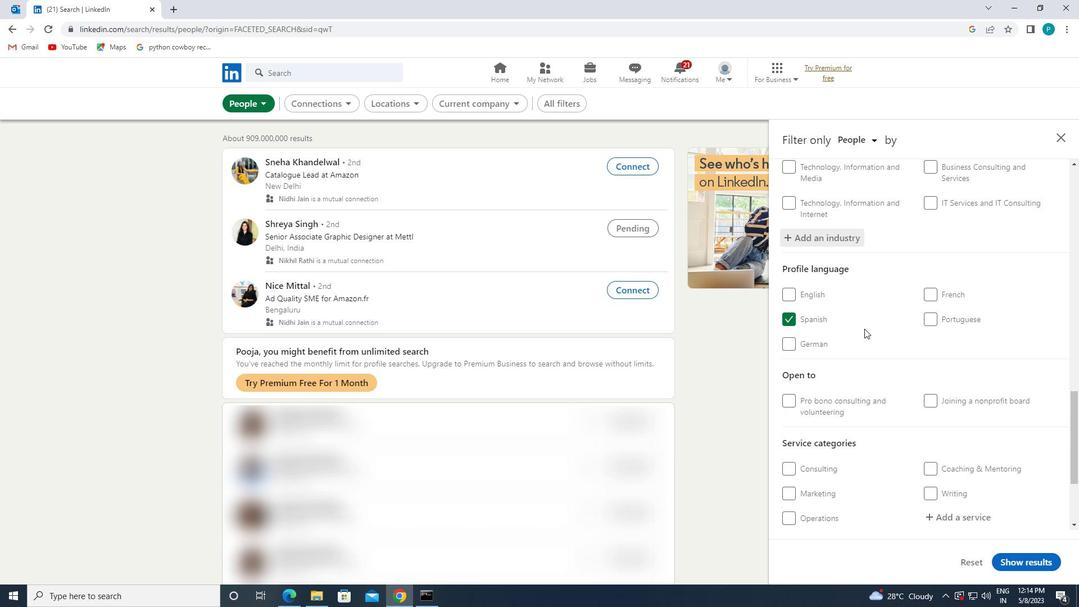 
Action: Mouse scrolled (912, 334) with delta (0, 0)
Screenshot: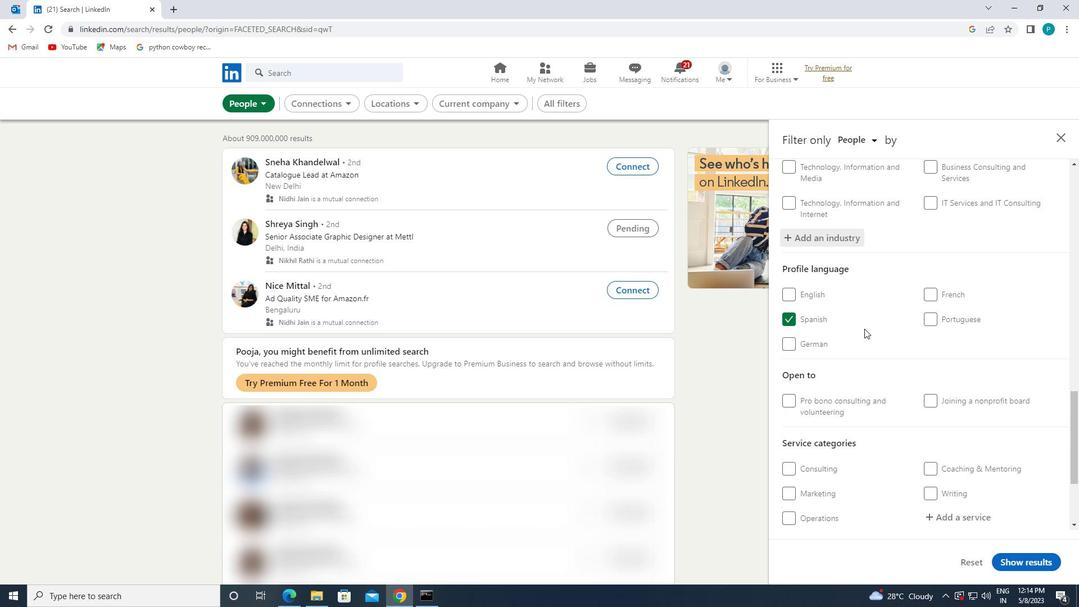 
Action: Mouse moved to (987, 392)
Screenshot: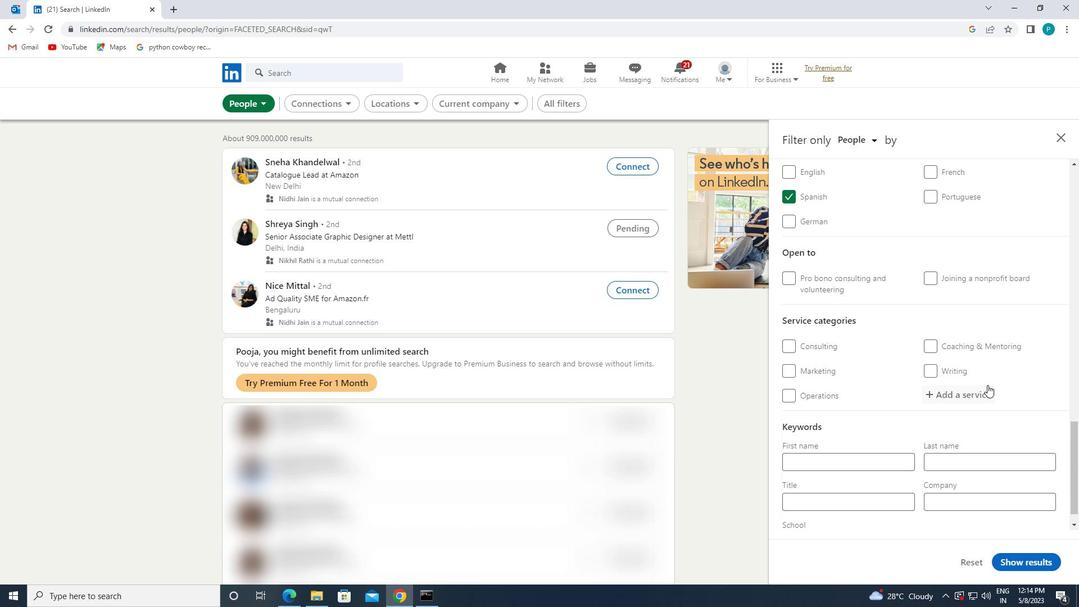 
Action: Mouse pressed left at (987, 392)
Screenshot: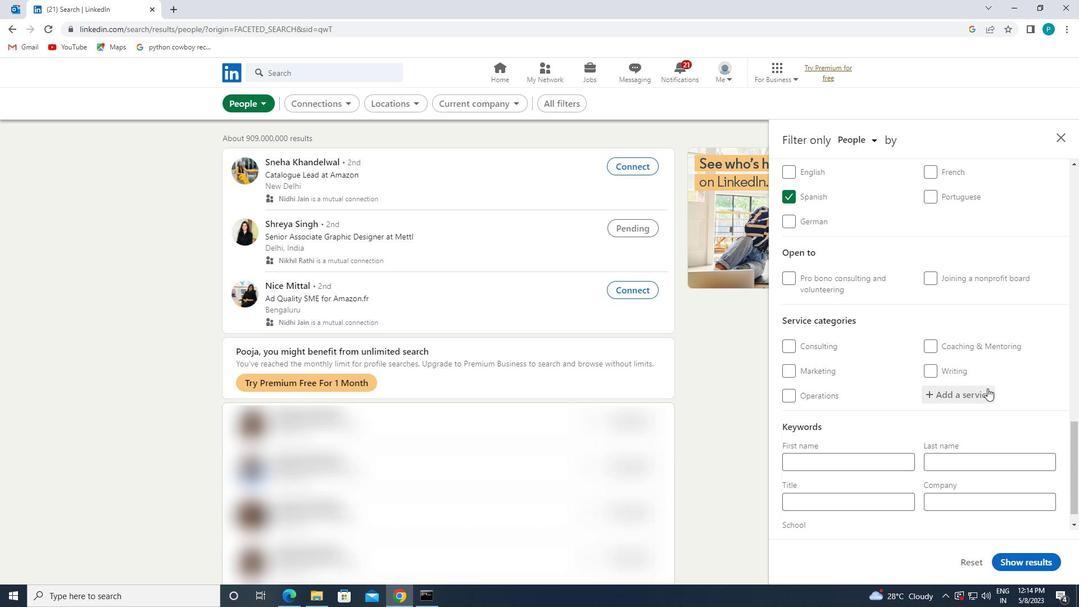 
Action: Mouse moved to (988, 392)
Screenshot: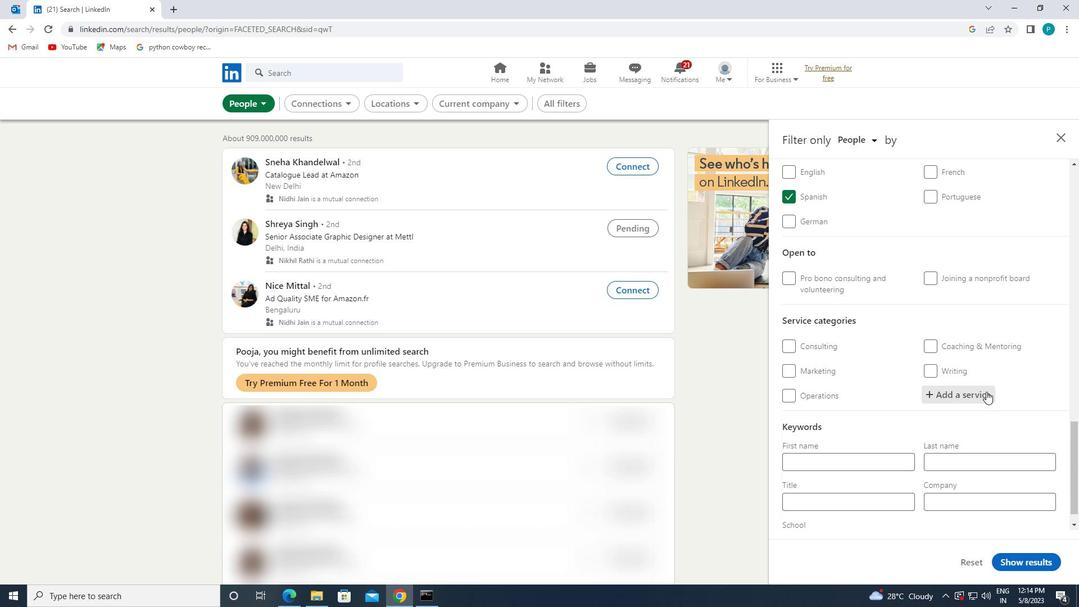 
Action: Key pressed <Key.caps_lock>P<Key.caps_lock>RODUCT
Screenshot: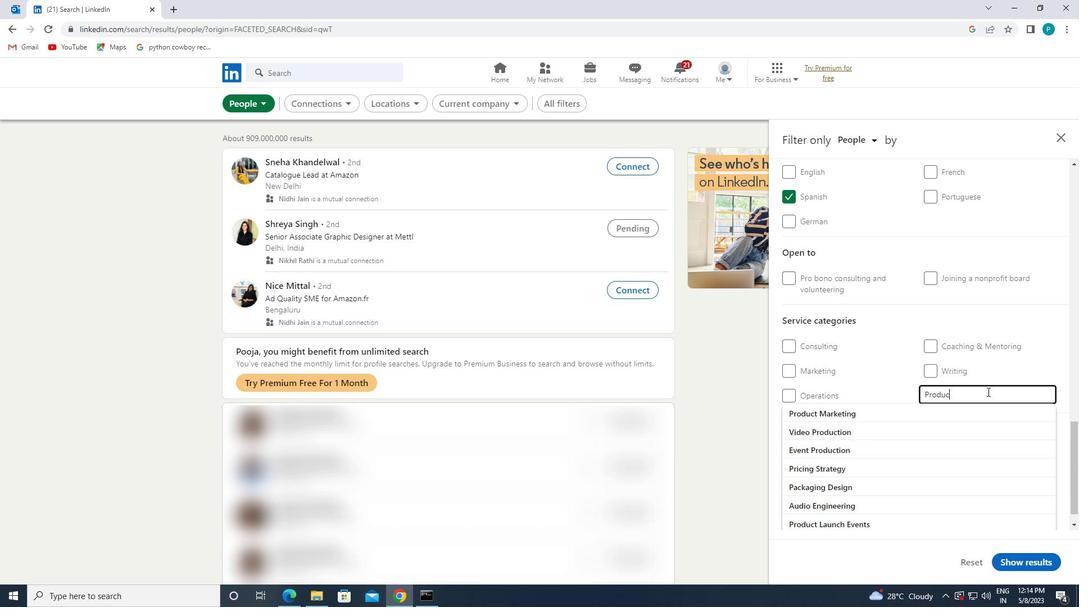 
Action: Mouse moved to (920, 410)
Screenshot: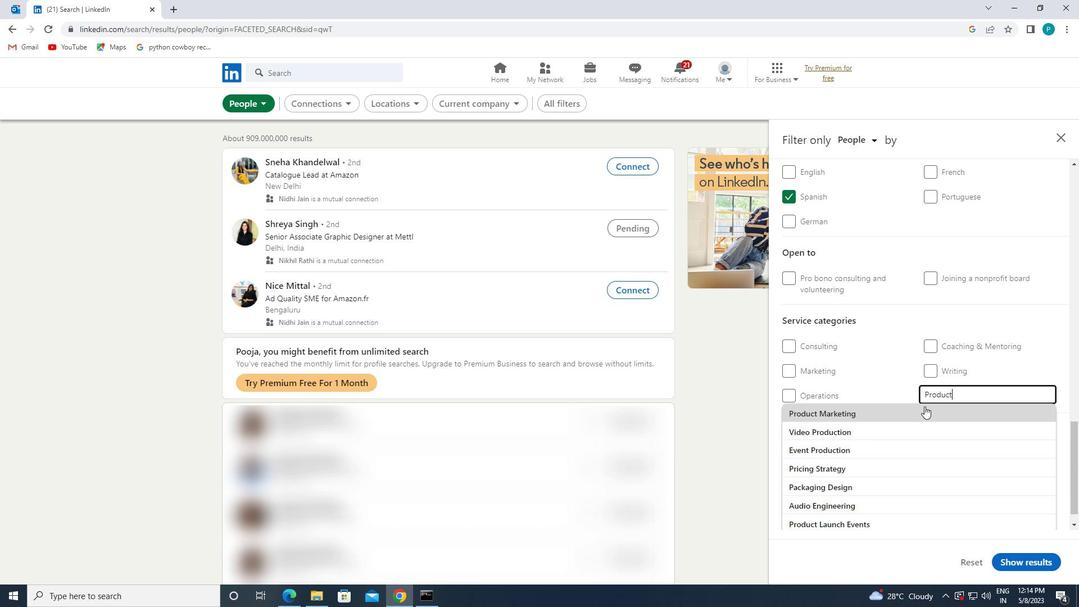 
Action: Mouse pressed left at (920, 410)
Screenshot: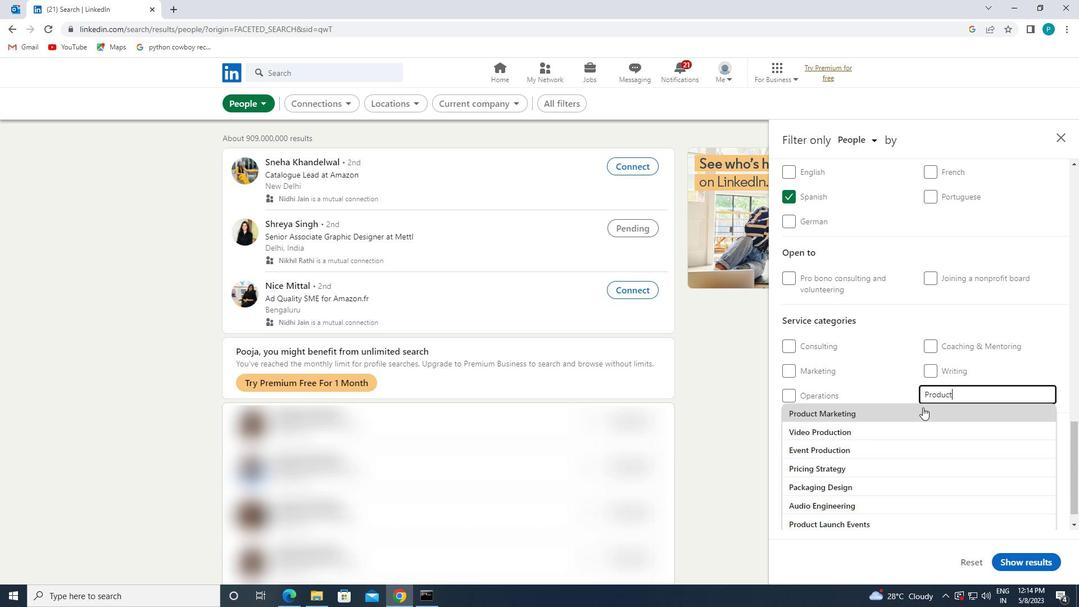 
Action: Mouse moved to (923, 411)
Screenshot: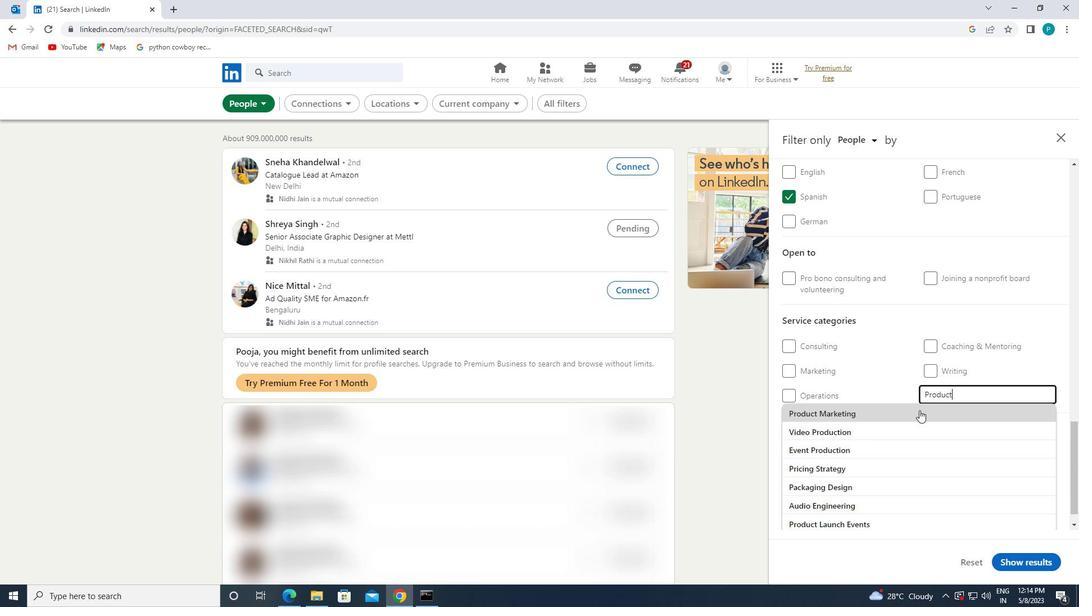 
Action: Mouse scrolled (923, 411) with delta (0, 0)
Screenshot: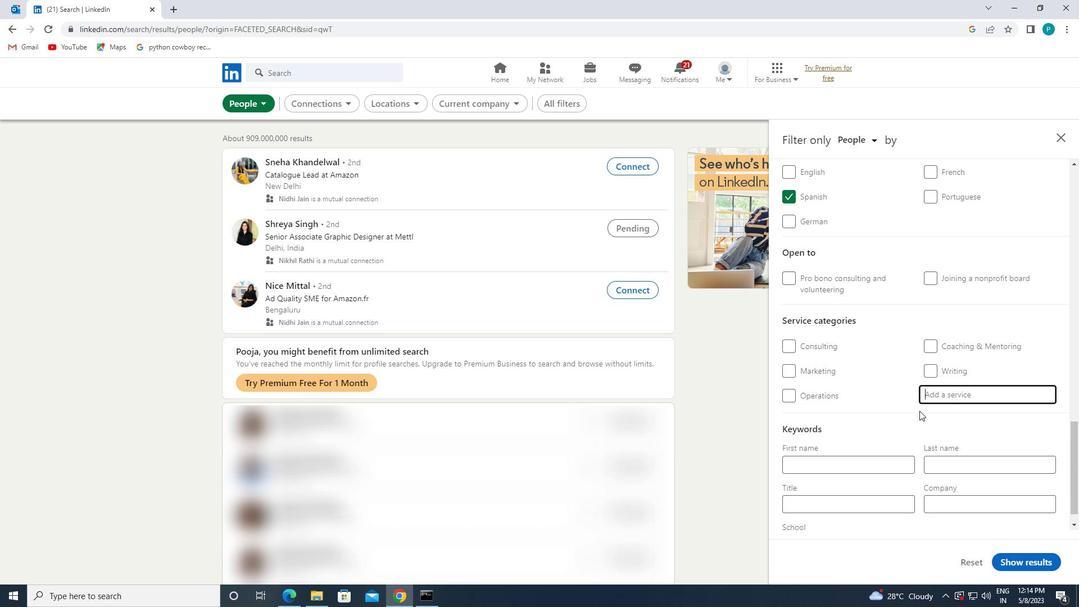 
Action: Mouse scrolled (923, 411) with delta (0, 0)
Screenshot: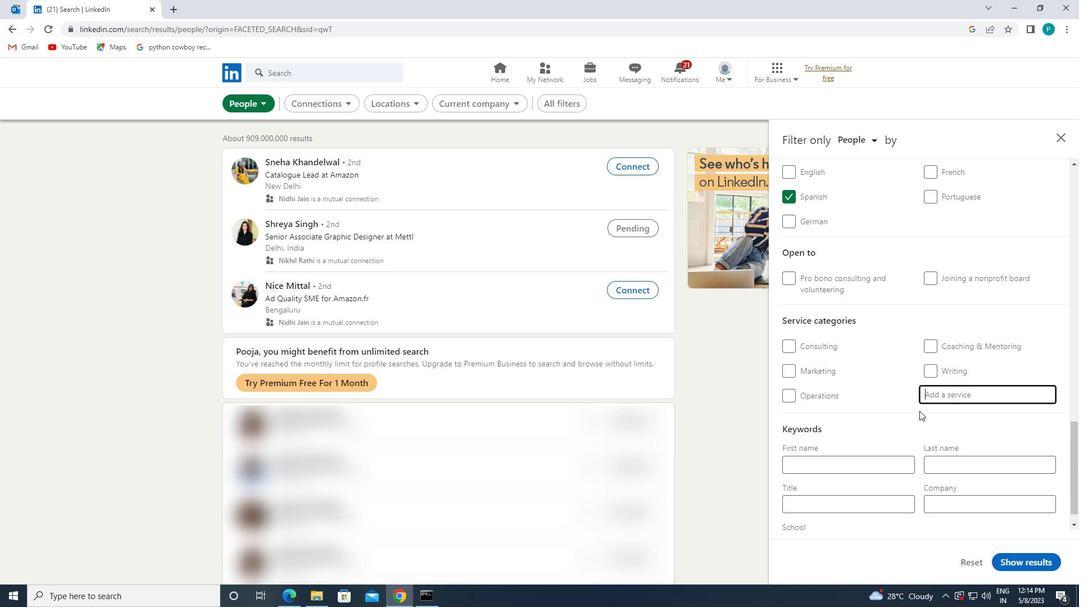 
Action: Mouse moved to (923, 412)
Screenshot: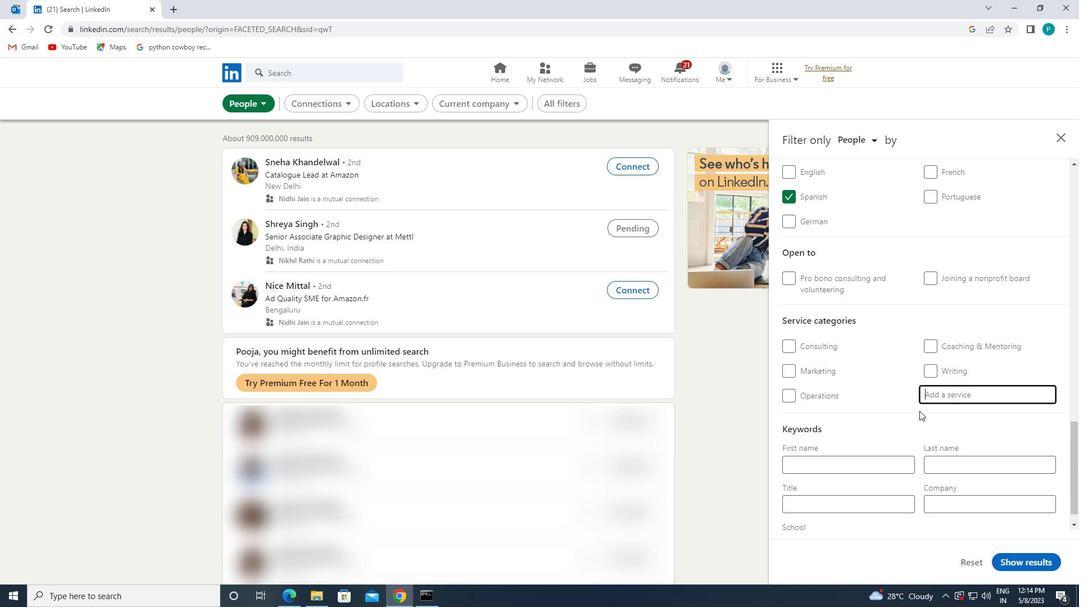 
Action: Mouse scrolled (923, 411) with delta (0, 0)
Screenshot: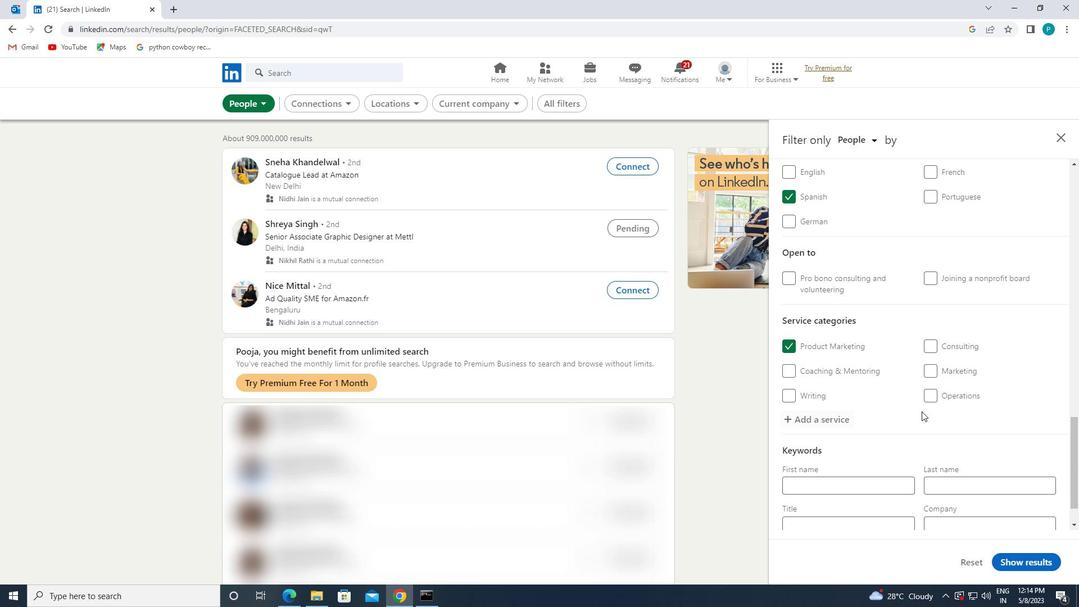 
Action: Mouse moved to (883, 479)
Screenshot: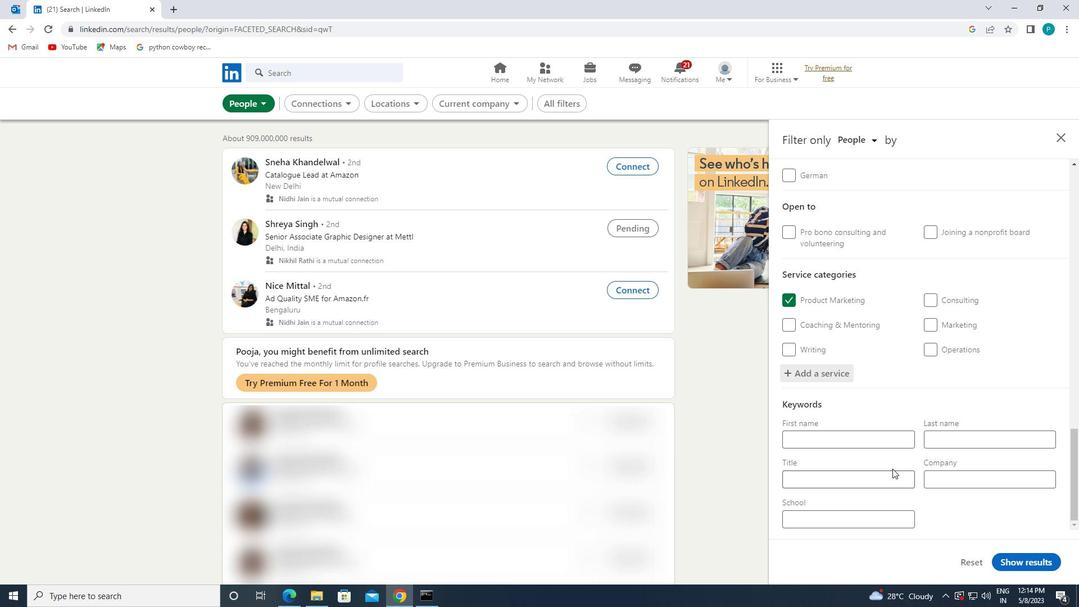 
Action: Mouse pressed left at (883, 479)
Screenshot: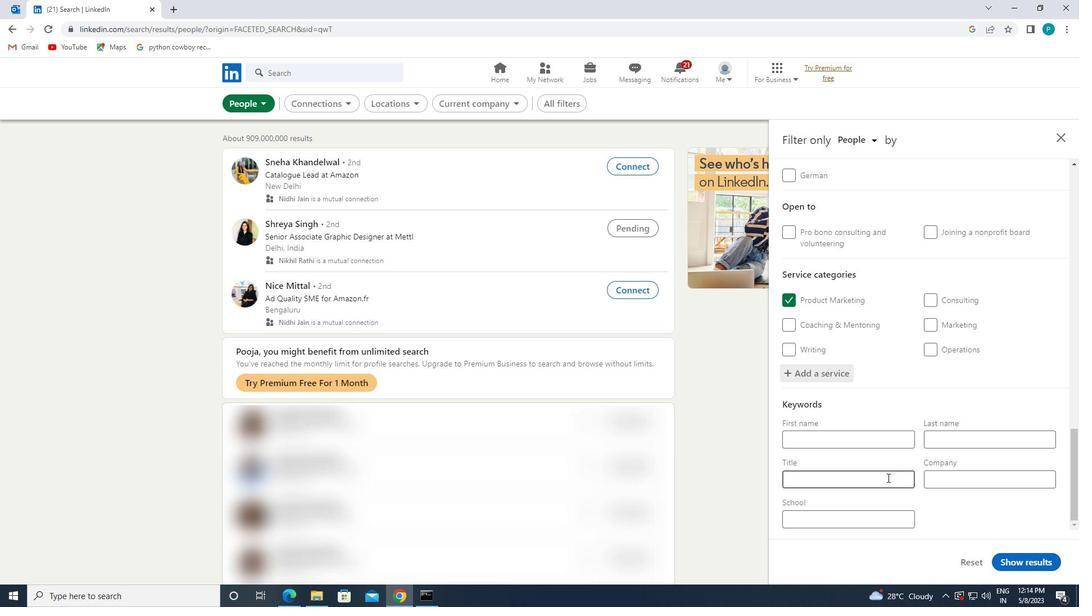 
Action: Mouse moved to (883, 478)
Screenshot: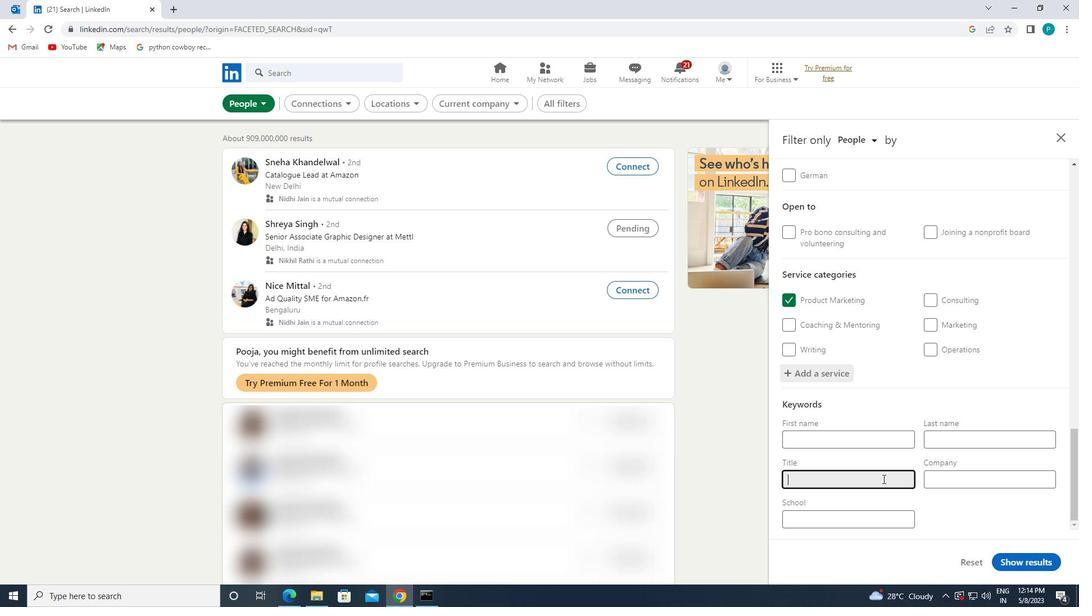 
Action: Key pressed <Key.caps_lock>B<Key.caps_lock>USSI<Key.backspace><Key.backspace>INESS<Key.space><Key.caps_lock>A<Key.caps_lock>NALYST
Screenshot: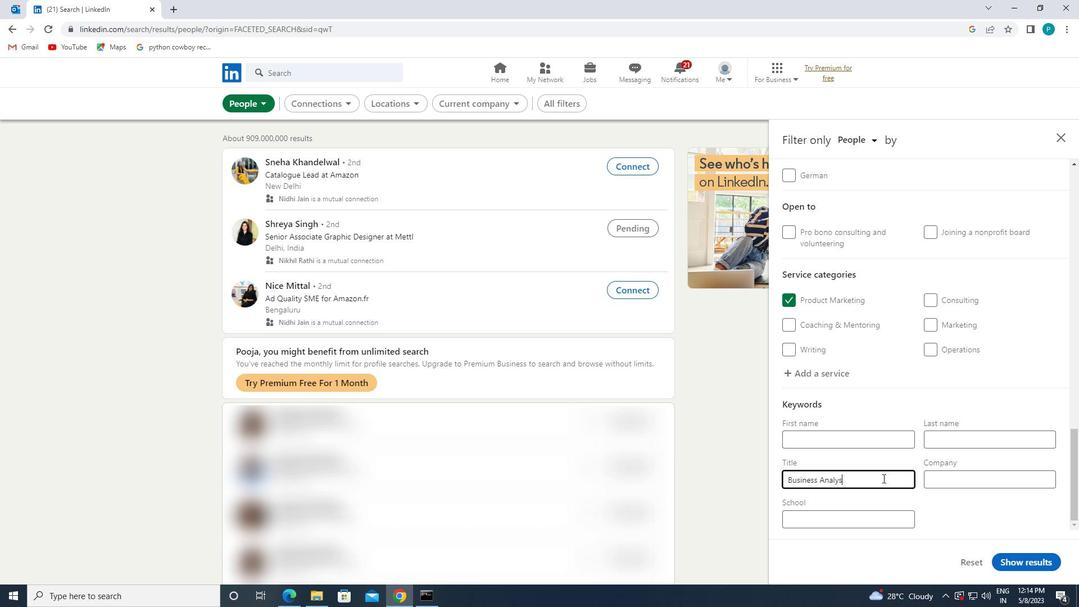 
Action: Mouse moved to (1004, 559)
Screenshot: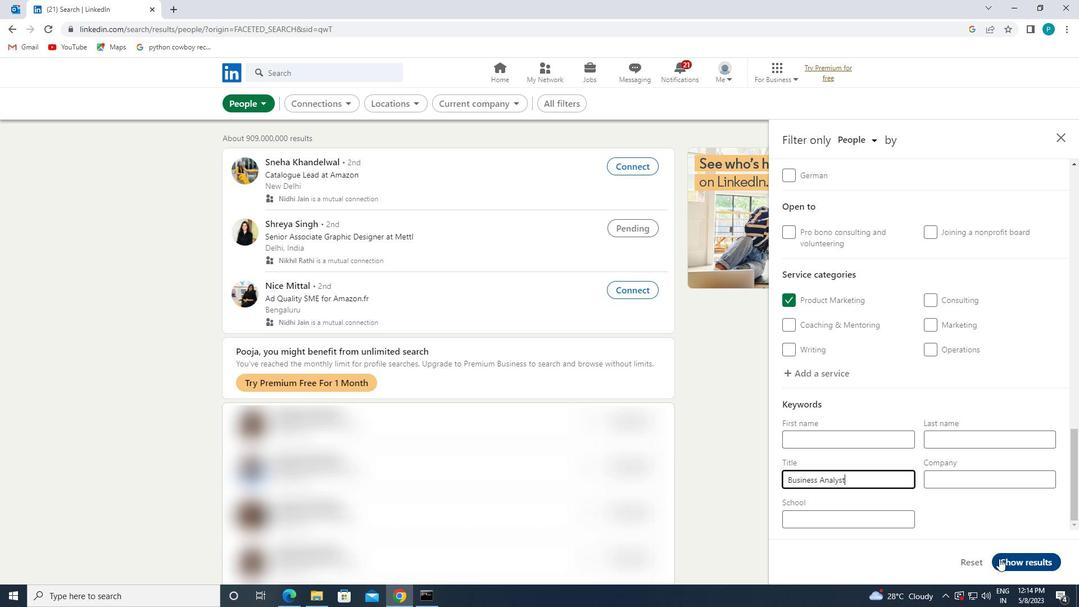 
Action: Mouse pressed left at (1004, 559)
Screenshot: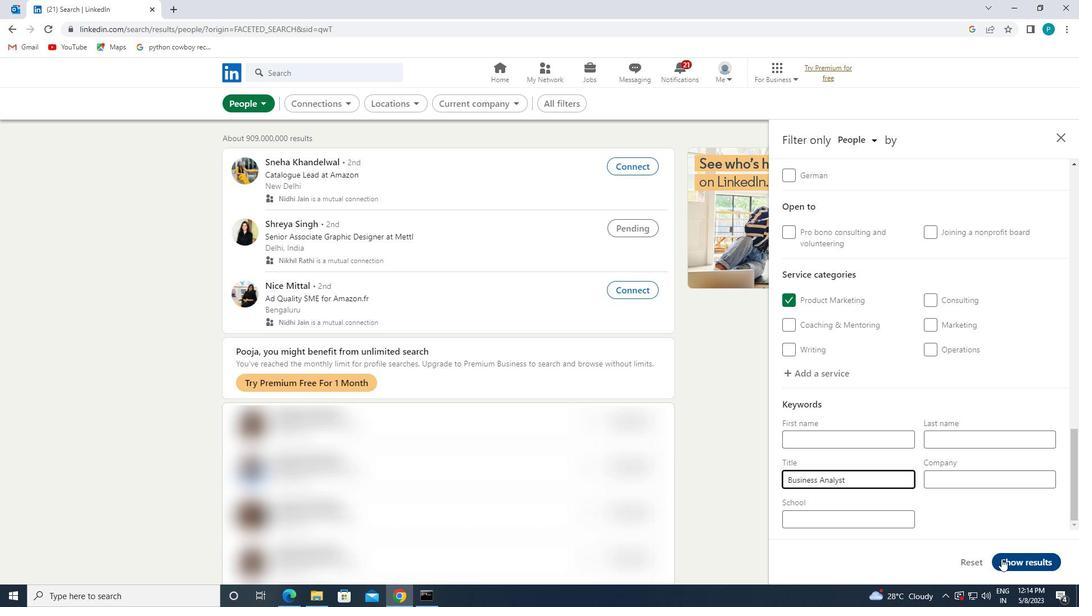 
Action: Mouse moved to (1005, 559)
Screenshot: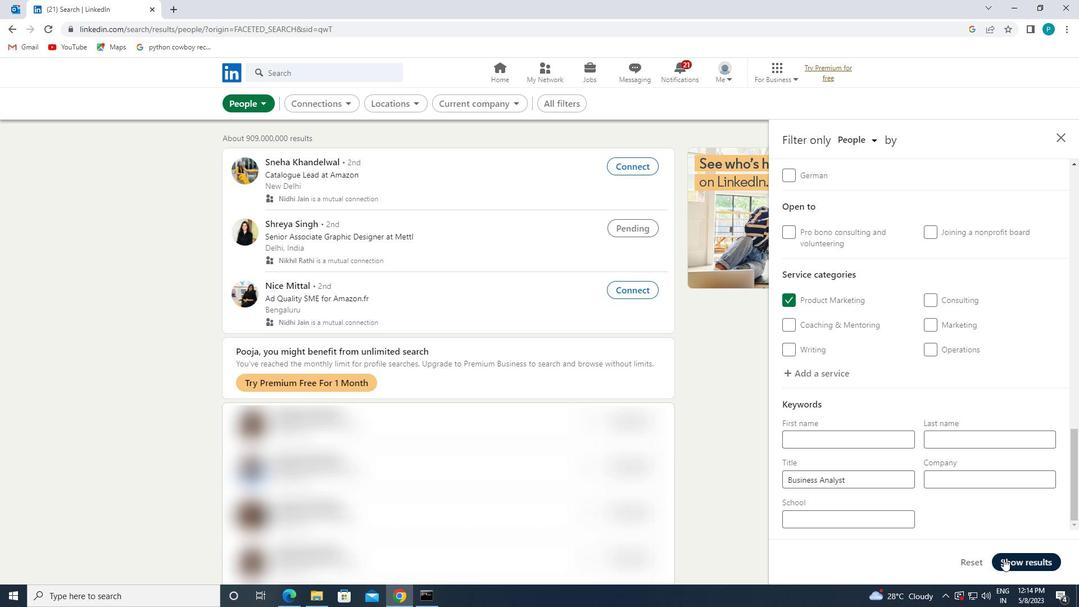 
